 Task: Find connections with filter location Montalvo with filter topic #healthcarewith filter profile language German with filter current company HashedIn by Deloitte with filter school Pillai College of Arts,Commerce and Science with filter industry Hospitals with filter service category Computer Repair with filter keywords title Telemarketer
Action: Mouse moved to (663, 89)
Screenshot: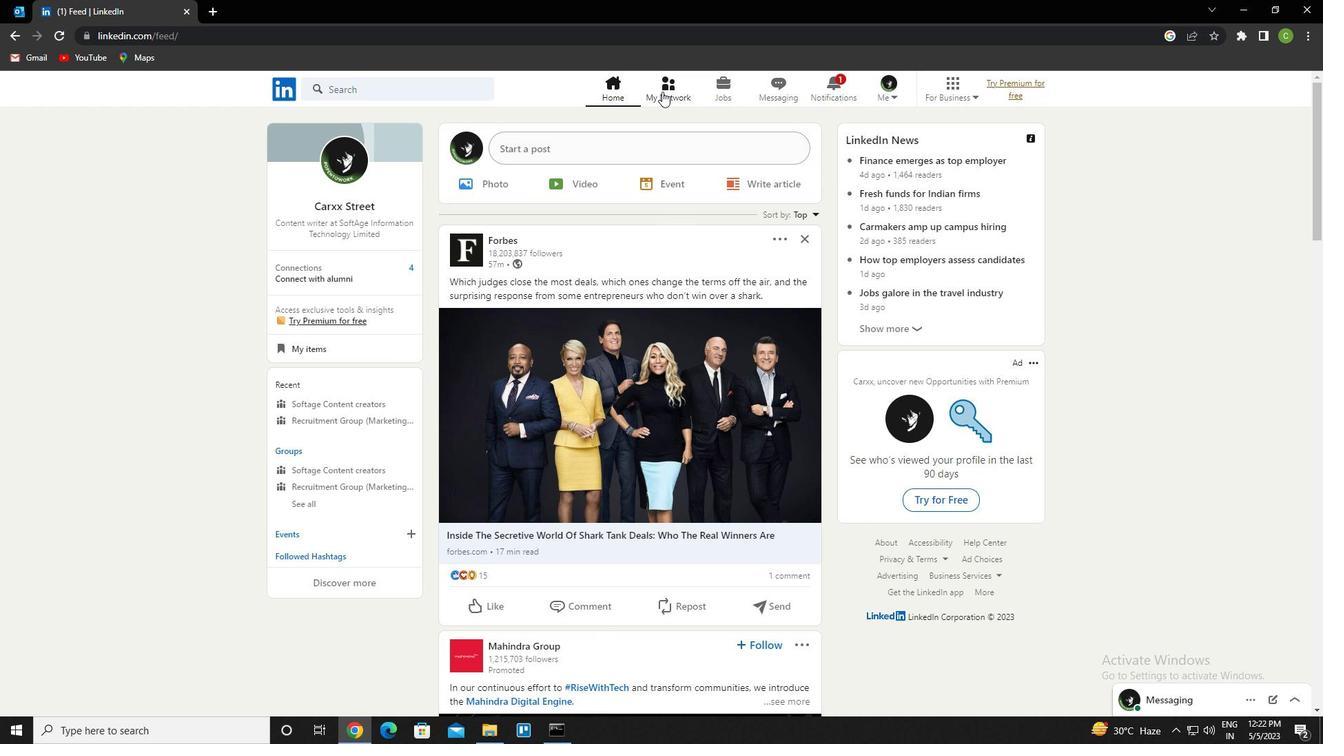 
Action: Mouse pressed left at (663, 89)
Screenshot: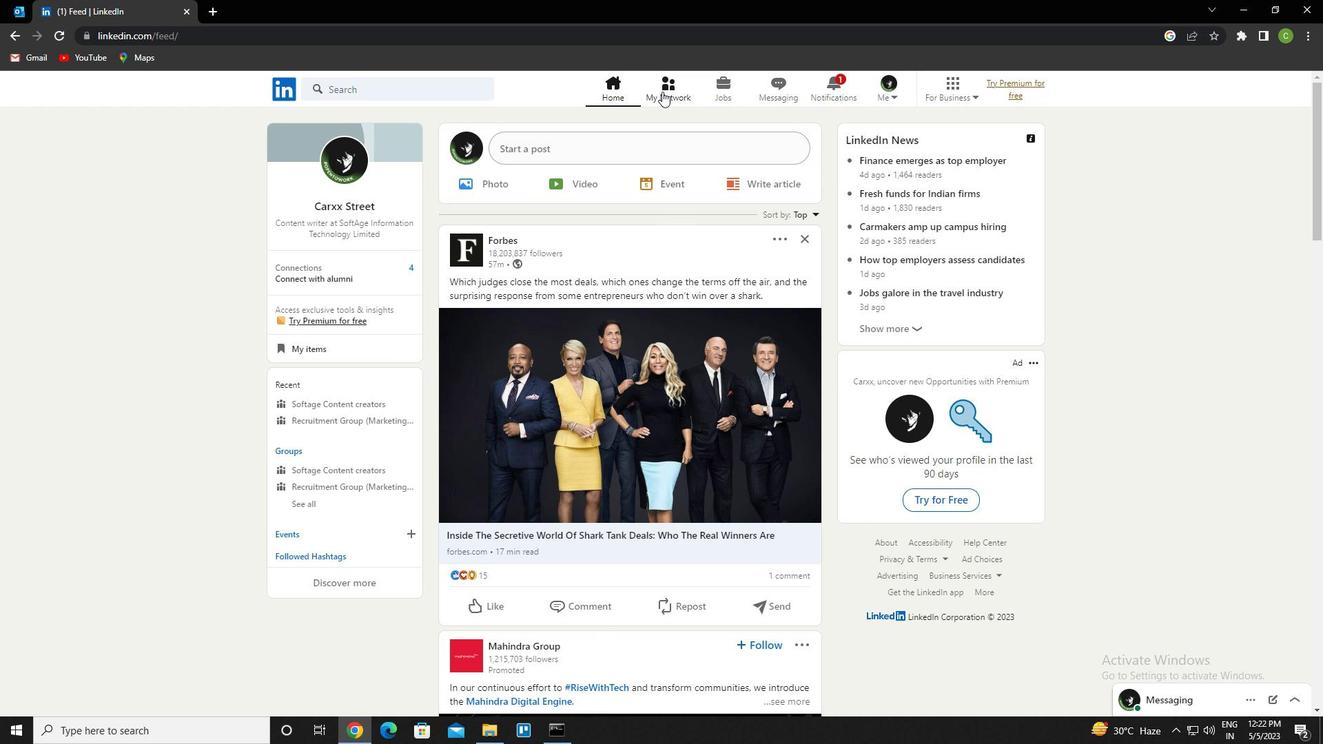 
Action: Mouse moved to (415, 166)
Screenshot: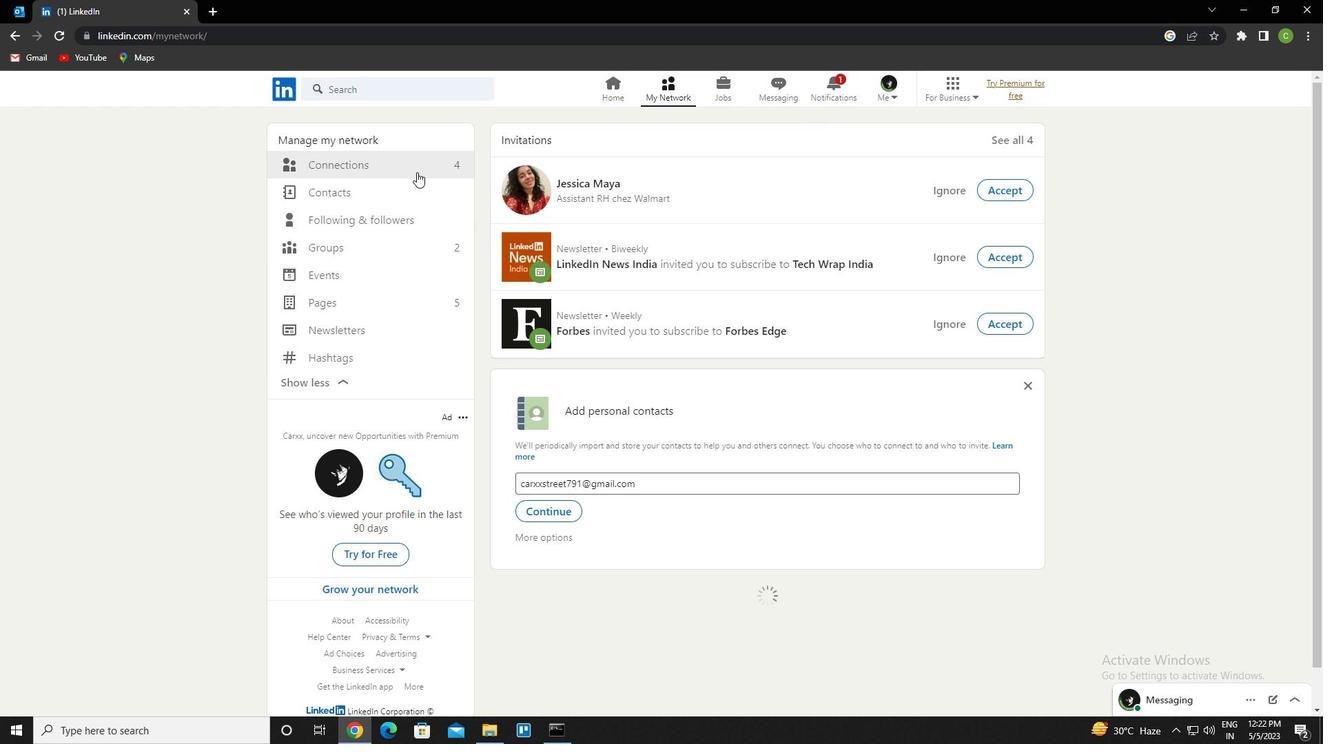 
Action: Mouse pressed left at (415, 166)
Screenshot: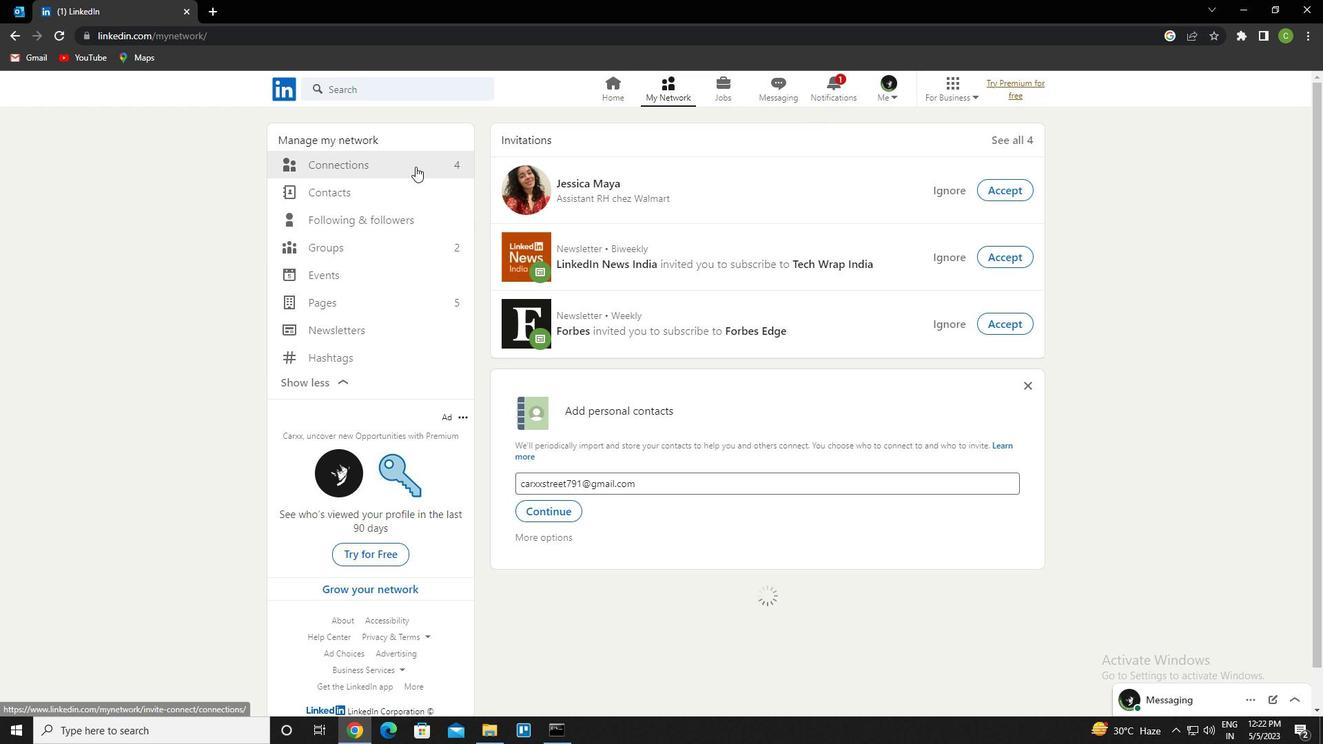 
Action: Mouse moved to (772, 168)
Screenshot: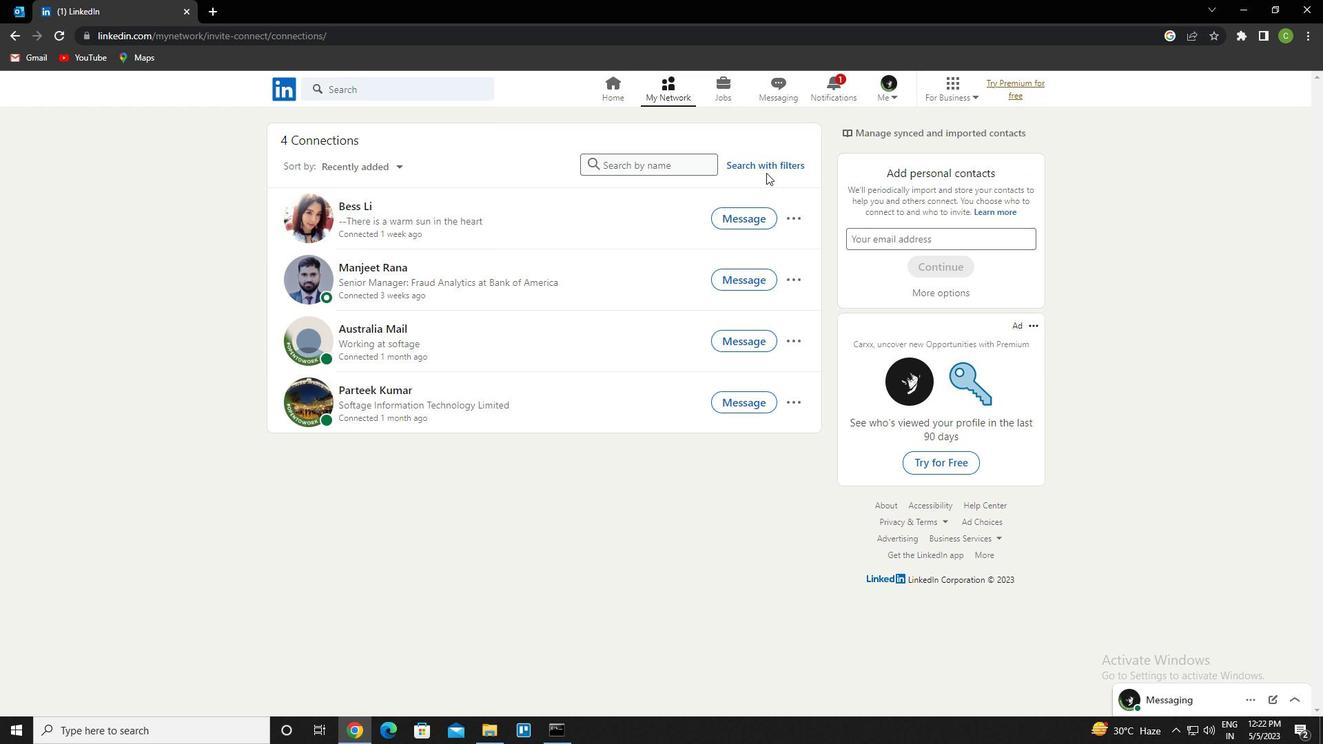 
Action: Mouse pressed left at (772, 168)
Screenshot: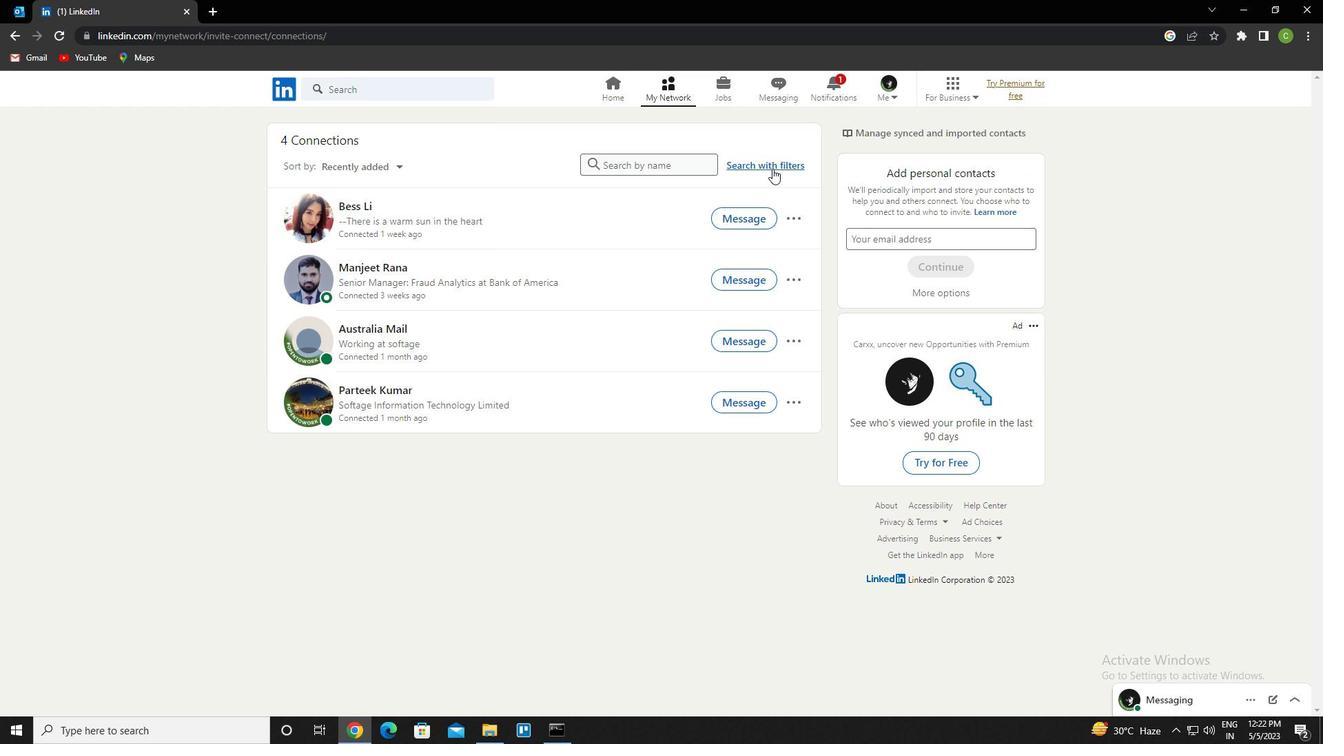 
Action: Mouse moved to (710, 126)
Screenshot: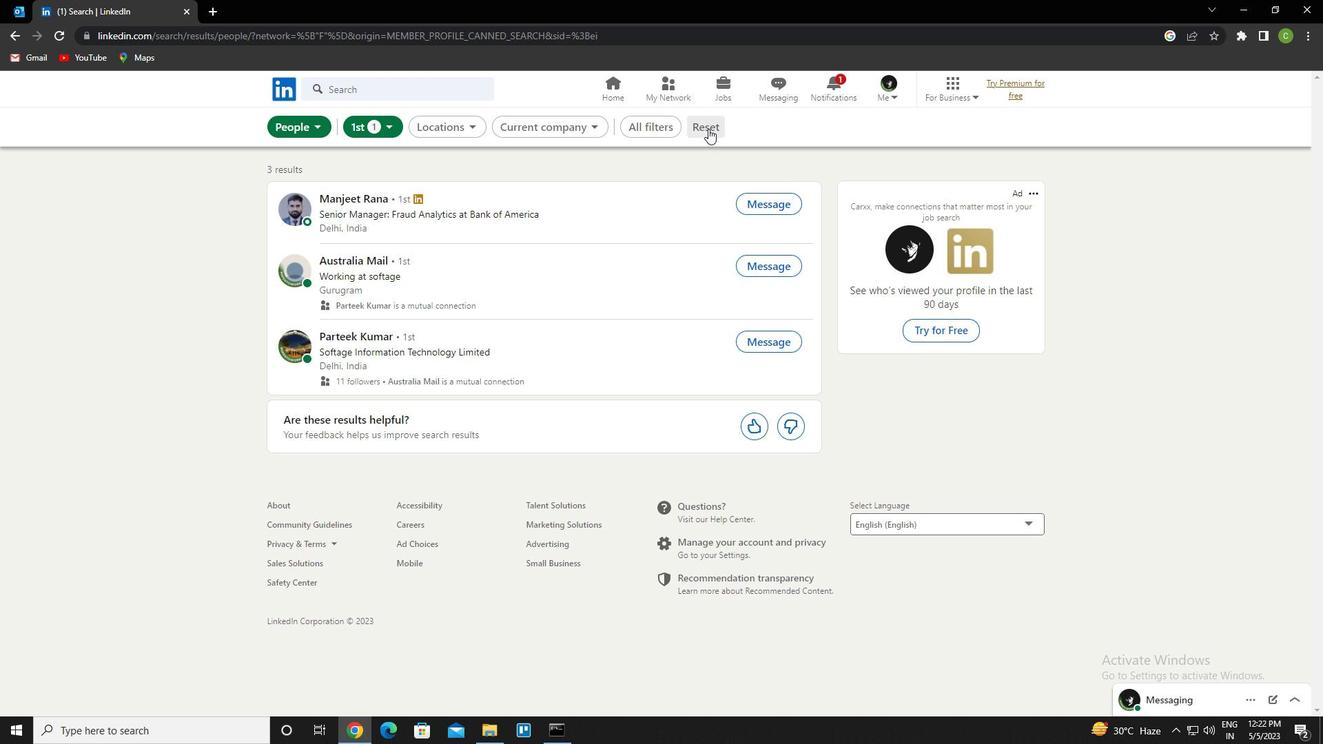 
Action: Mouse pressed left at (710, 126)
Screenshot: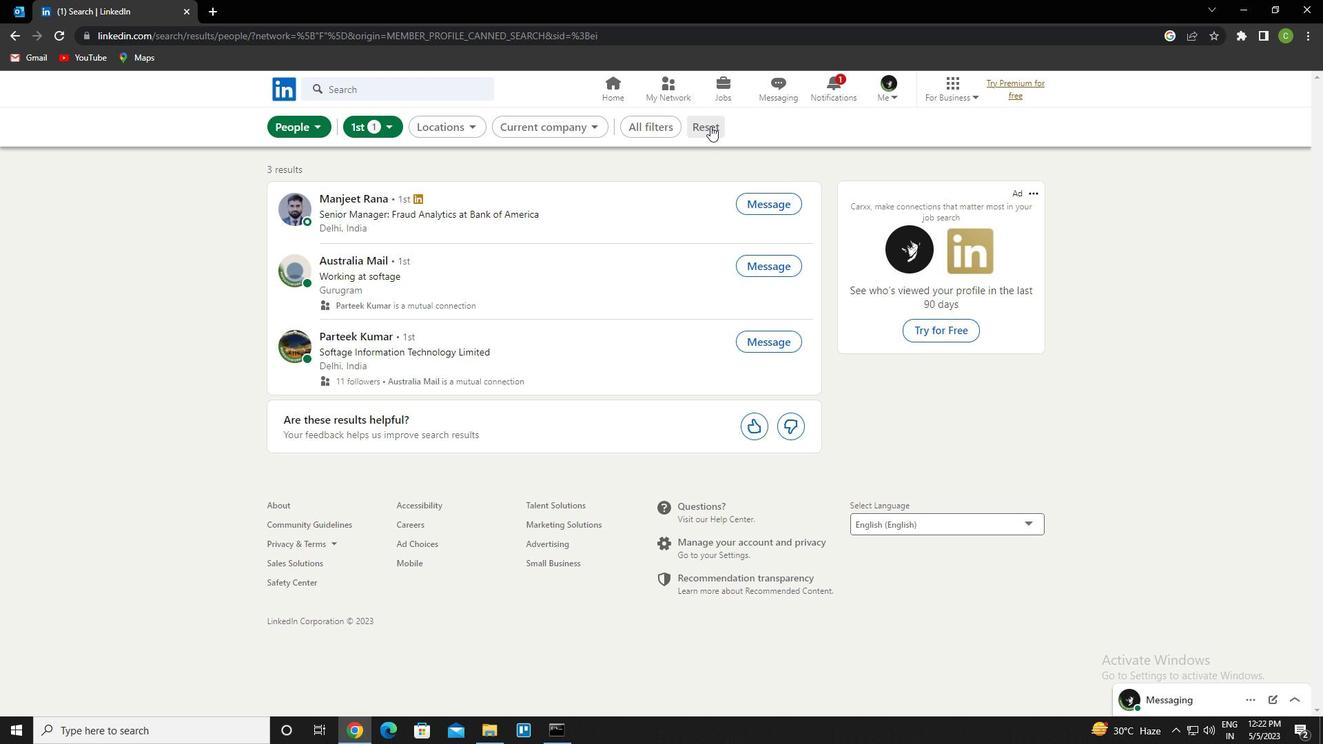 
Action: Mouse moved to (696, 126)
Screenshot: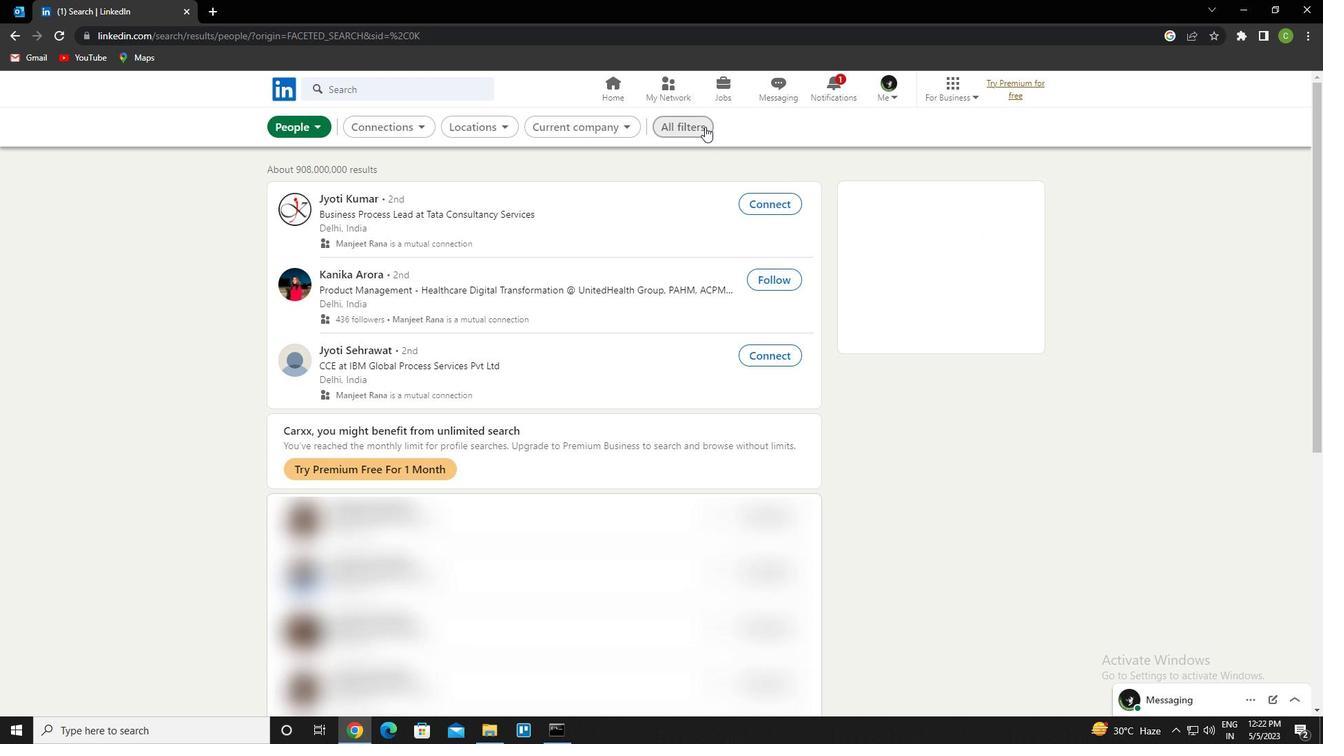 
Action: Mouse pressed left at (696, 126)
Screenshot: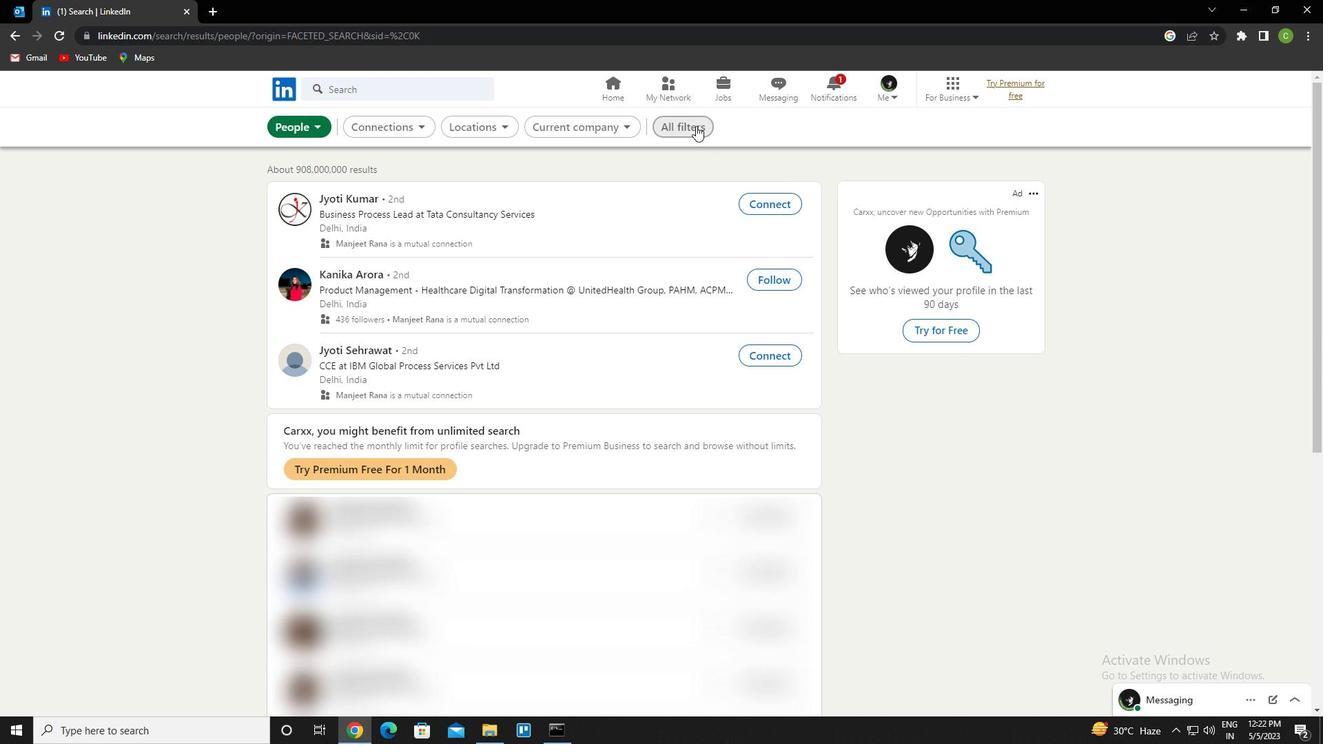 
Action: Mouse moved to (1165, 393)
Screenshot: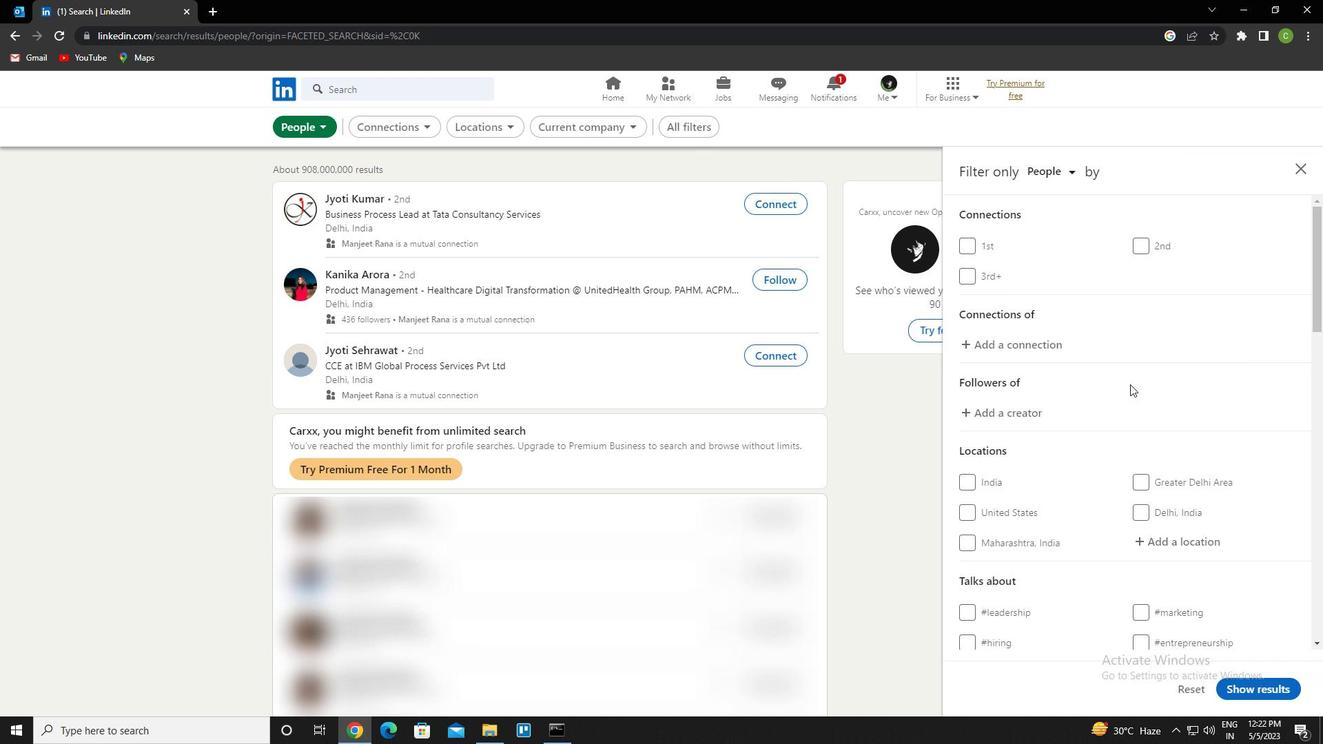 
Action: Mouse scrolled (1165, 392) with delta (0, 0)
Screenshot: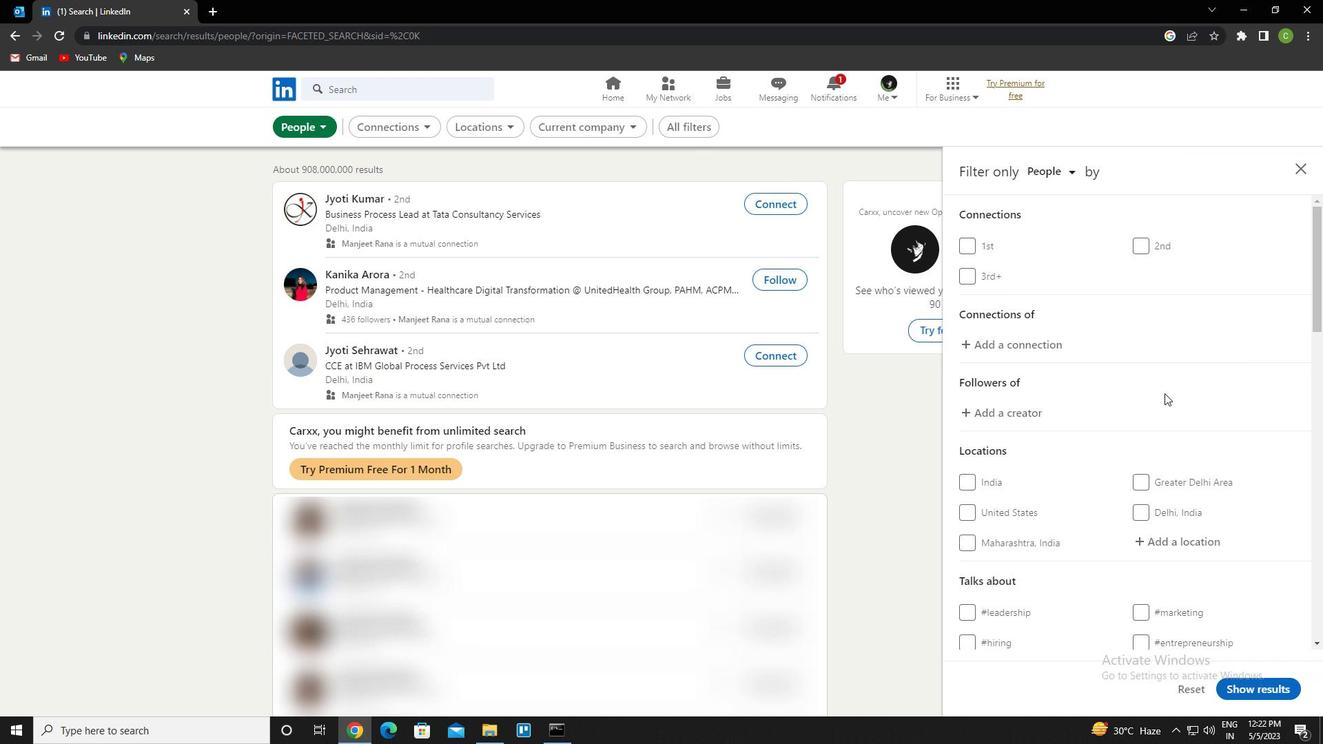 
Action: Mouse scrolled (1165, 392) with delta (0, 0)
Screenshot: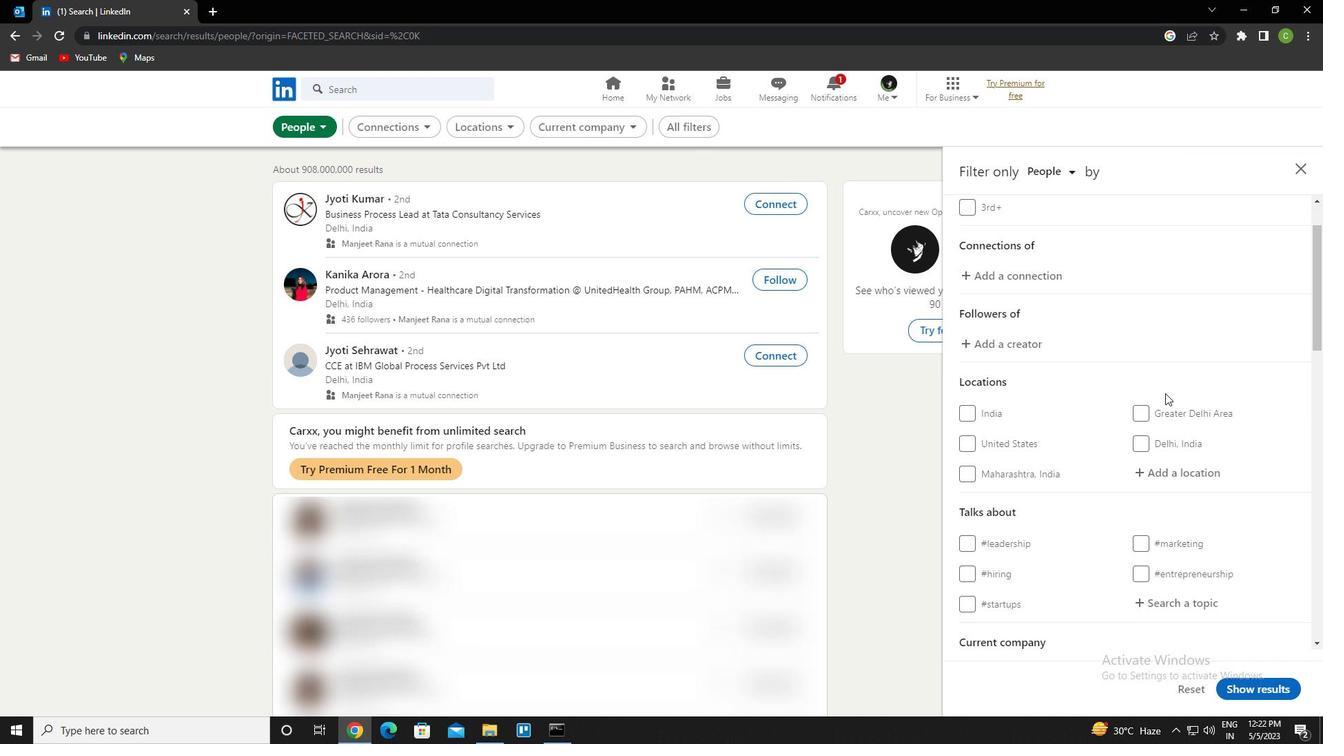 
Action: Mouse moved to (1148, 399)
Screenshot: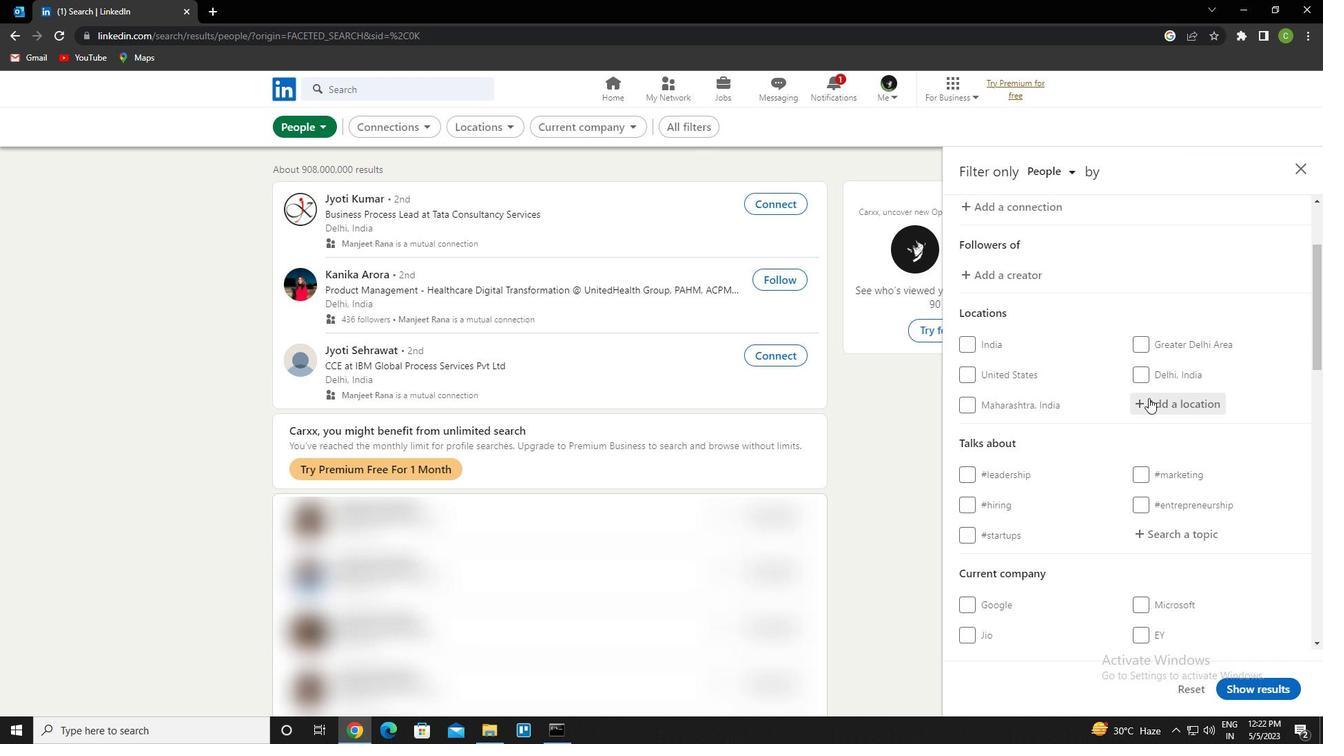 
Action: Mouse pressed left at (1148, 399)
Screenshot: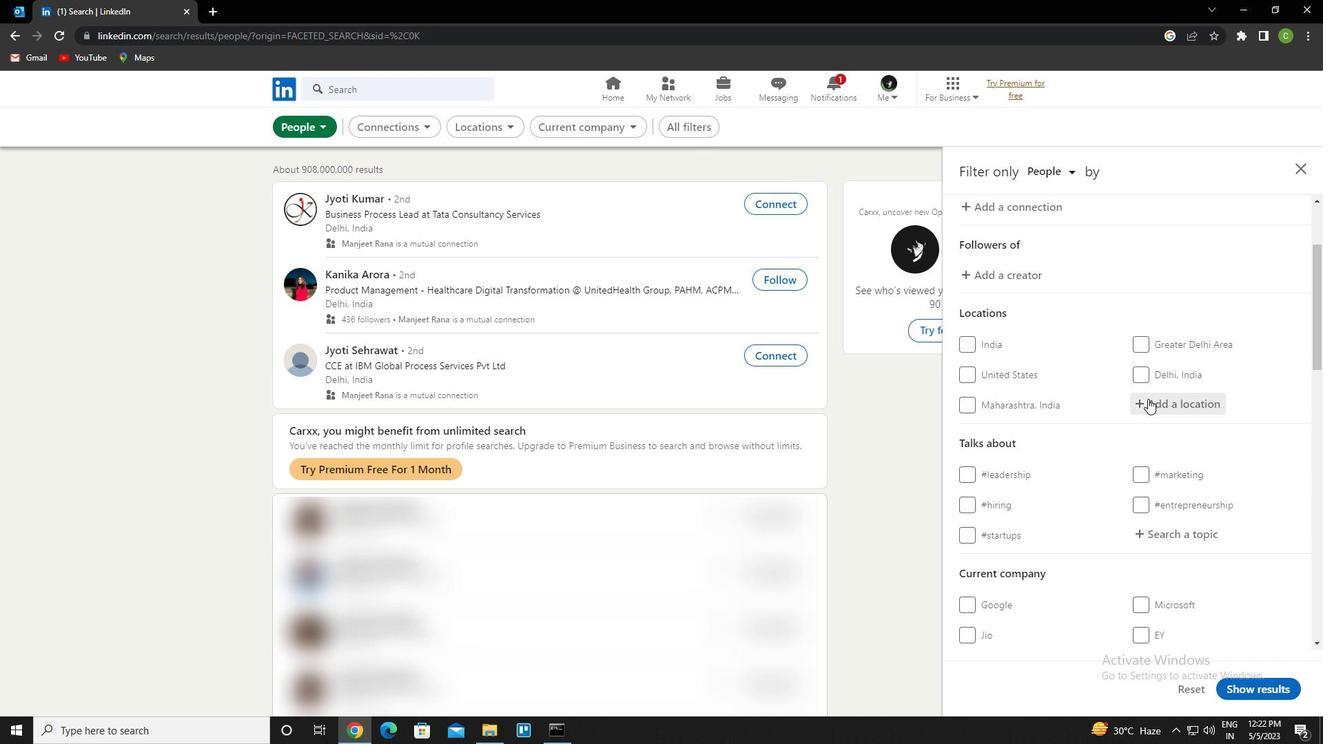 
Action: Key pressed <Key.caps_lock>m<Key.caps_lock>ontalvo<Key.down><Key.enter>
Screenshot: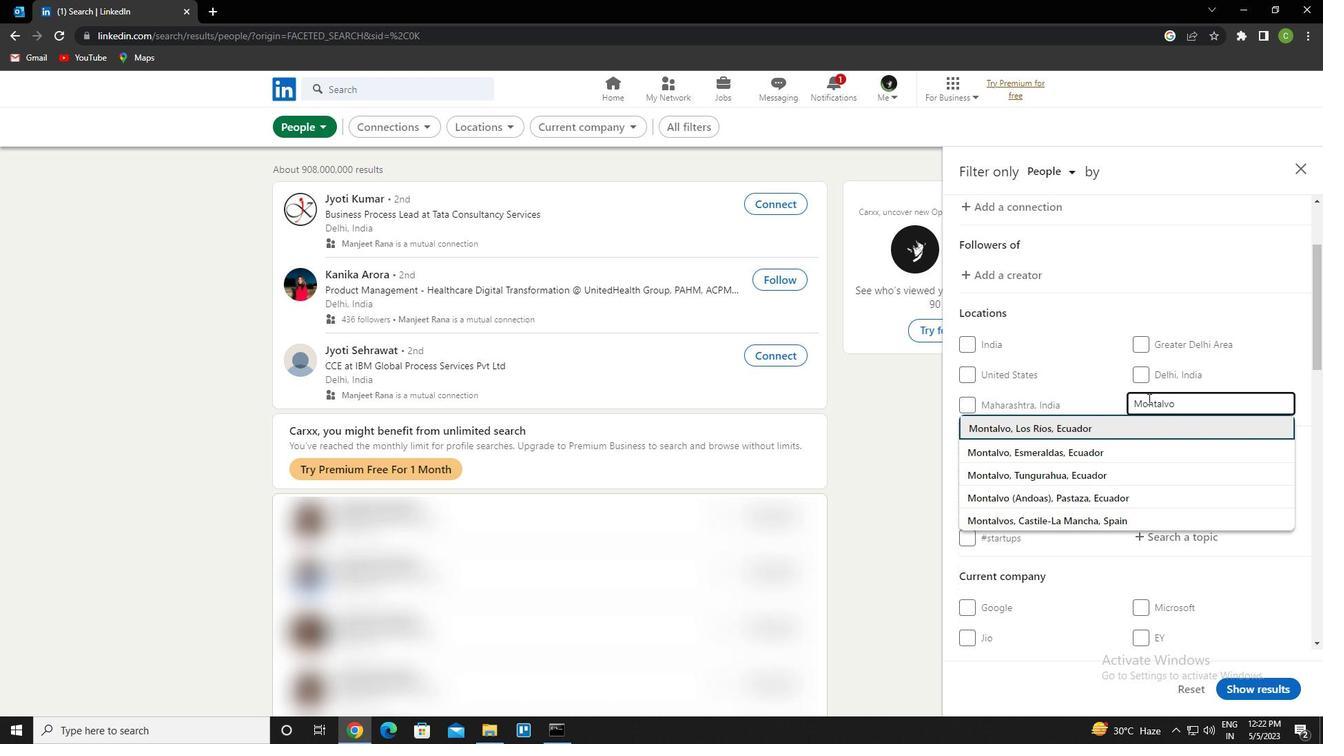 
Action: Mouse scrolled (1148, 398) with delta (0, 0)
Screenshot: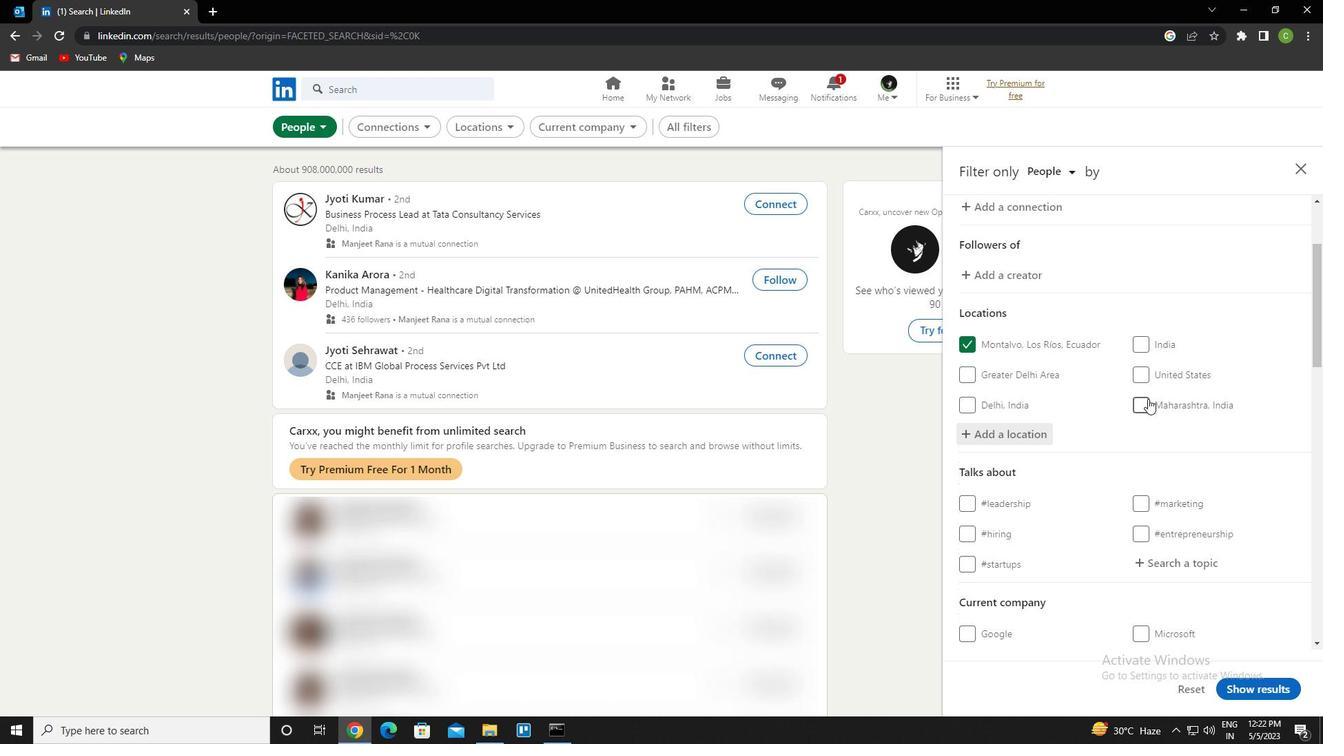 
Action: Mouse moved to (1183, 492)
Screenshot: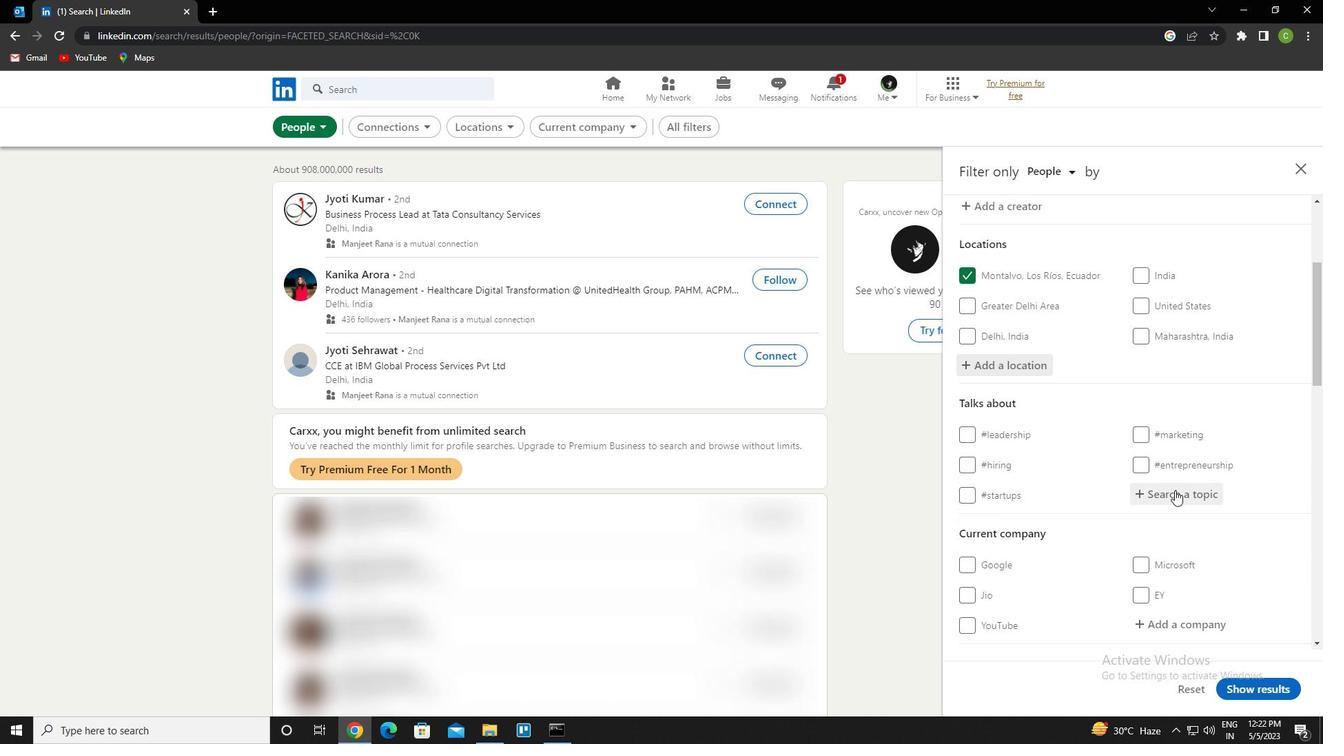 
Action: Mouse pressed left at (1183, 492)
Screenshot: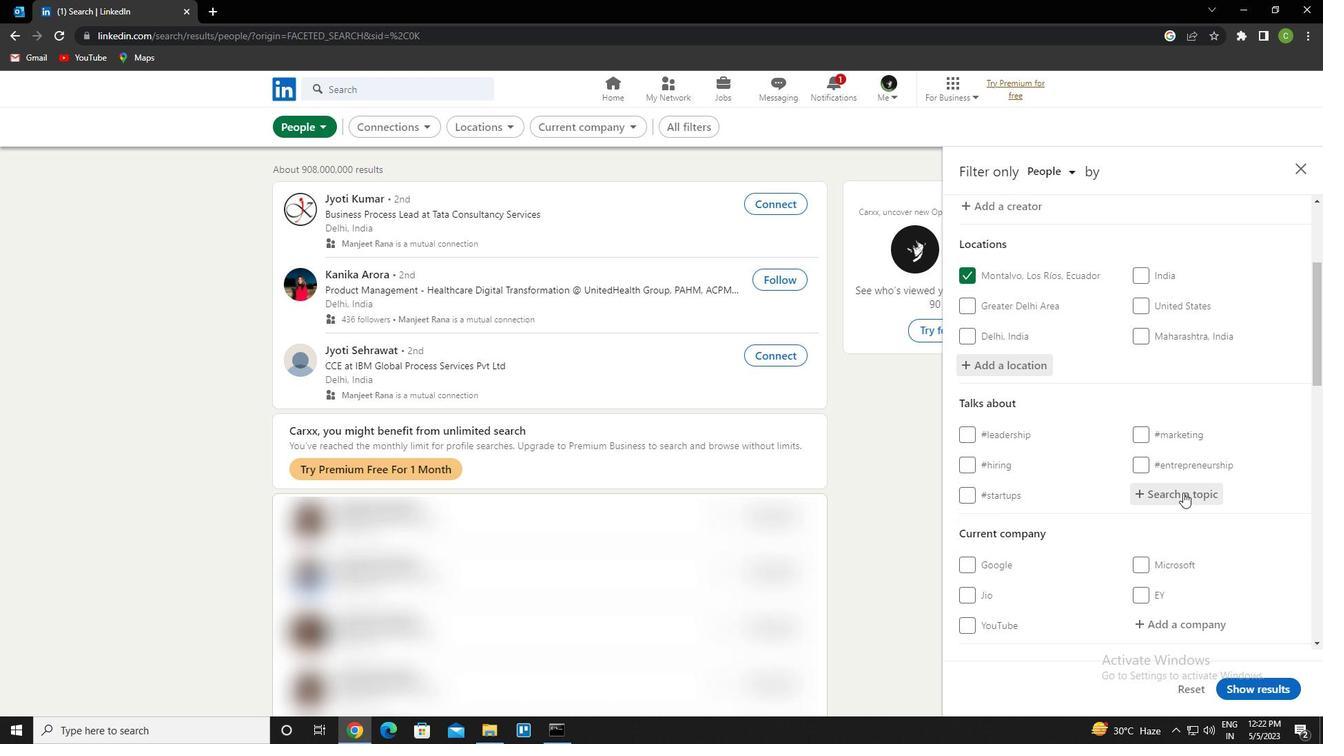 
Action: Key pressed healthcare<Key.down><Key.enter>
Screenshot: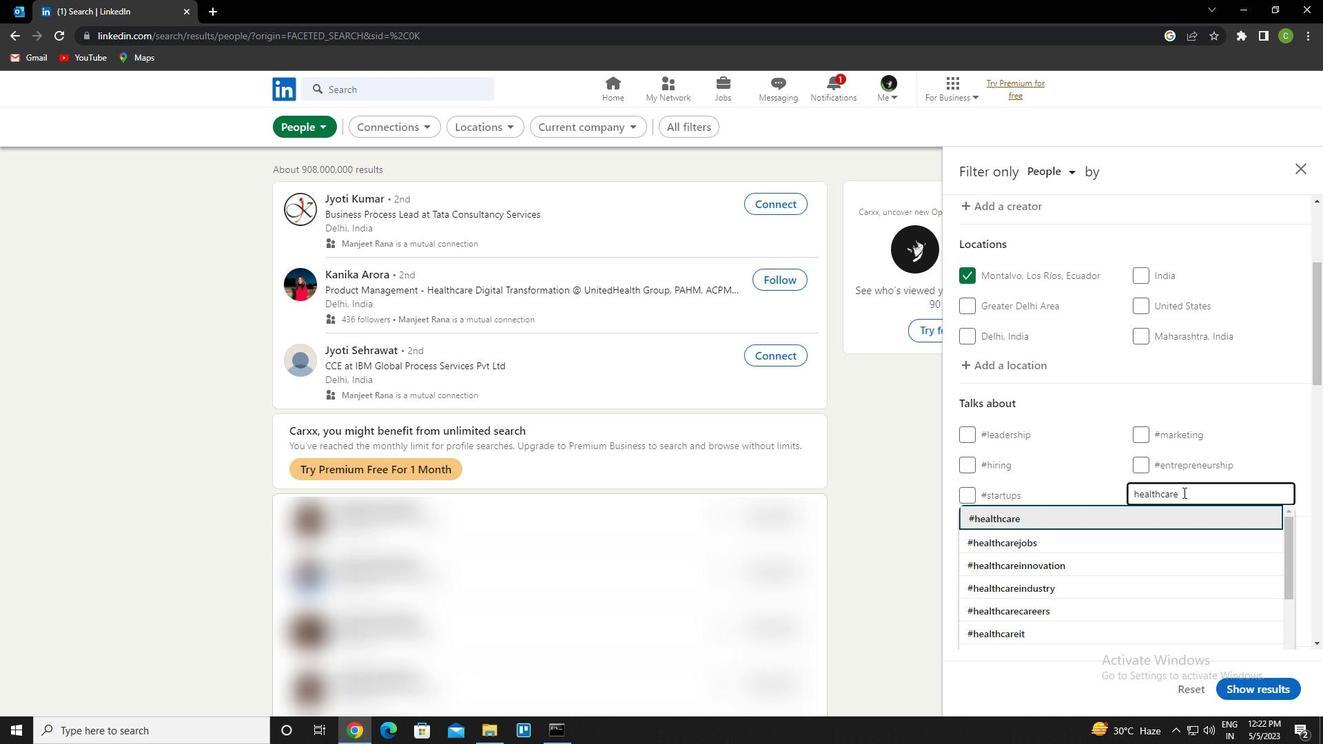 
Action: Mouse scrolled (1183, 492) with delta (0, 0)
Screenshot: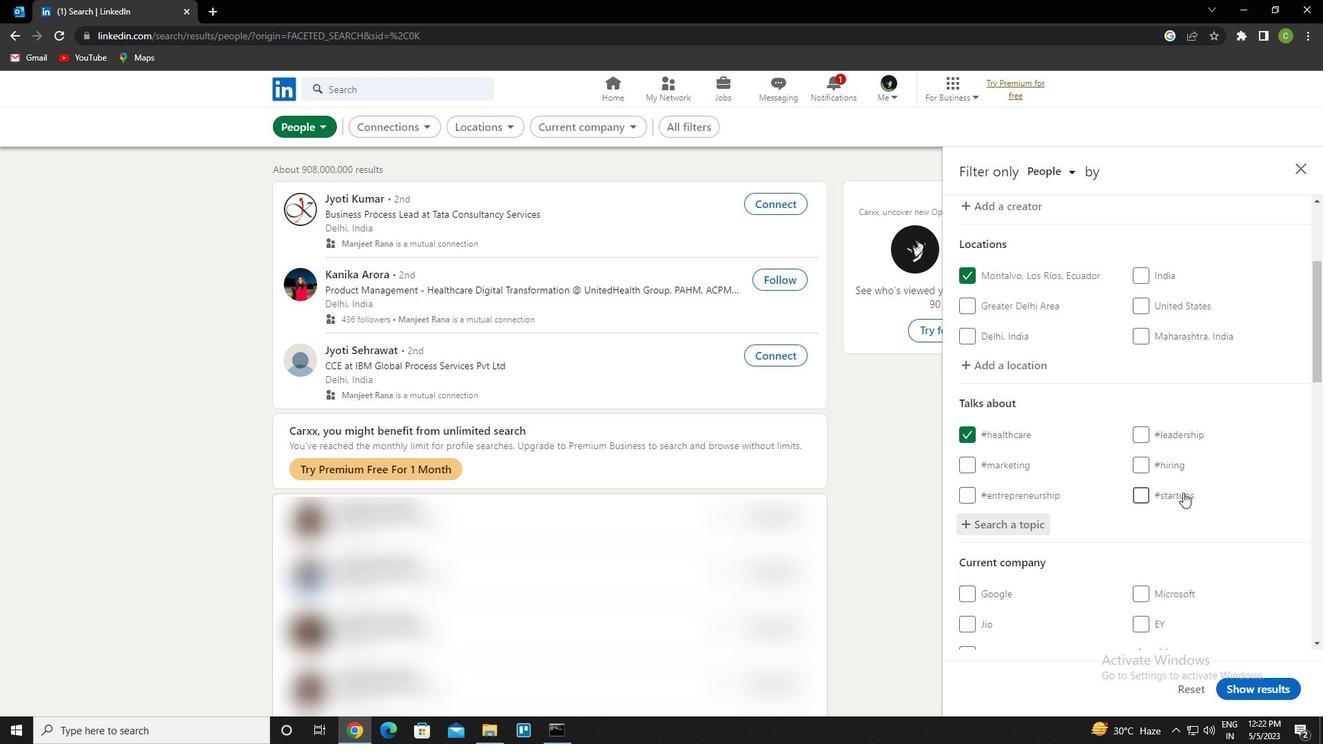 
Action: Mouse scrolled (1183, 492) with delta (0, 0)
Screenshot: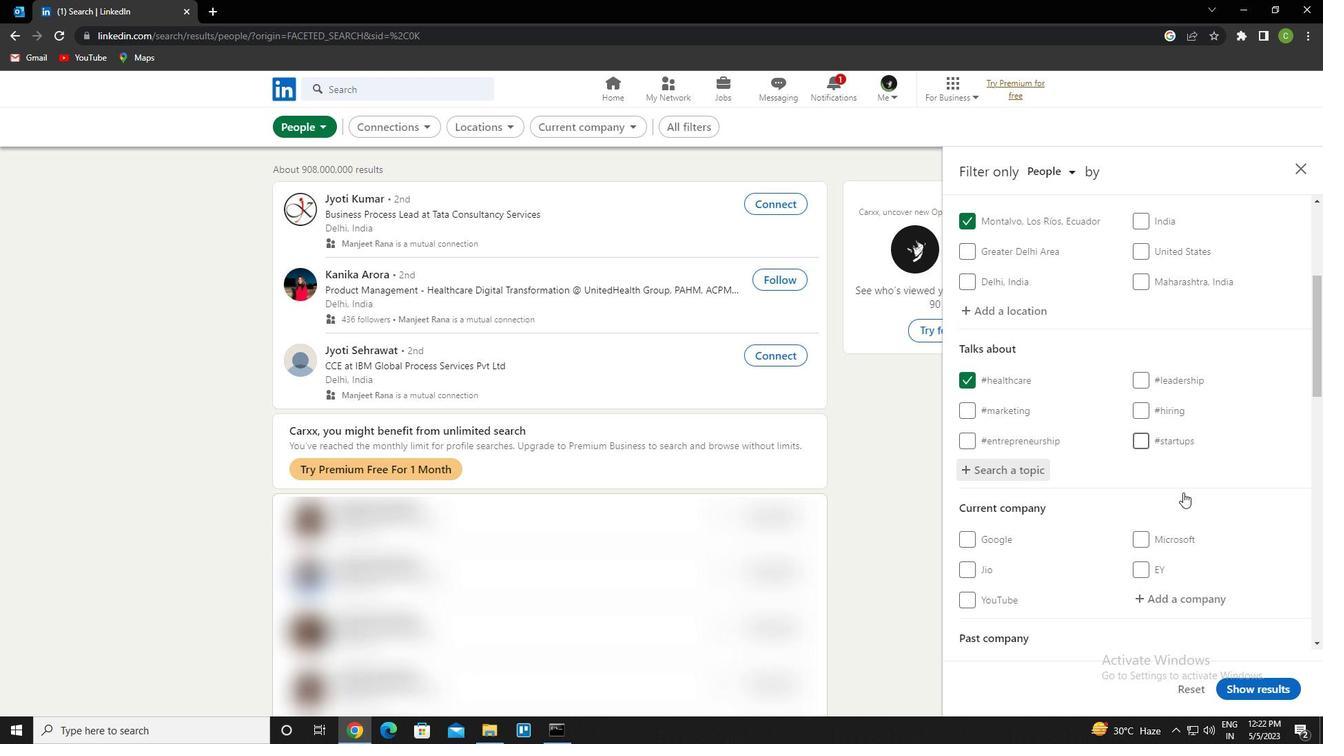 
Action: Mouse moved to (1182, 493)
Screenshot: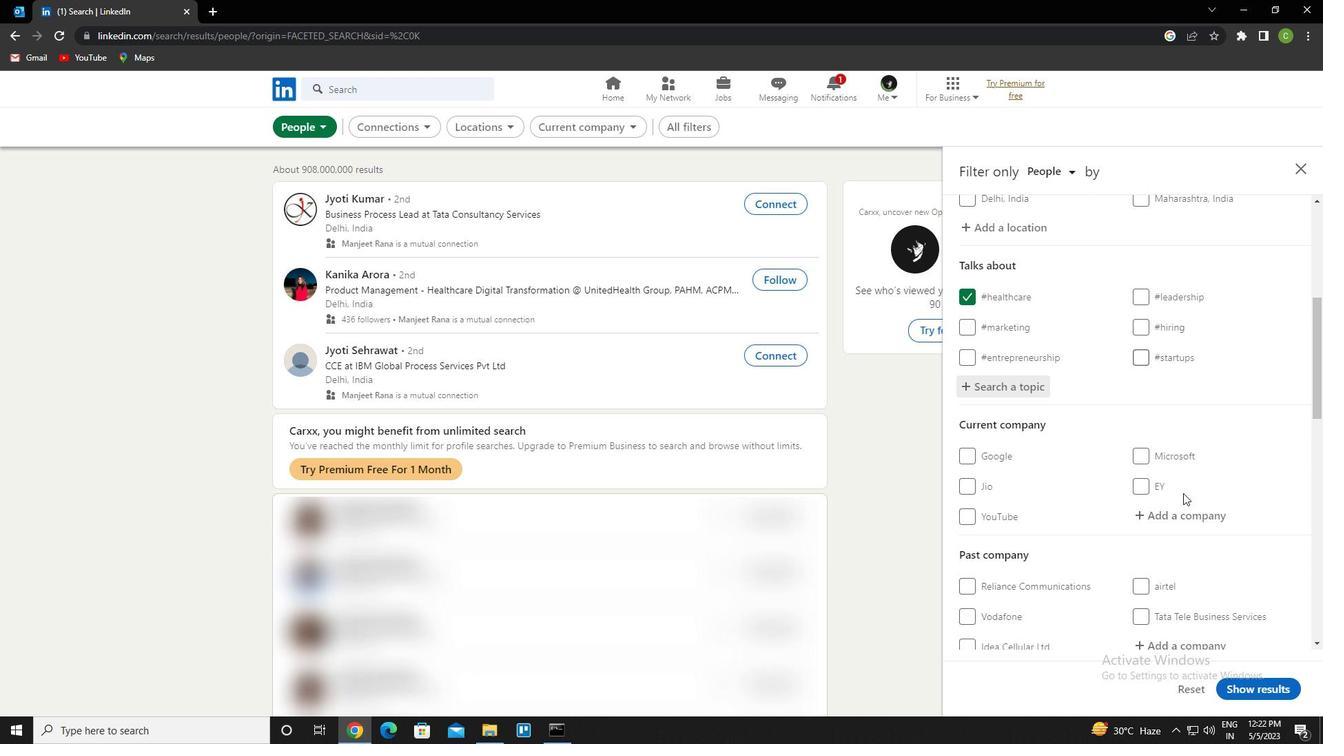 
Action: Mouse scrolled (1182, 492) with delta (0, 0)
Screenshot: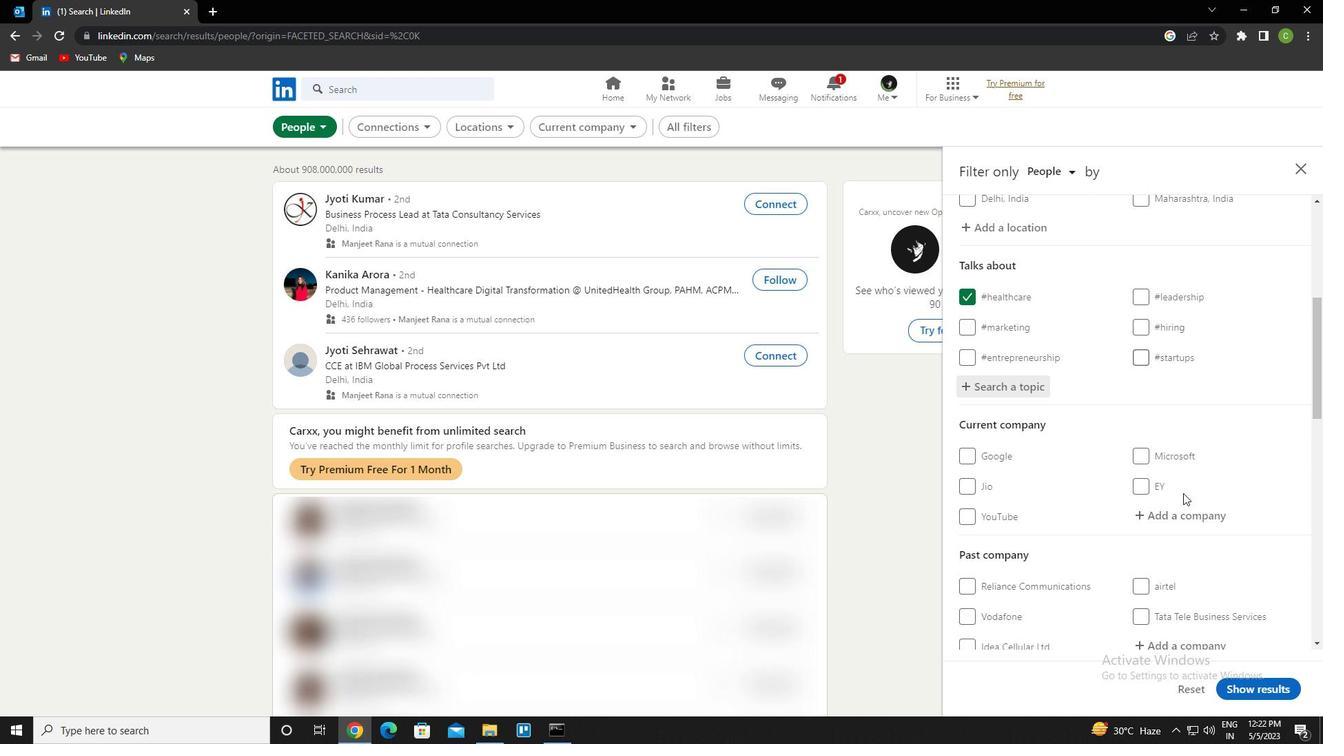 
Action: Mouse moved to (1161, 483)
Screenshot: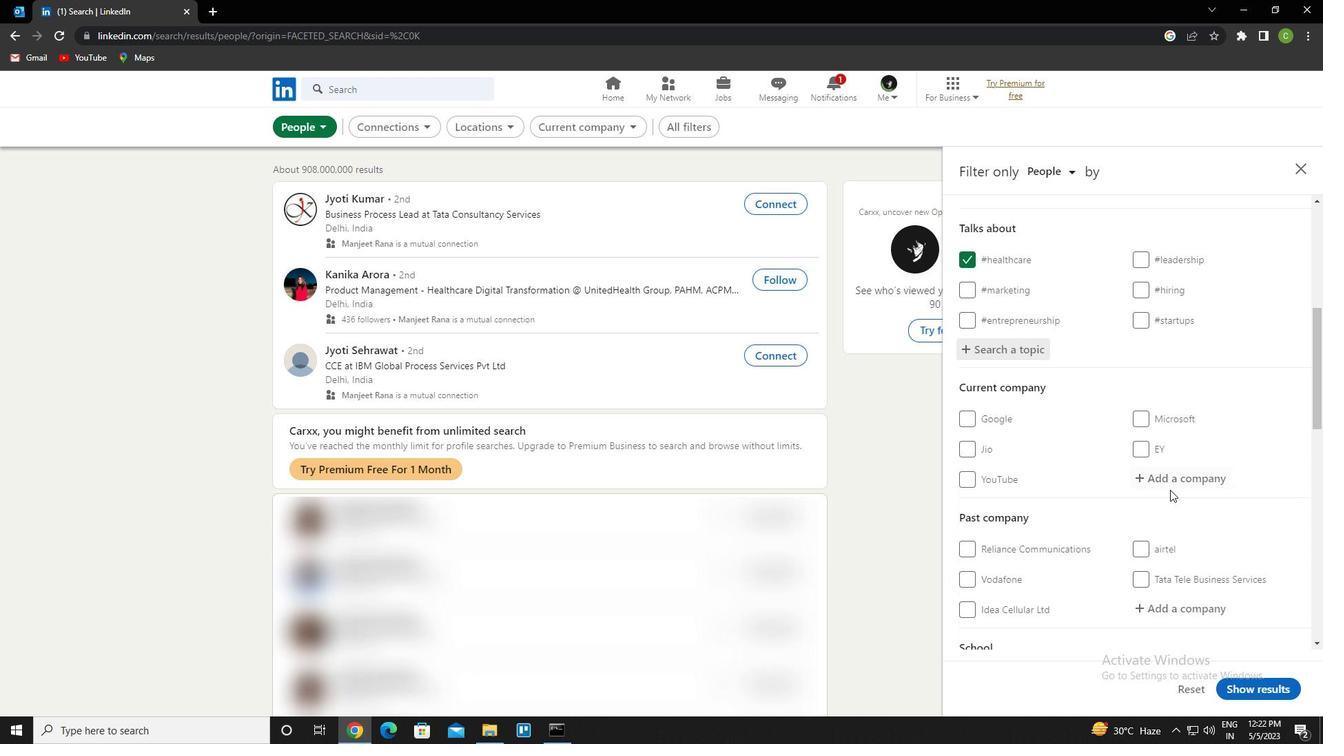 
Action: Mouse scrolled (1161, 483) with delta (0, 0)
Screenshot: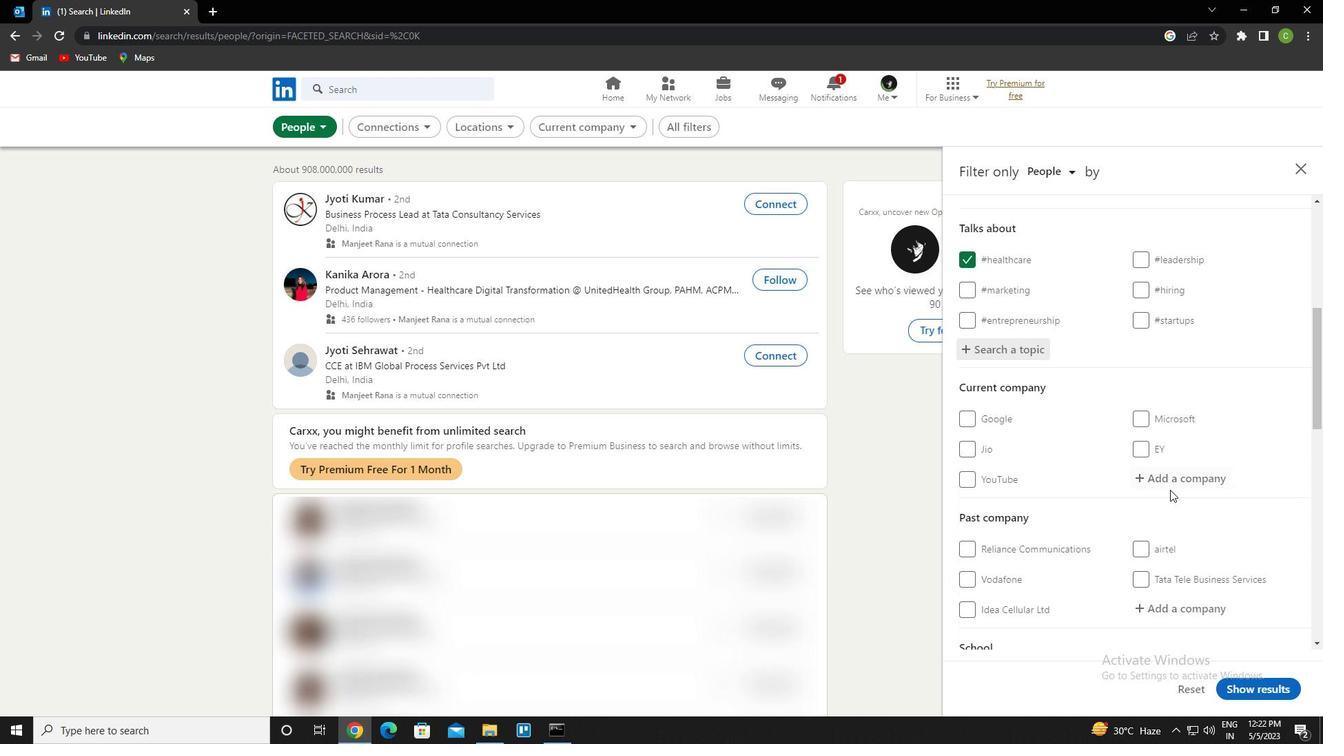 
Action: Mouse moved to (1146, 474)
Screenshot: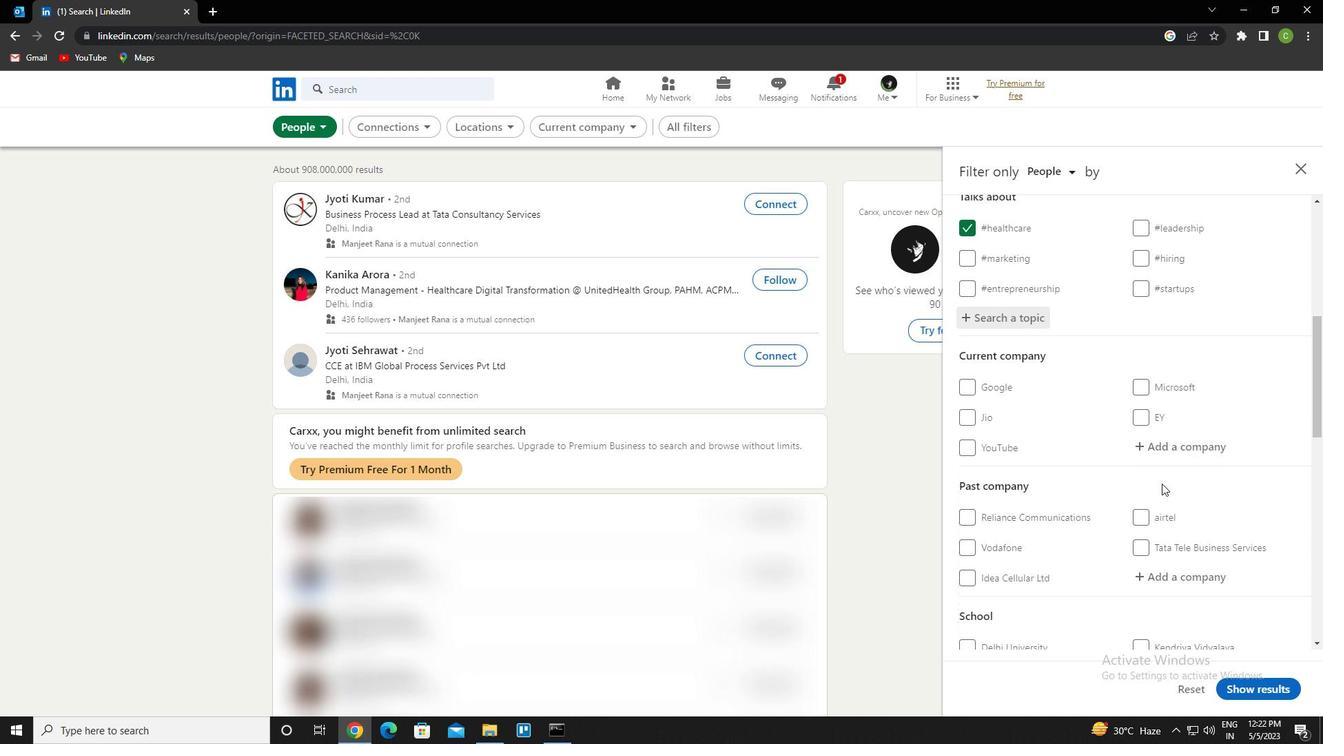 
Action: Mouse scrolled (1146, 473) with delta (0, 0)
Screenshot: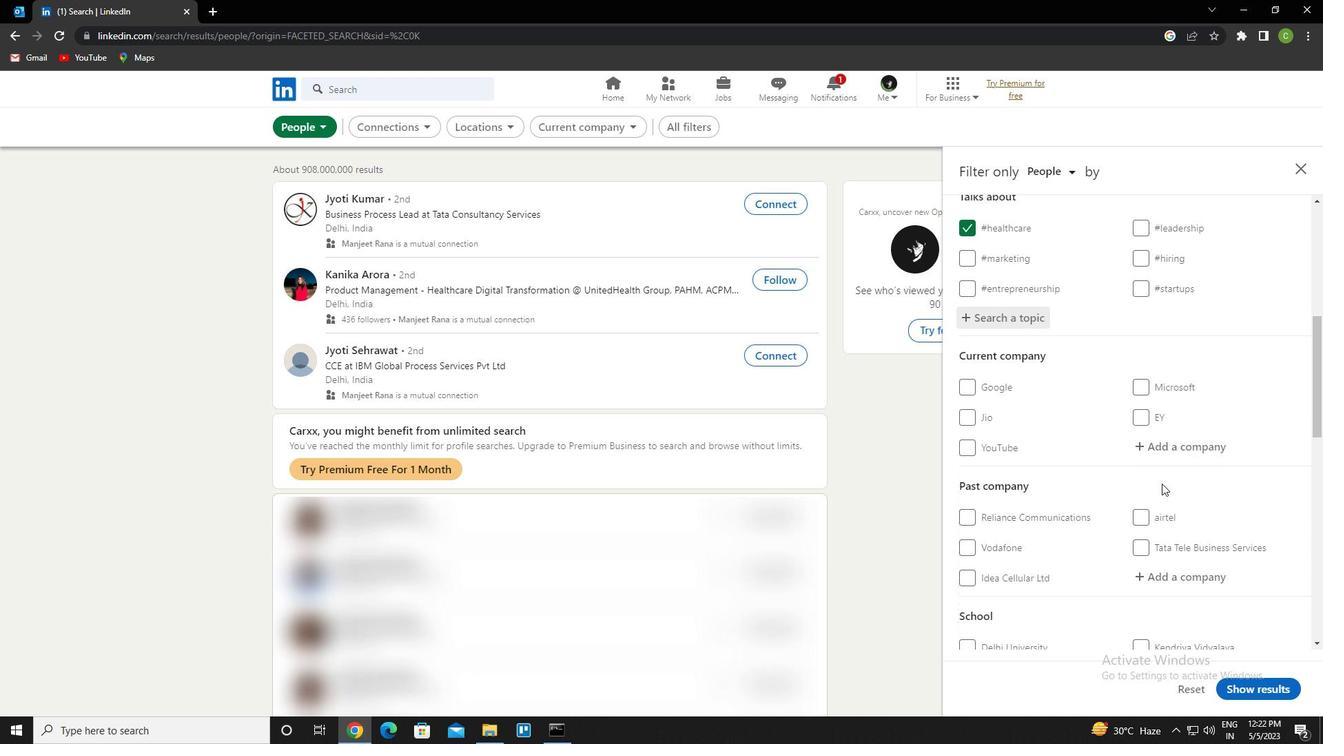 
Action: Mouse moved to (1143, 470)
Screenshot: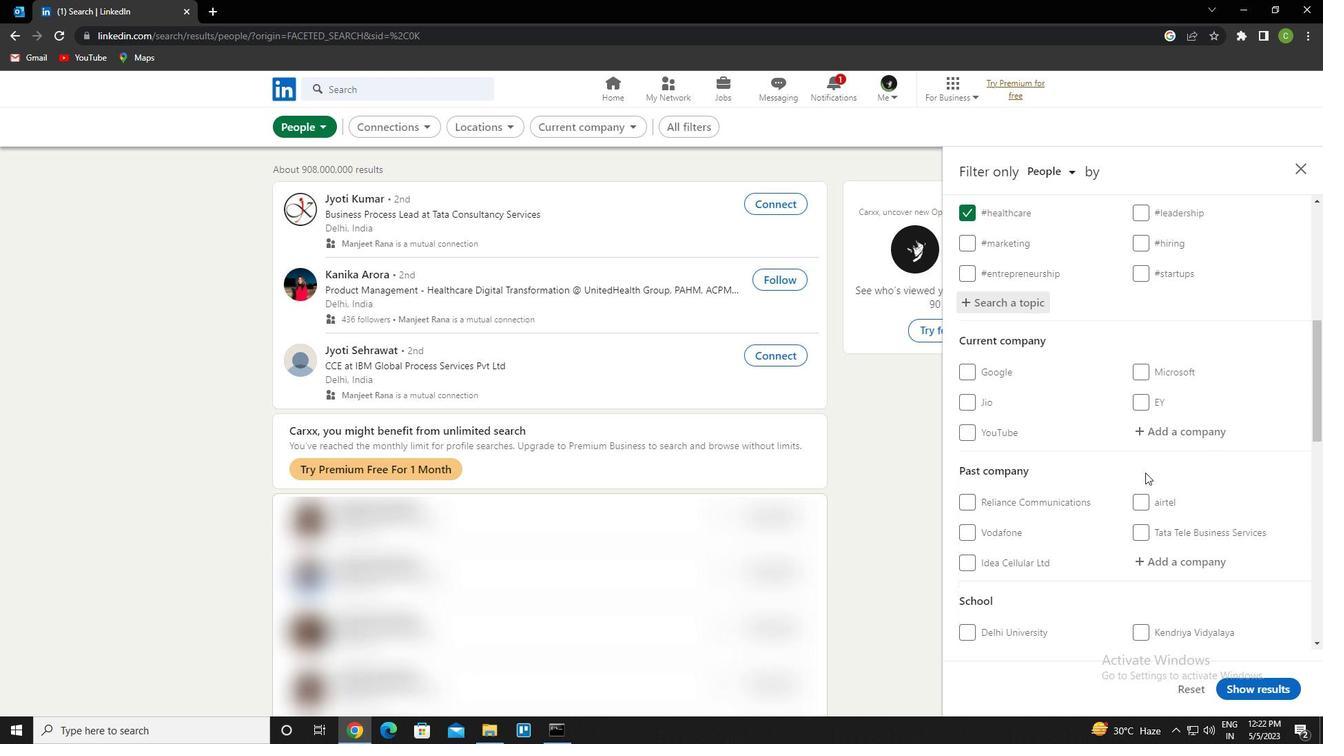 
Action: Mouse scrolled (1143, 470) with delta (0, 0)
Screenshot: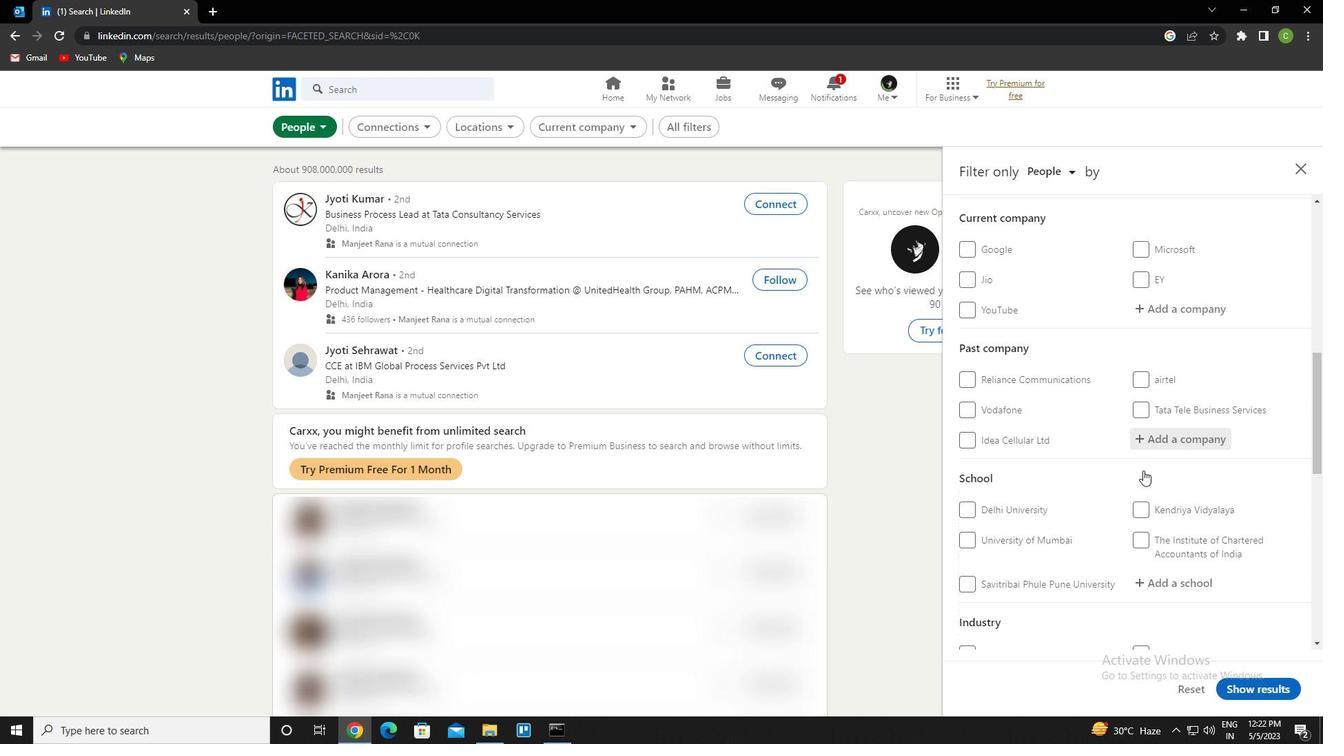
Action: Mouse scrolled (1143, 470) with delta (0, 0)
Screenshot: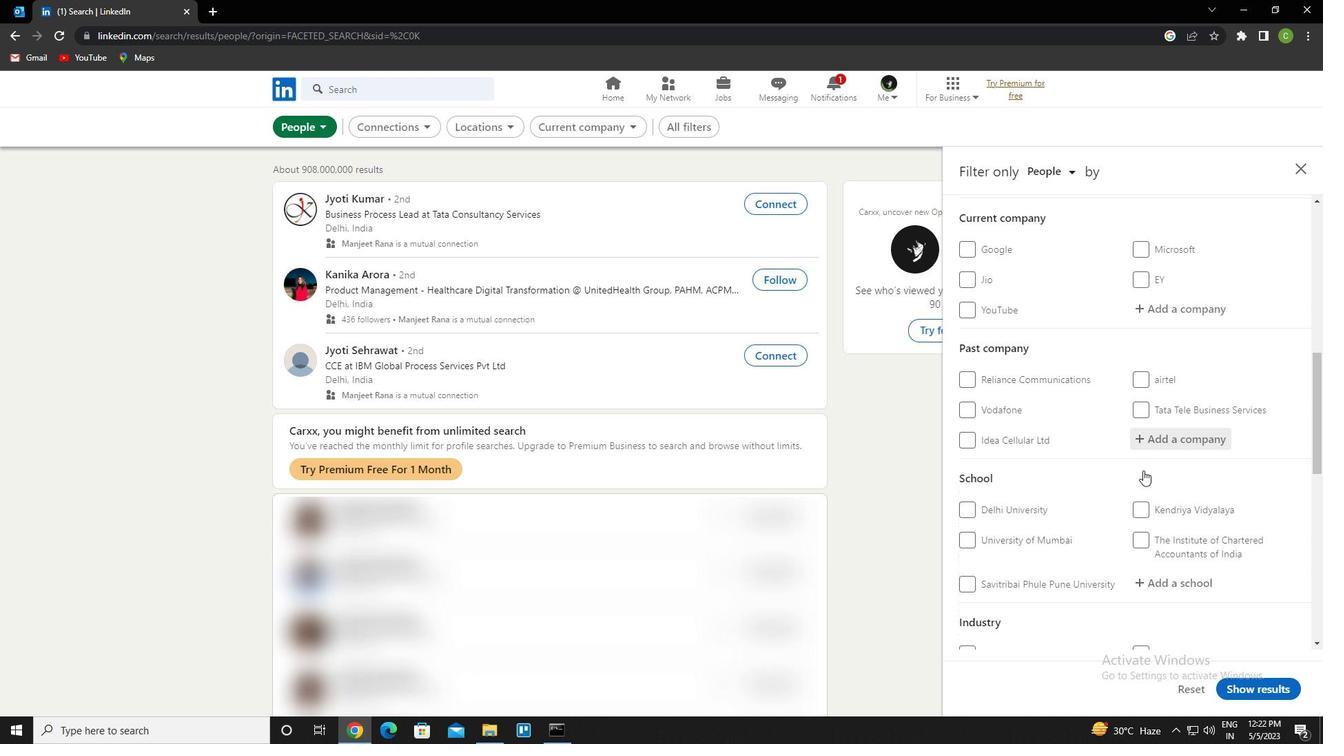 
Action: Mouse scrolled (1143, 470) with delta (0, 0)
Screenshot: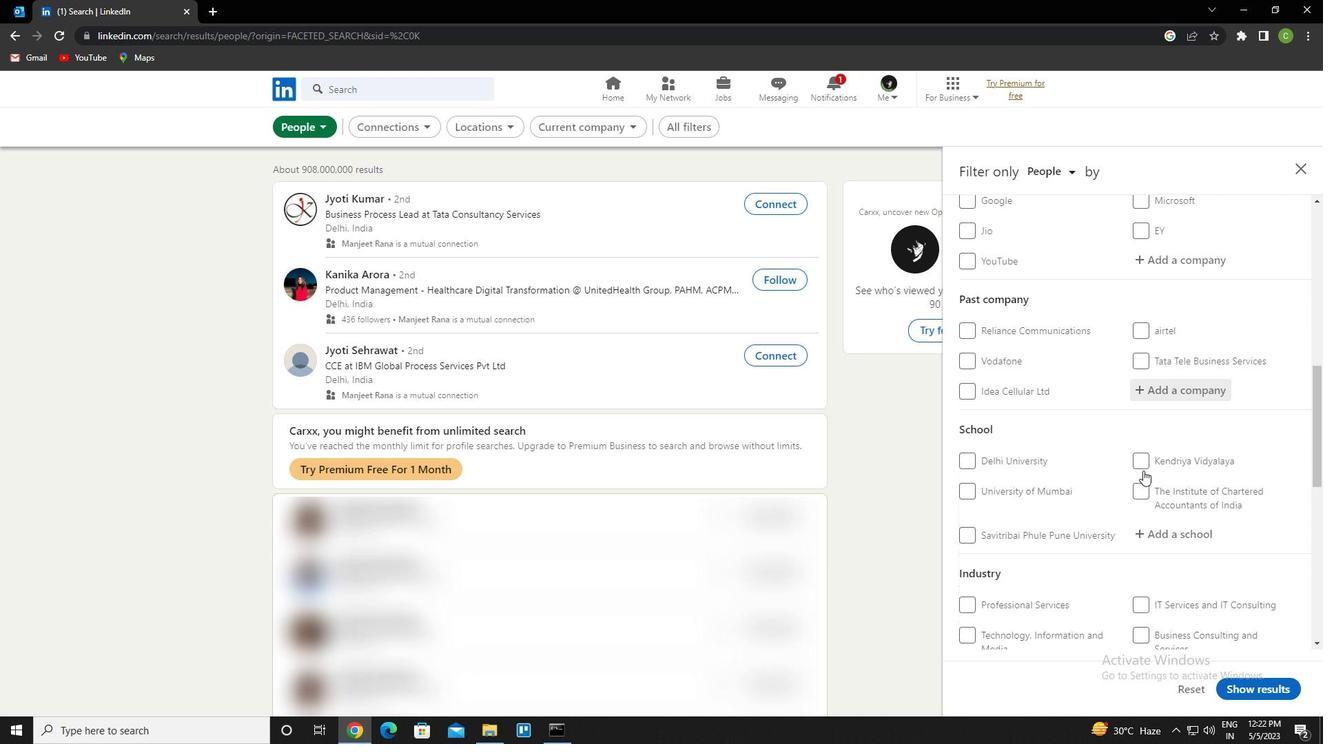 
Action: Mouse scrolled (1143, 470) with delta (0, 0)
Screenshot: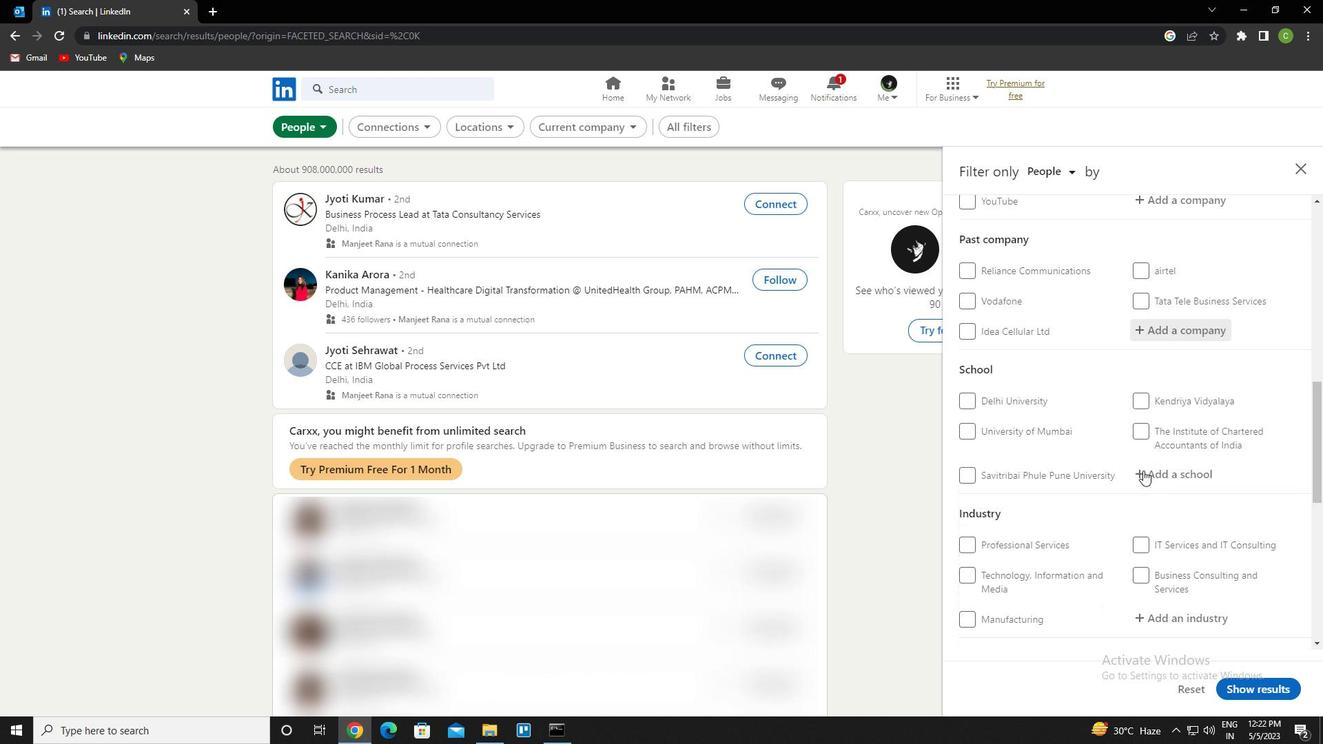 
Action: Mouse scrolled (1143, 470) with delta (0, 0)
Screenshot: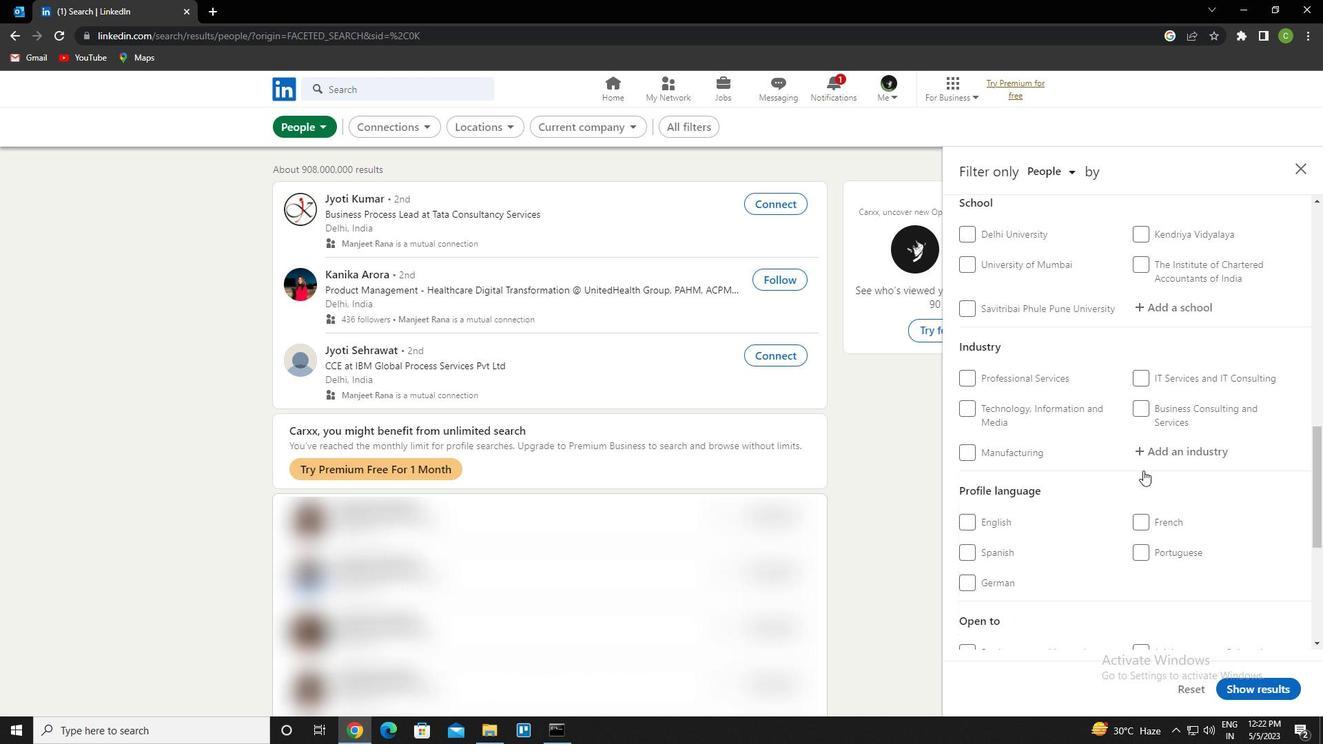
Action: Mouse moved to (969, 512)
Screenshot: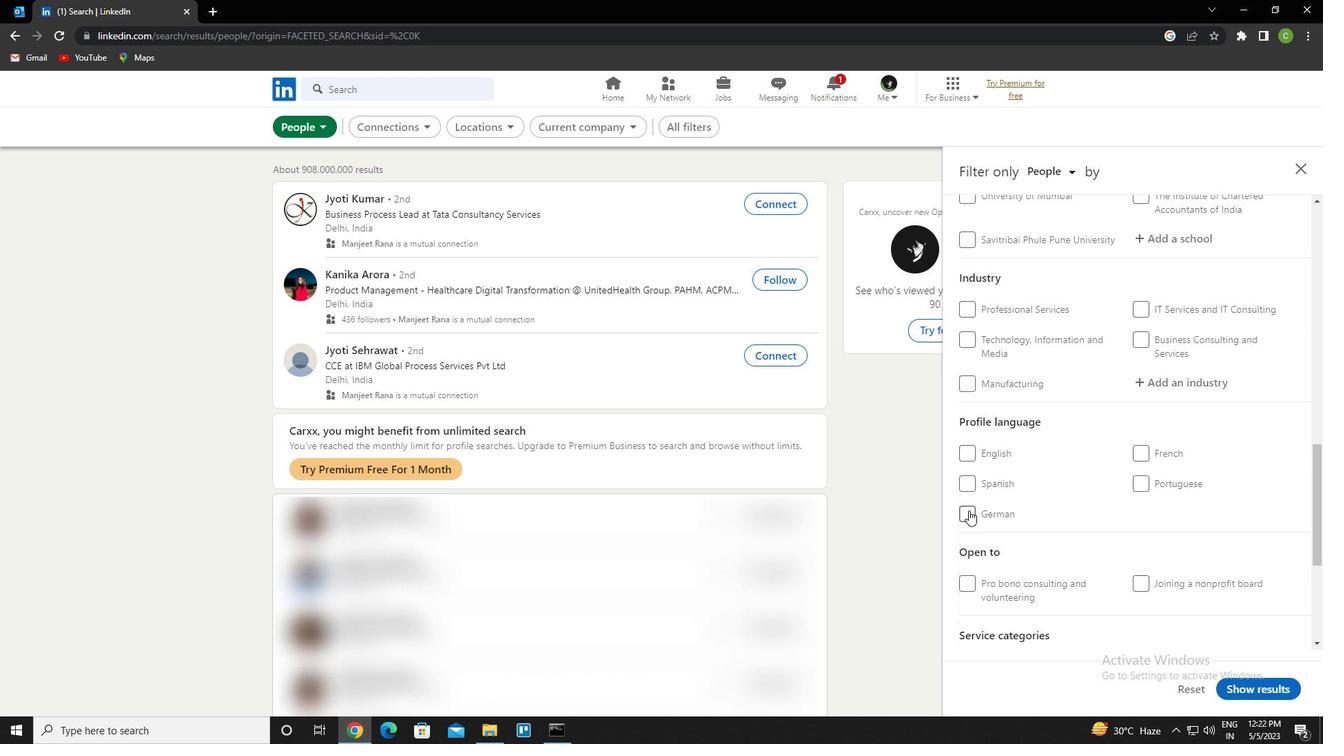 
Action: Mouse pressed left at (969, 512)
Screenshot: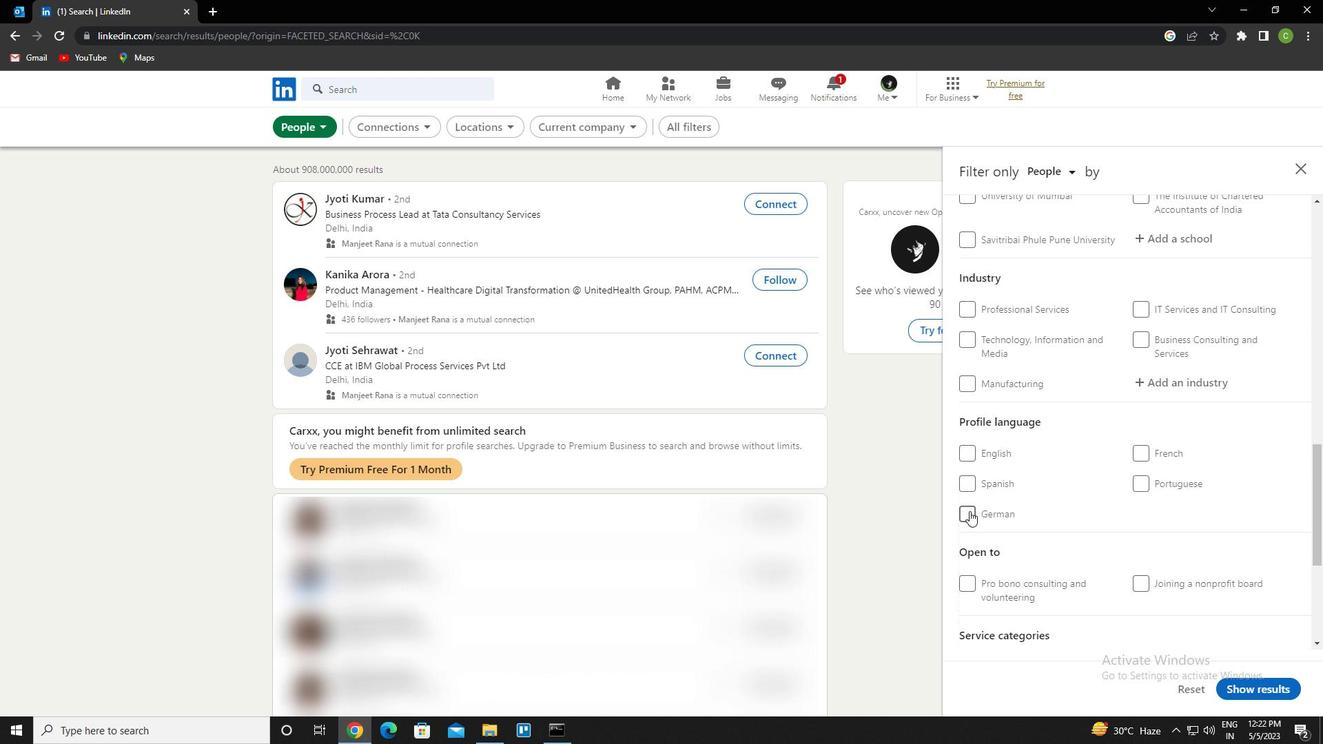 
Action: Mouse moved to (1069, 450)
Screenshot: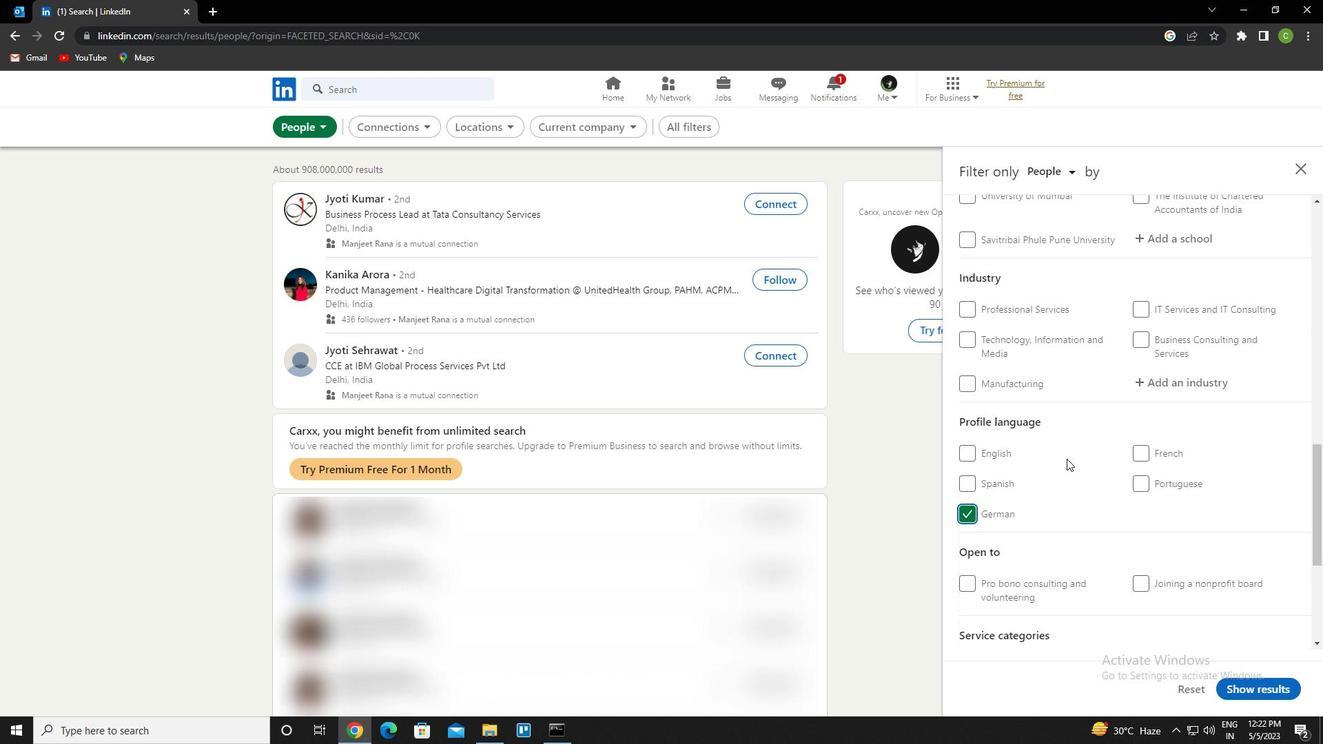 
Action: Mouse scrolled (1069, 451) with delta (0, 0)
Screenshot: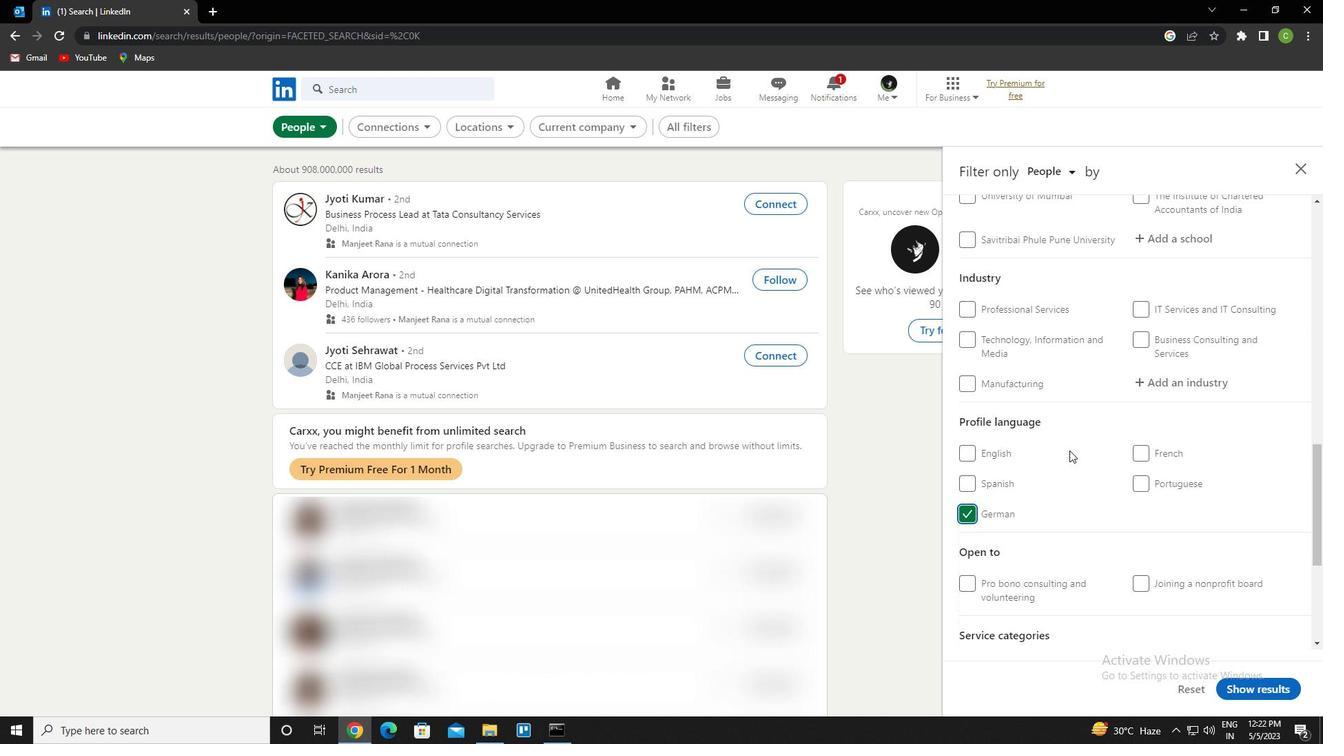 
Action: Mouse scrolled (1069, 451) with delta (0, 0)
Screenshot: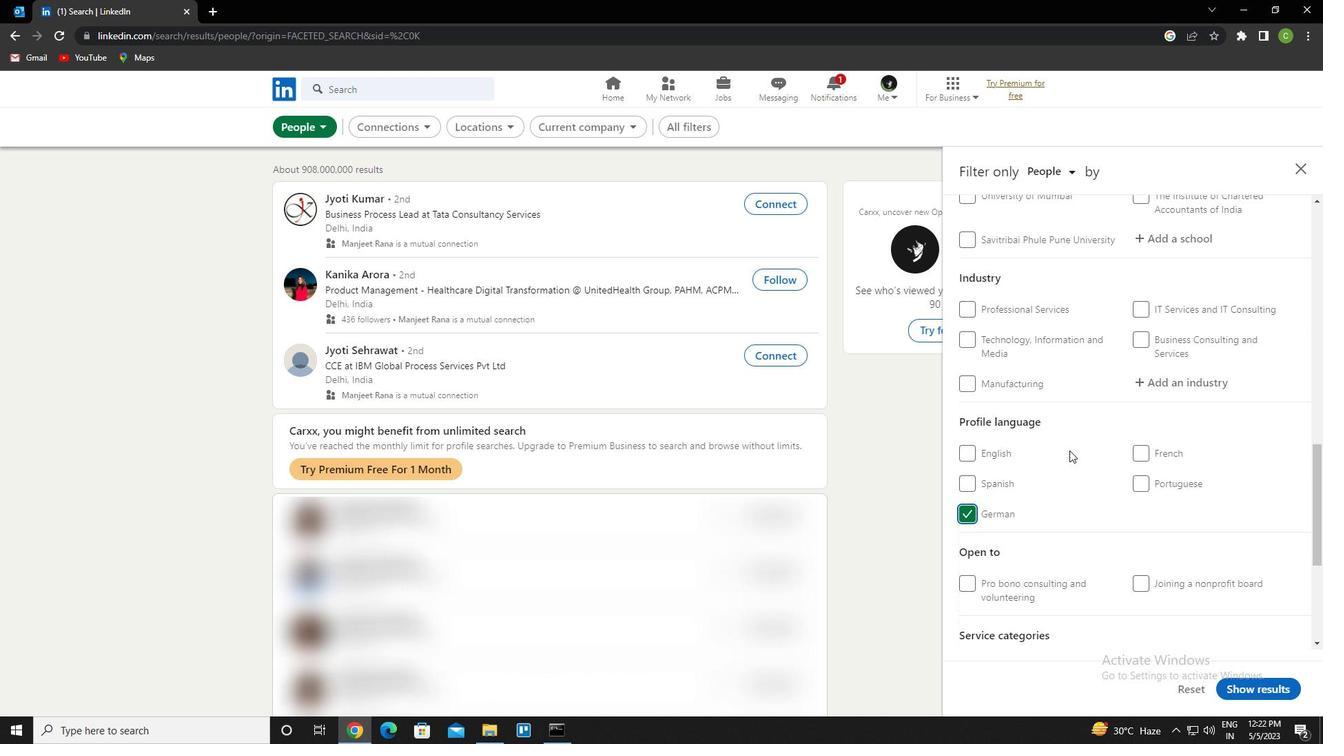 
Action: Mouse scrolled (1069, 451) with delta (0, 0)
Screenshot: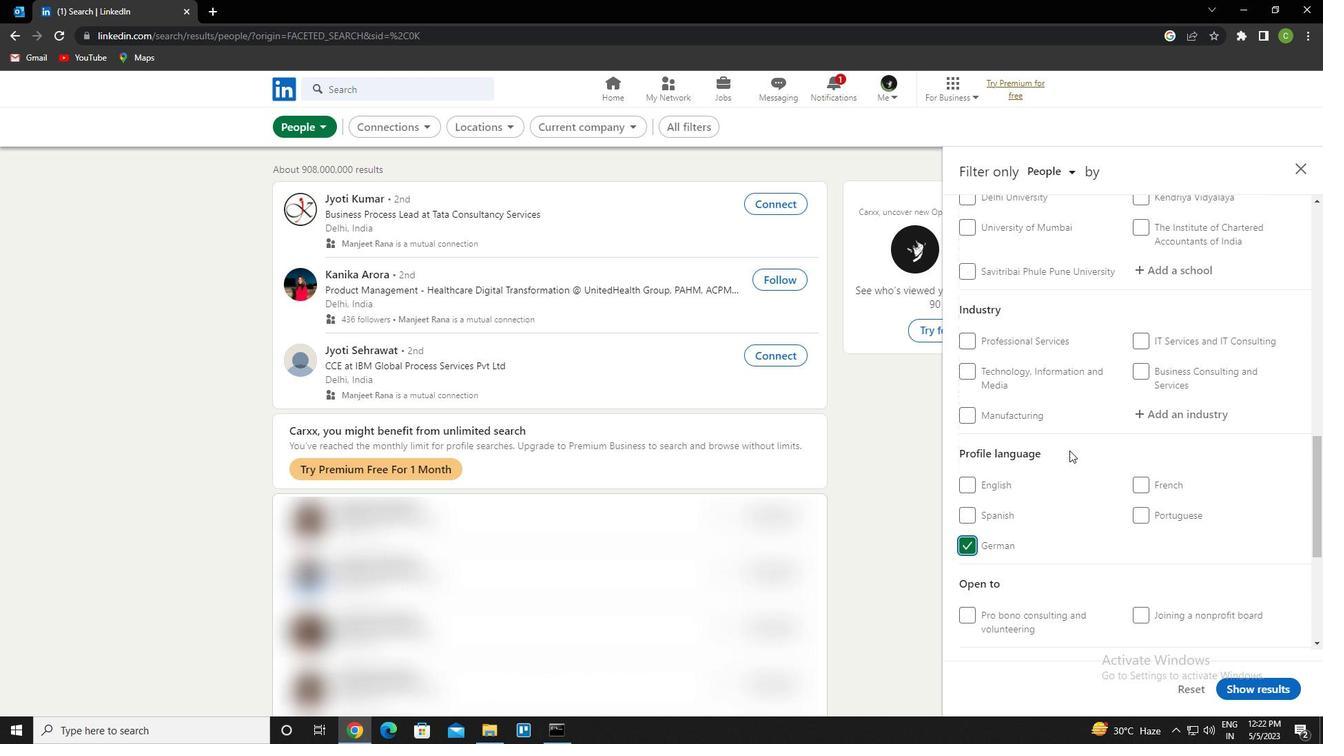 
Action: Mouse scrolled (1069, 451) with delta (0, 0)
Screenshot: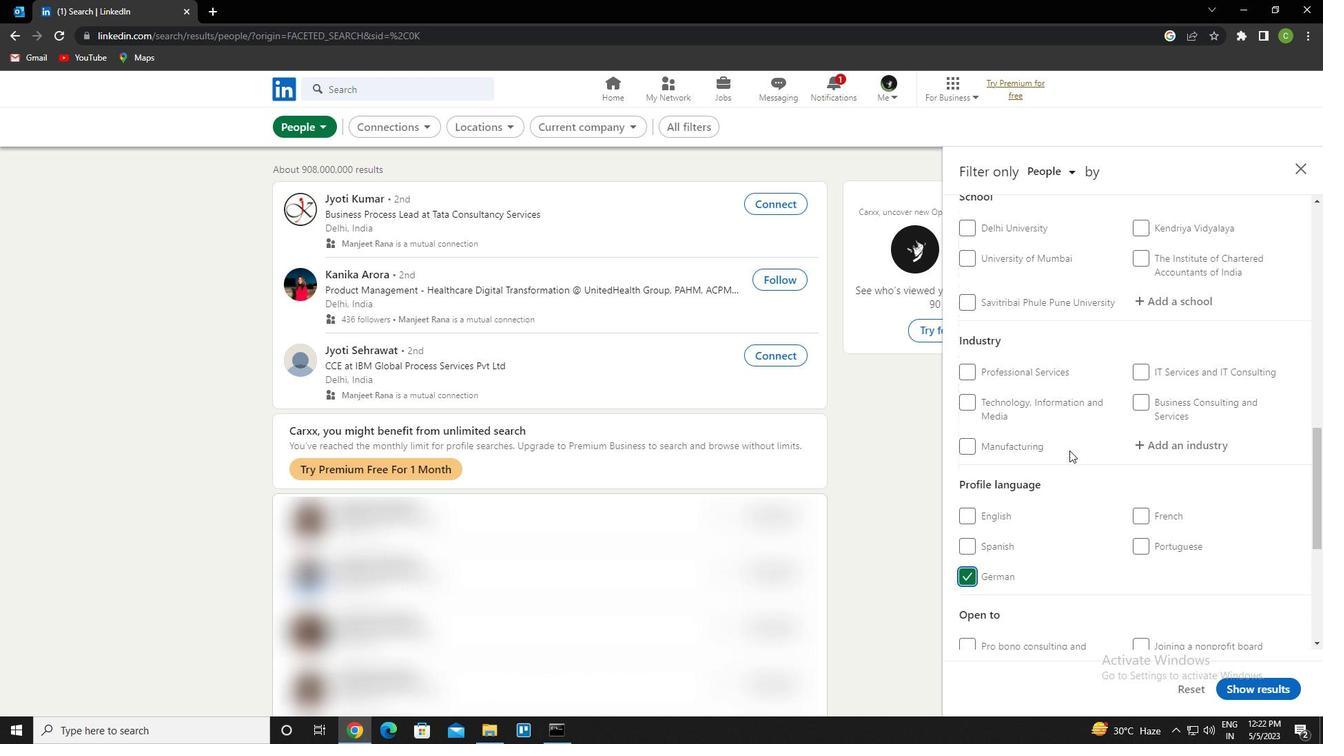 
Action: Mouse scrolled (1069, 451) with delta (0, 0)
Screenshot: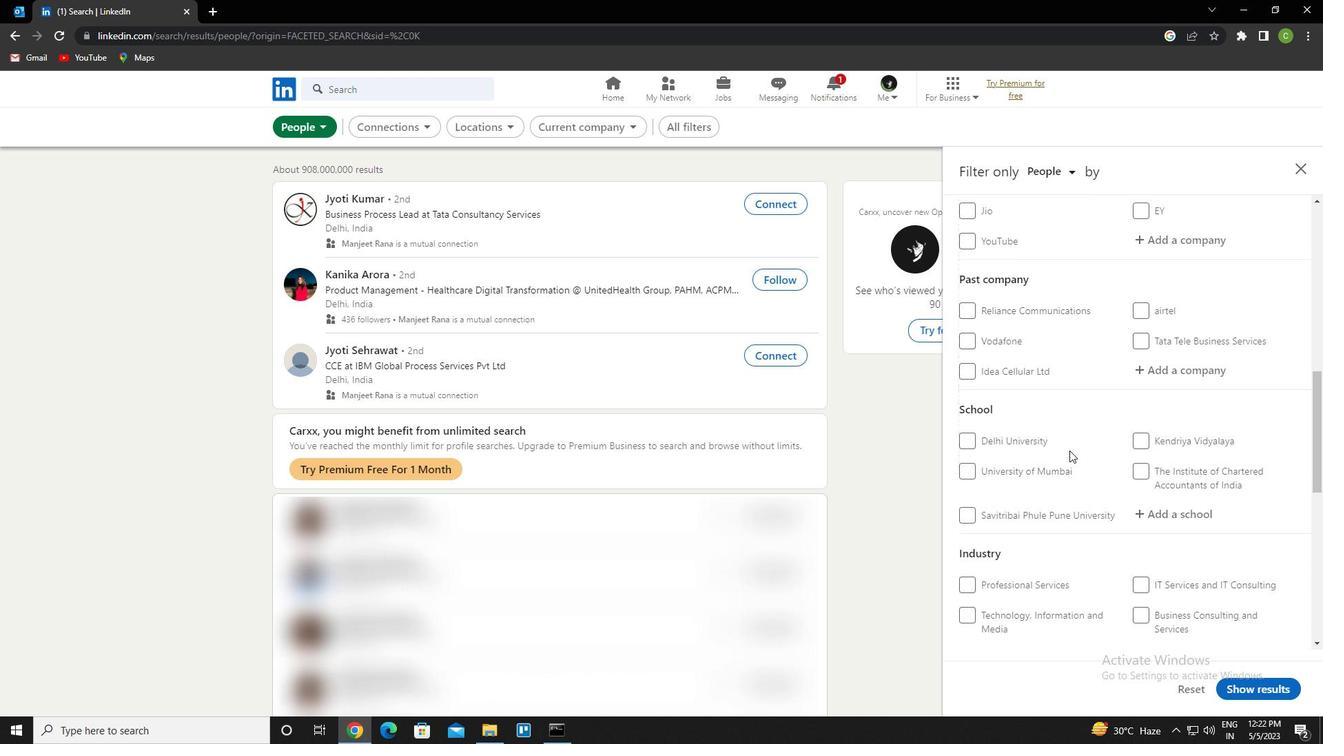 
Action: Mouse scrolled (1069, 451) with delta (0, 0)
Screenshot: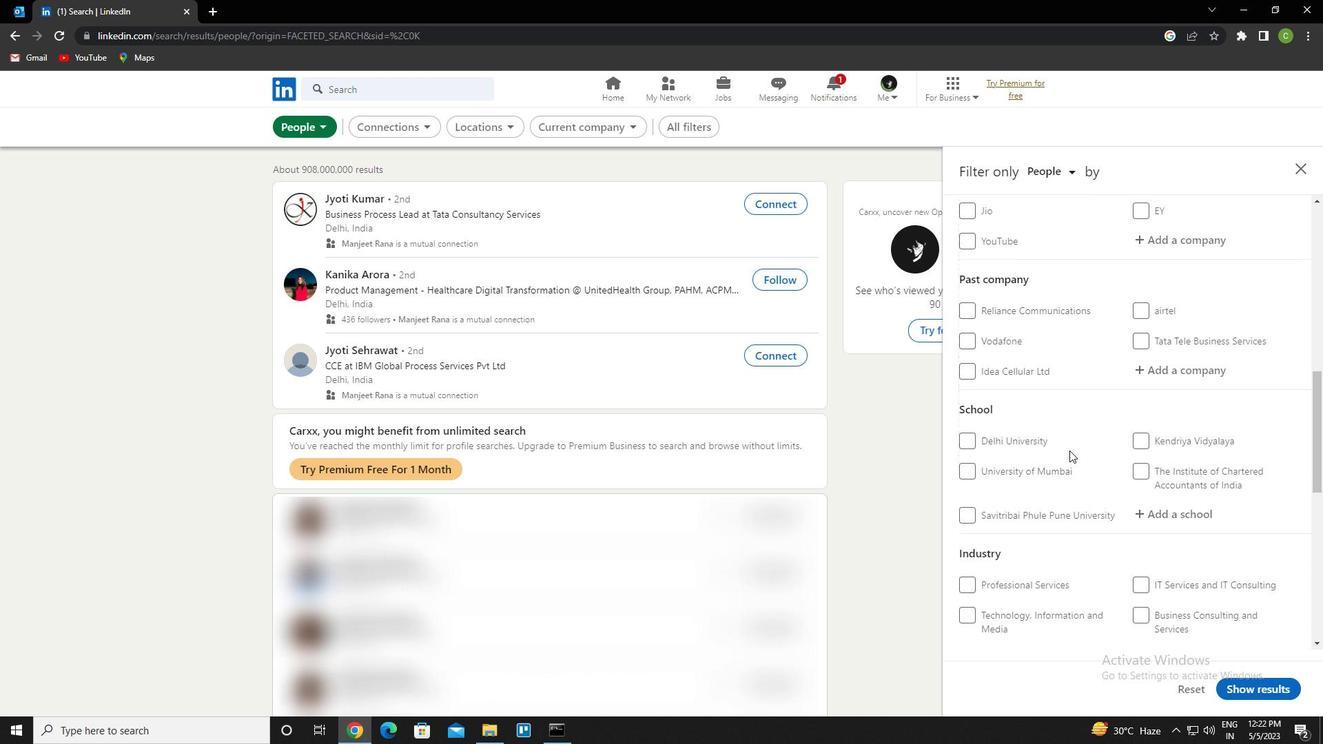 
Action: Mouse scrolled (1069, 451) with delta (0, 0)
Screenshot: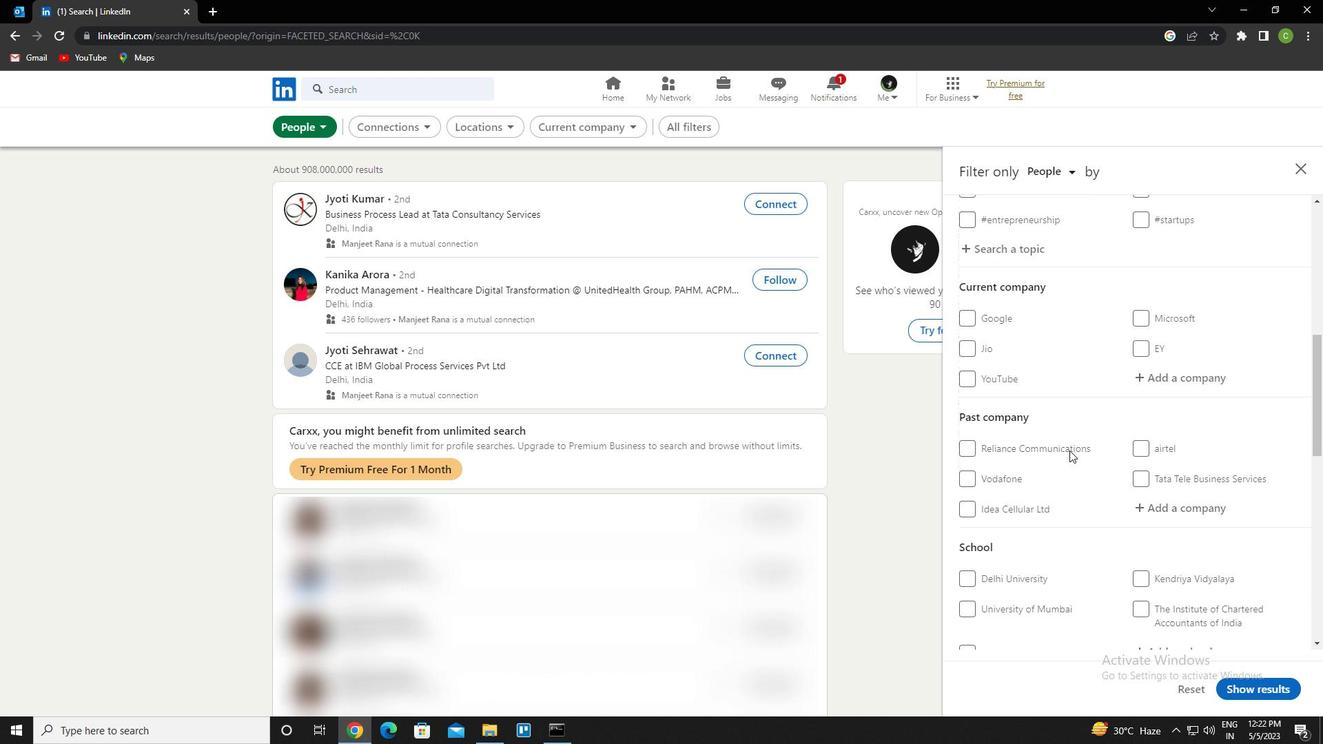 
Action: Mouse moved to (1151, 449)
Screenshot: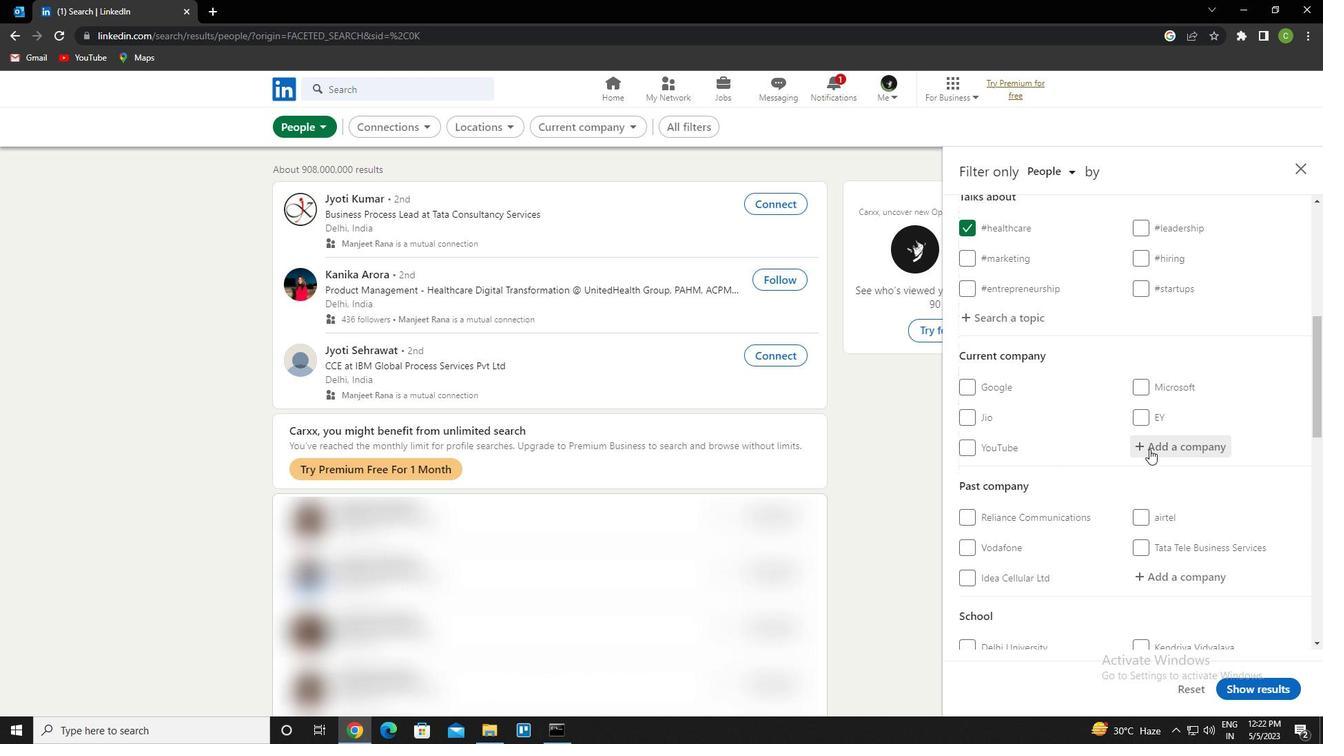 
Action: Mouse pressed left at (1151, 449)
Screenshot: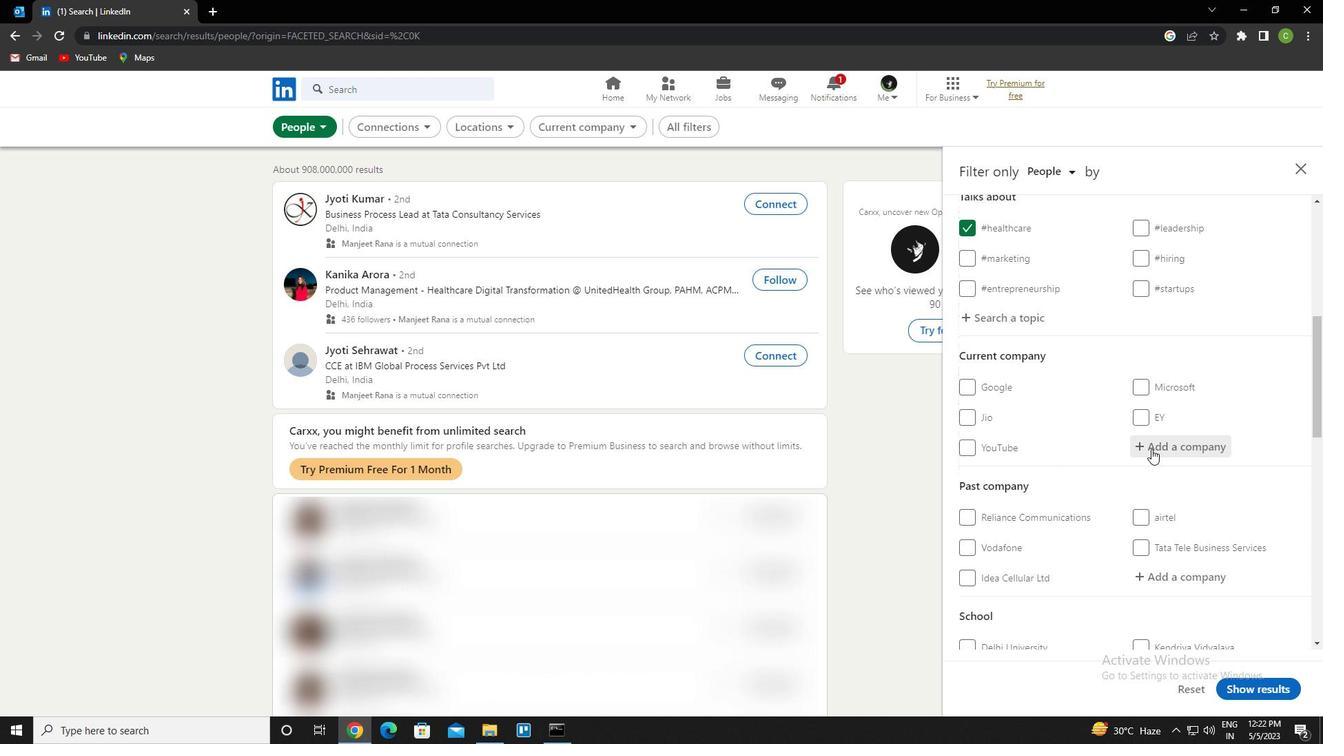
Action: Key pressed <Key.caps_lock>h<Key.caps_lock>ashedin<Key.down><Key.enter>
Screenshot: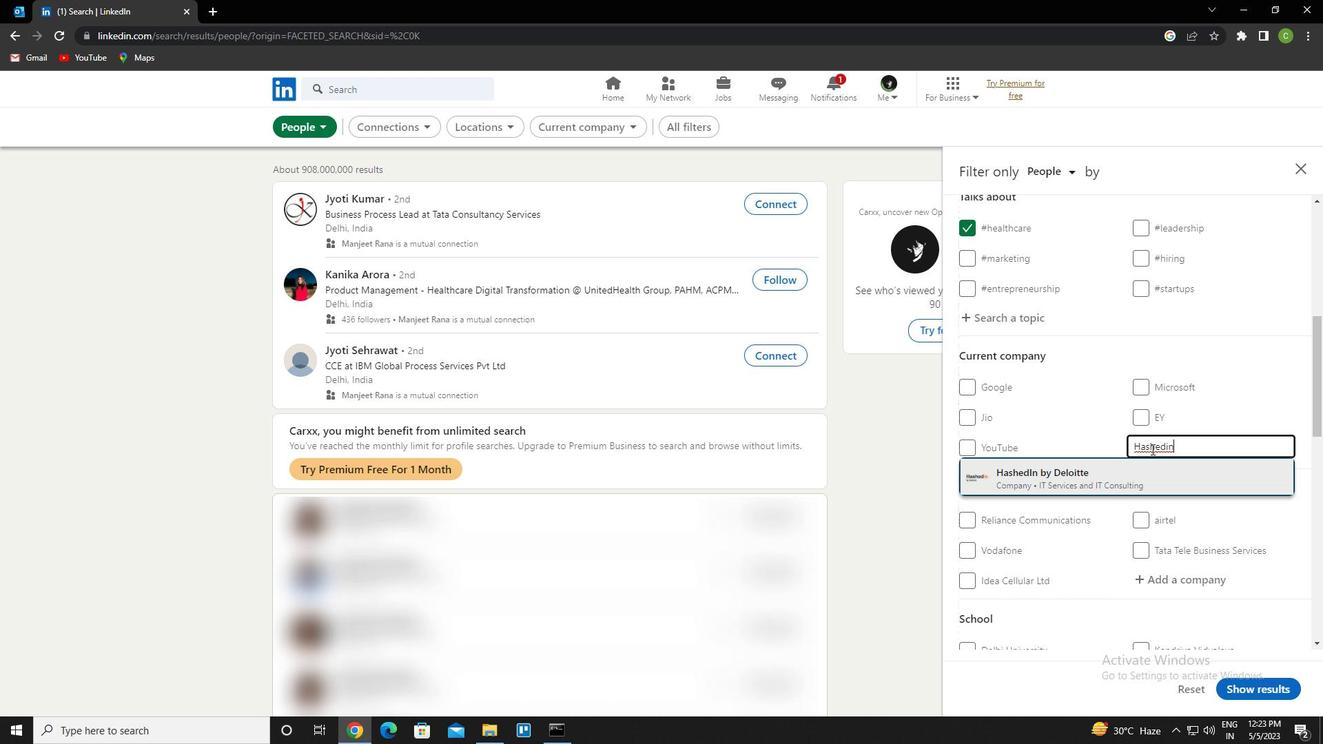 
Action: Mouse scrolled (1151, 448) with delta (0, 0)
Screenshot: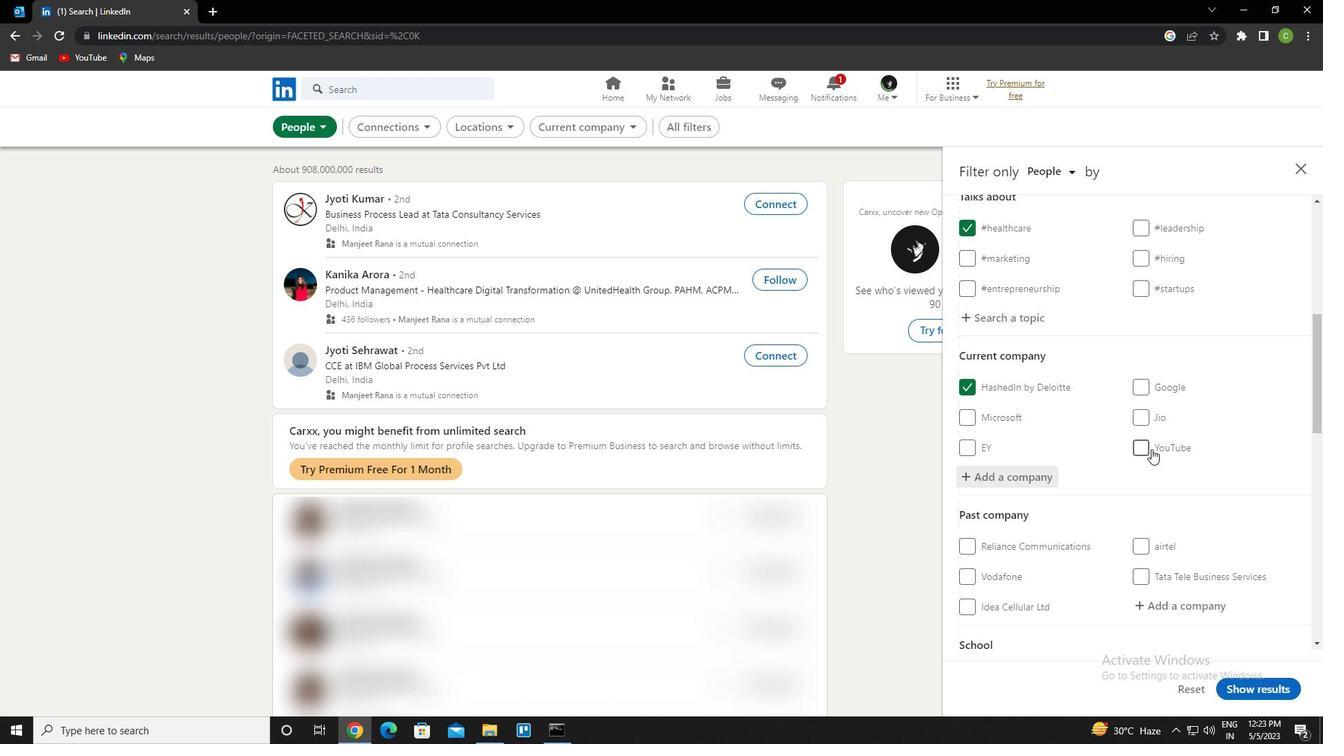
Action: Mouse scrolled (1151, 448) with delta (0, 0)
Screenshot: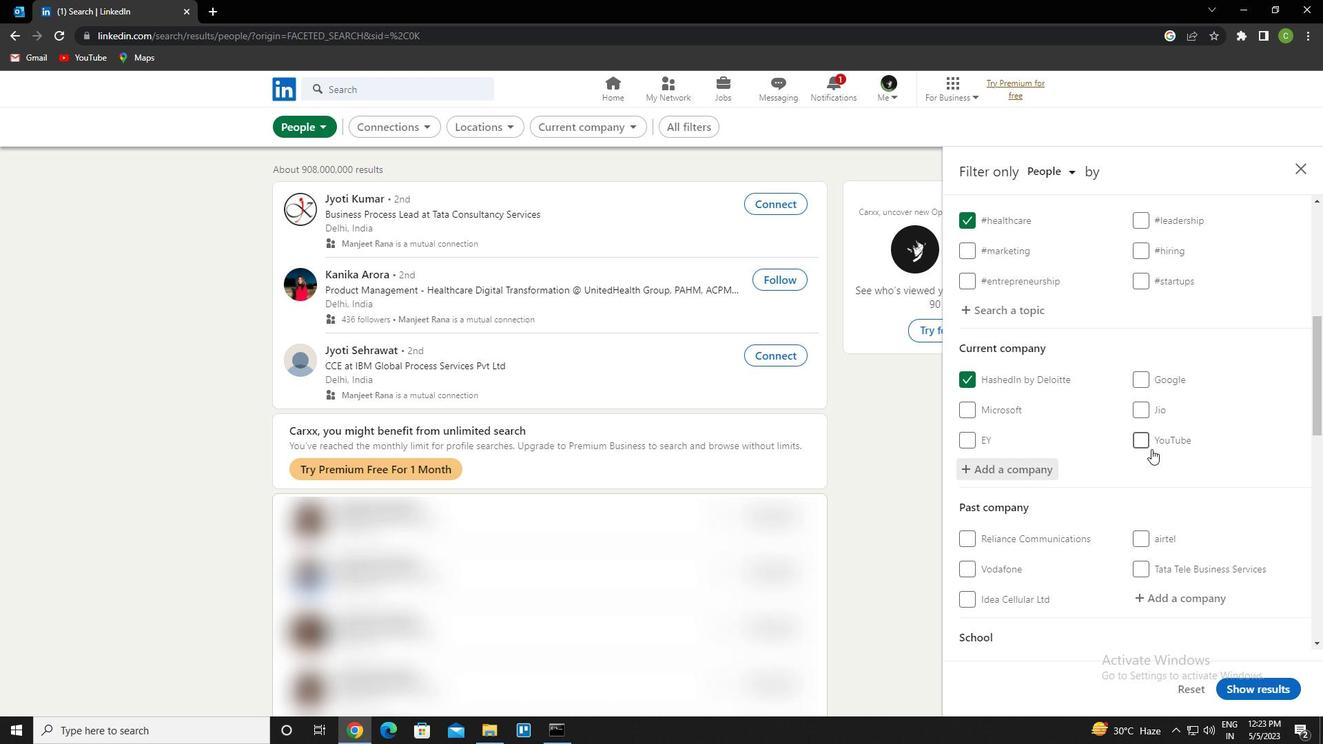 
Action: Mouse scrolled (1151, 448) with delta (0, 0)
Screenshot: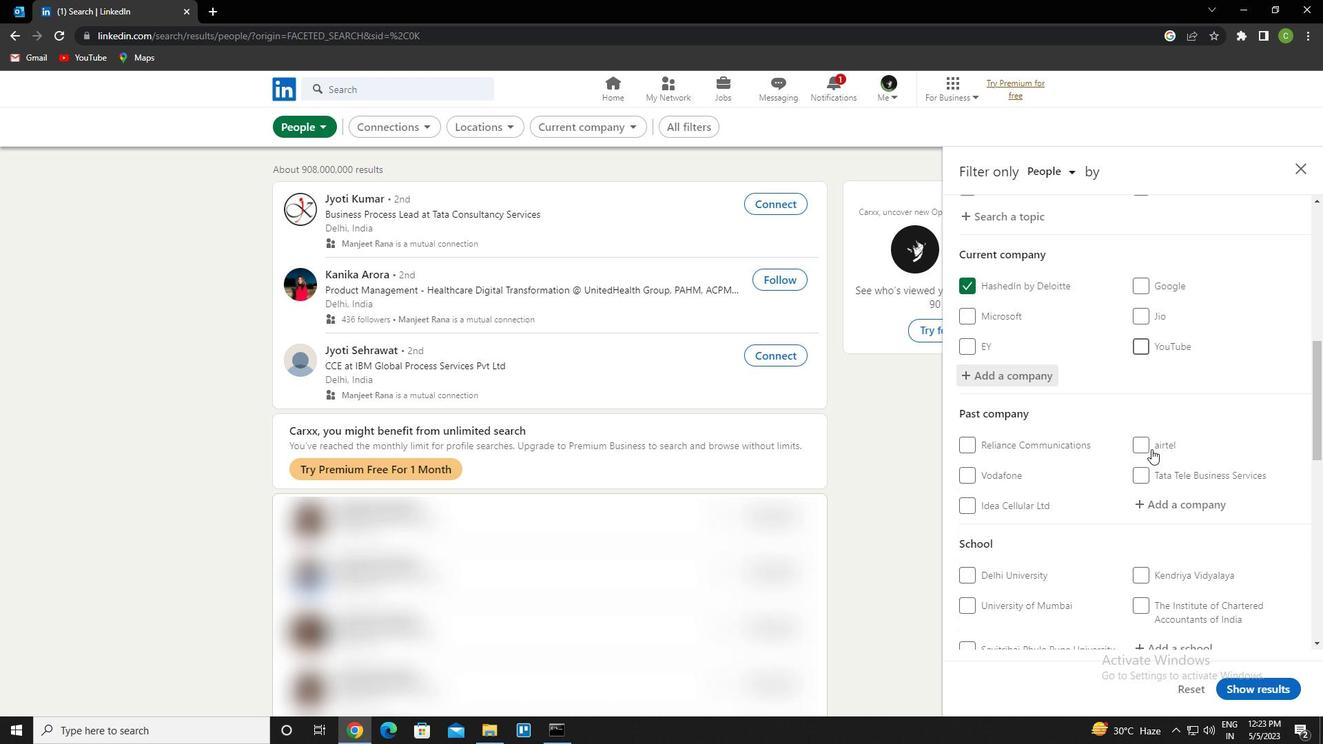 
Action: Mouse moved to (1173, 539)
Screenshot: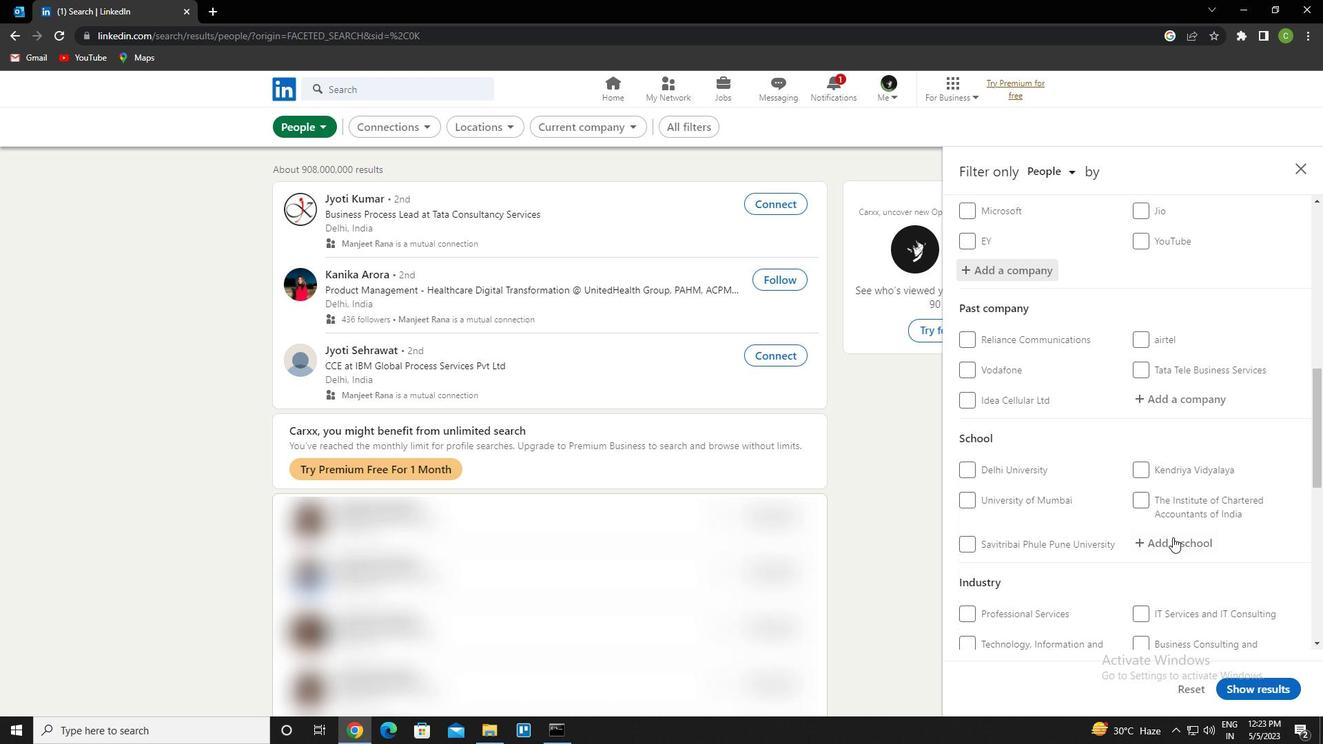 
Action: Mouse pressed left at (1173, 539)
Screenshot: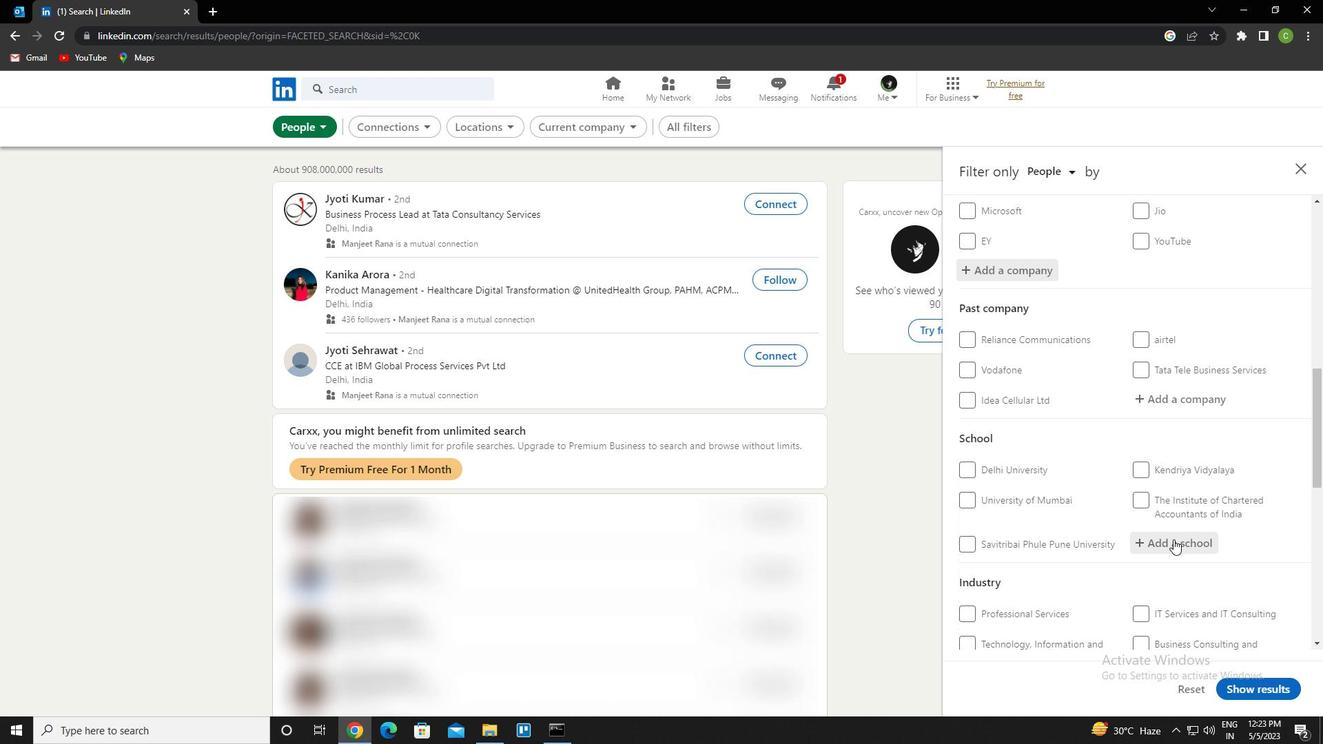 
Action: Key pressed <Key.caps_lock>p<Key.caps_lock>illai<Key.space>college<Key.space>of<Key.space>arts<Key.space>commerce<Key.space>and<Key.space>science<Key.down><Key.enter>
Screenshot: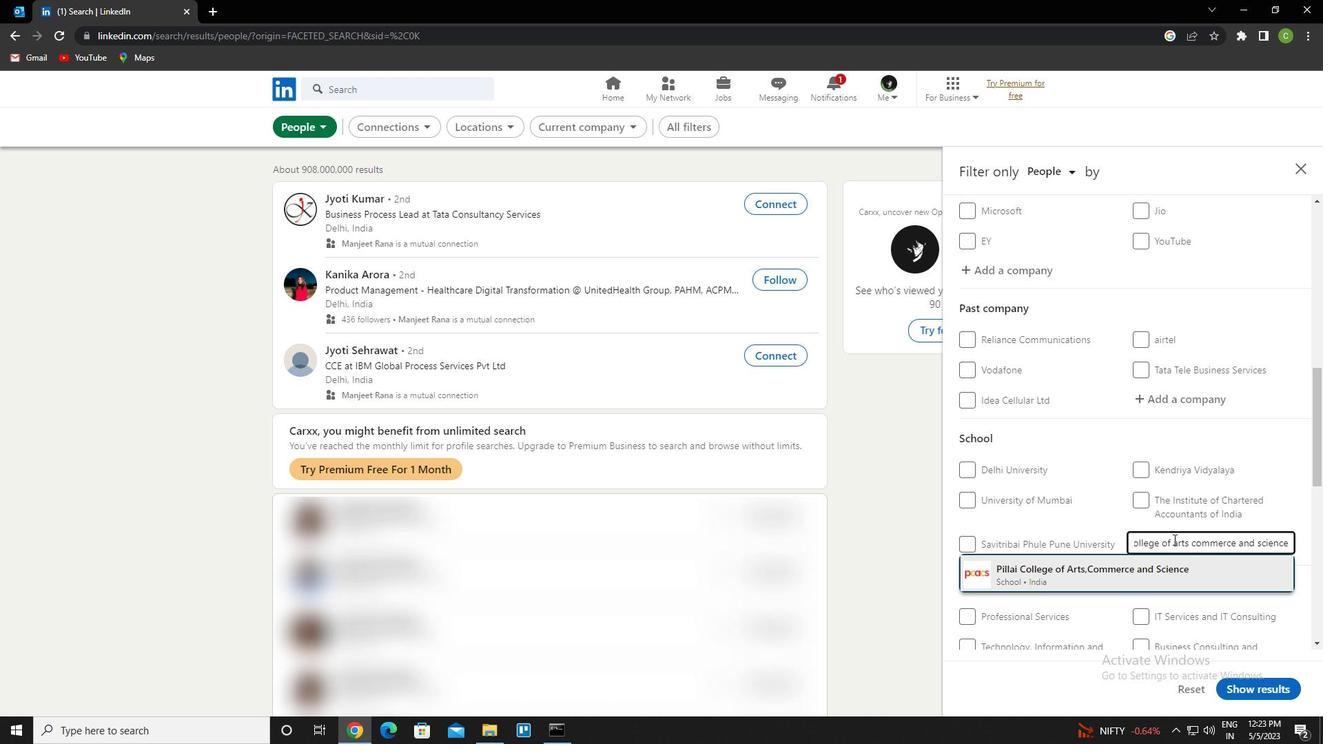 
Action: Mouse scrolled (1173, 538) with delta (0, 0)
Screenshot: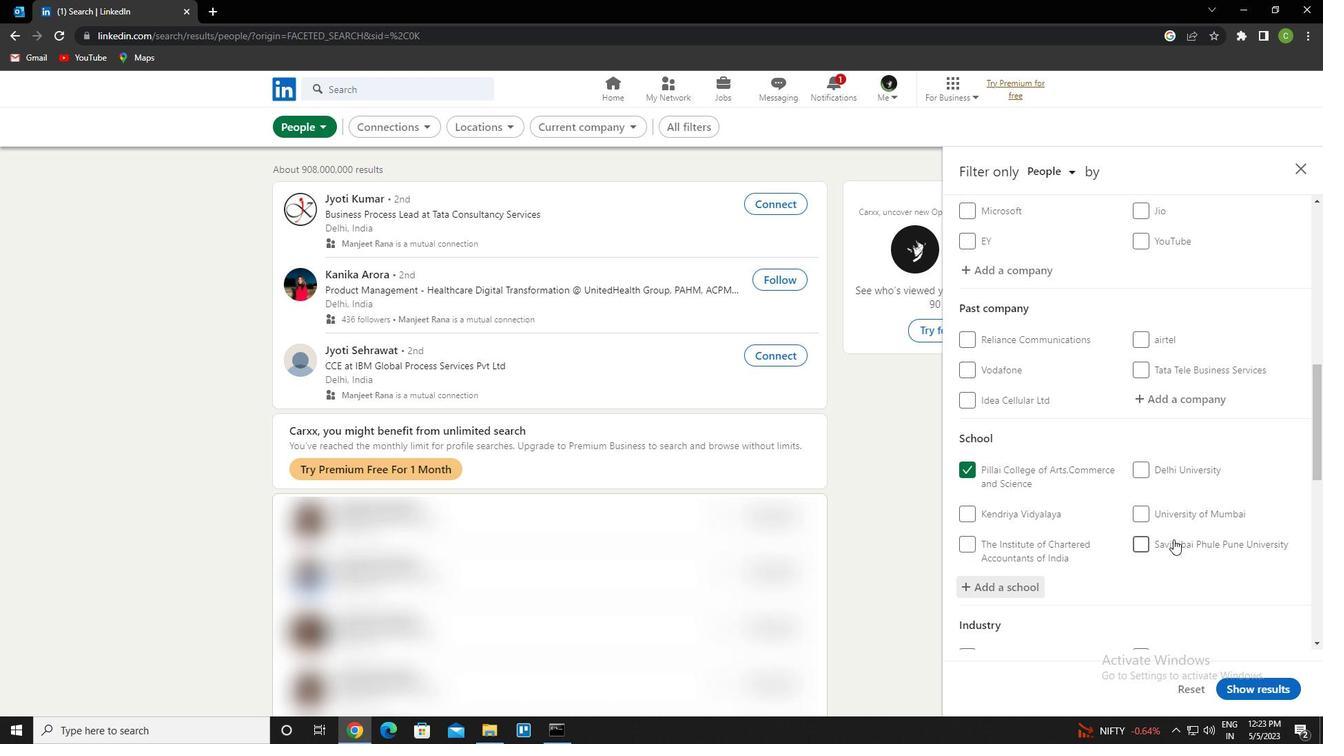 
Action: Mouse scrolled (1173, 538) with delta (0, 0)
Screenshot: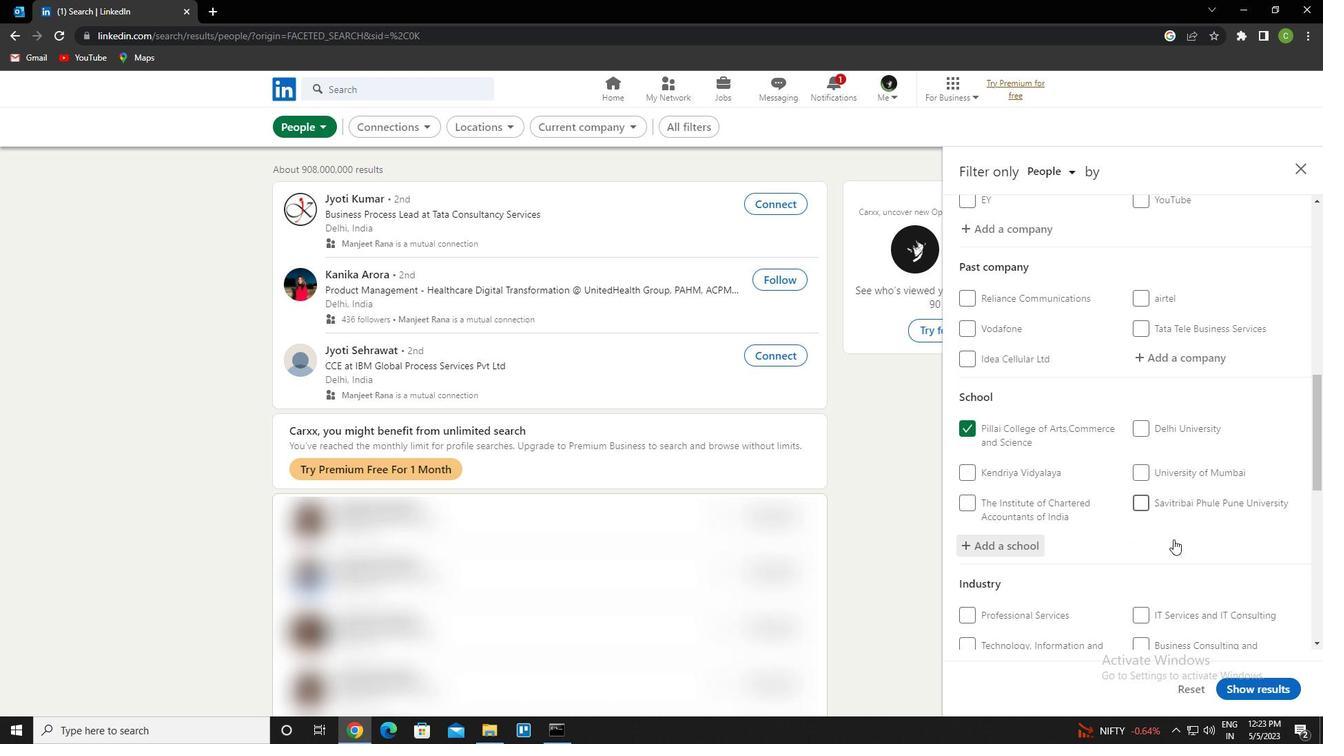 
Action: Mouse scrolled (1173, 538) with delta (0, 0)
Screenshot: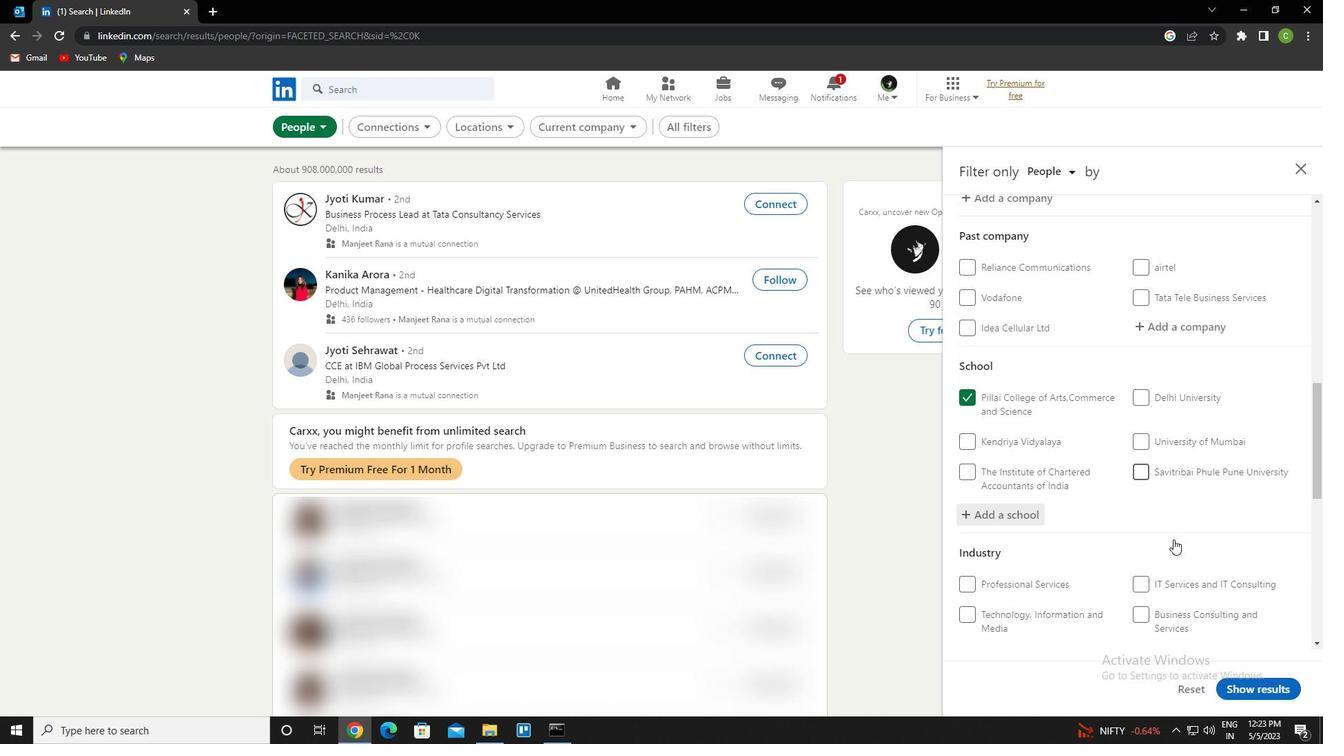 
Action: Mouse scrolled (1173, 538) with delta (0, 0)
Screenshot: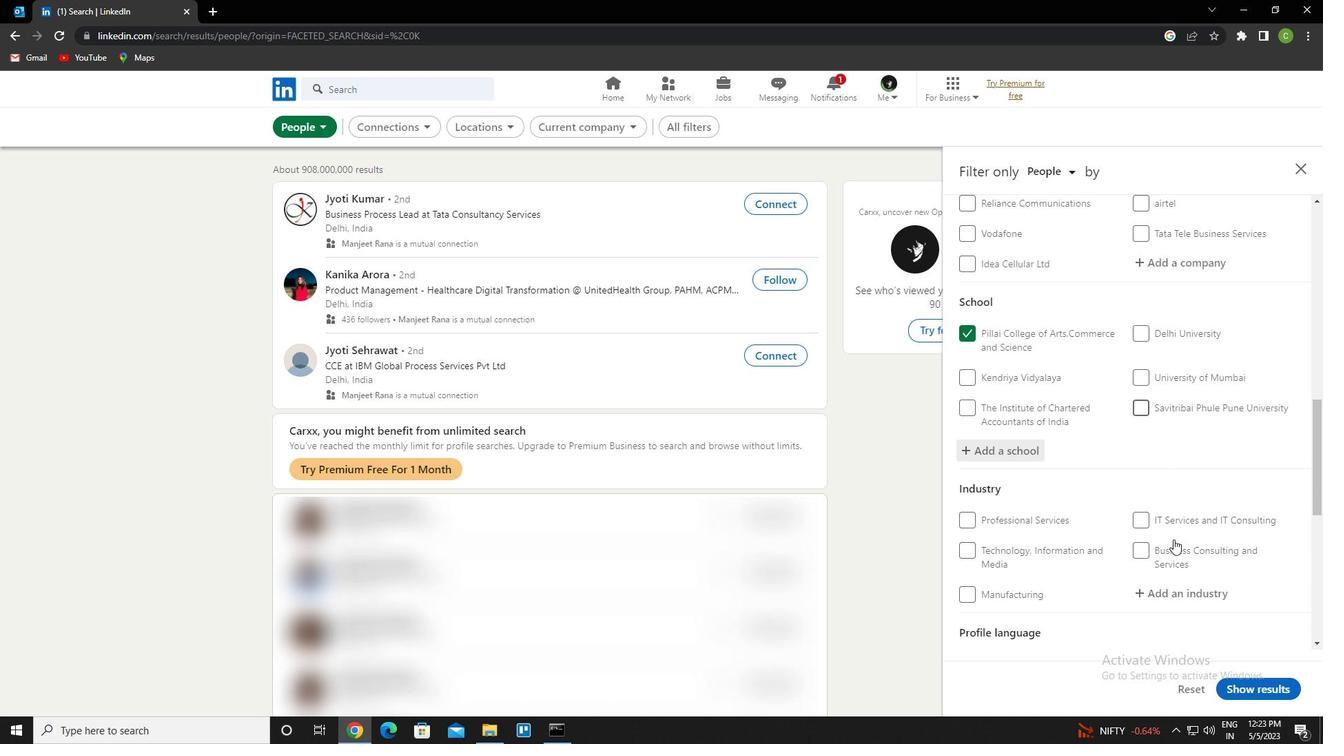 
Action: Mouse moved to (1188, 454)
Screenshot: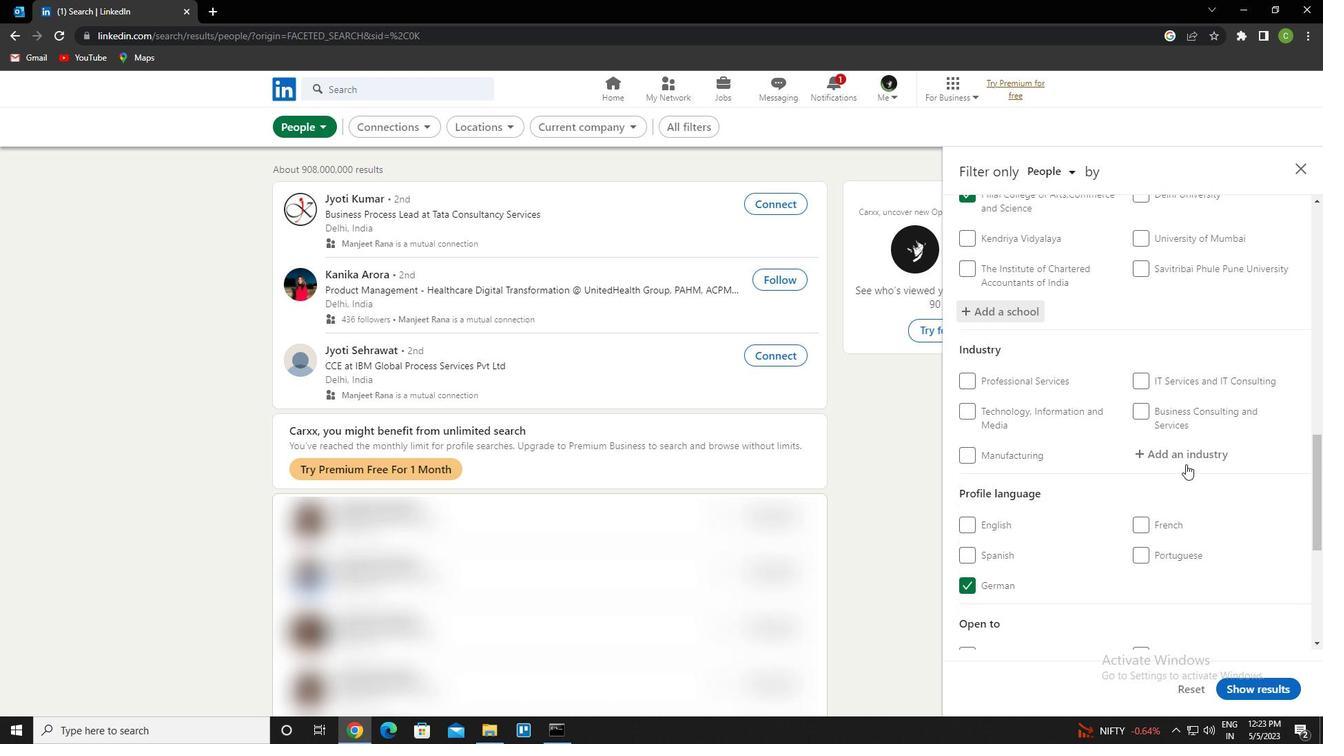 
Action: Mouse pressed left at (1188, 454)
Screenshot: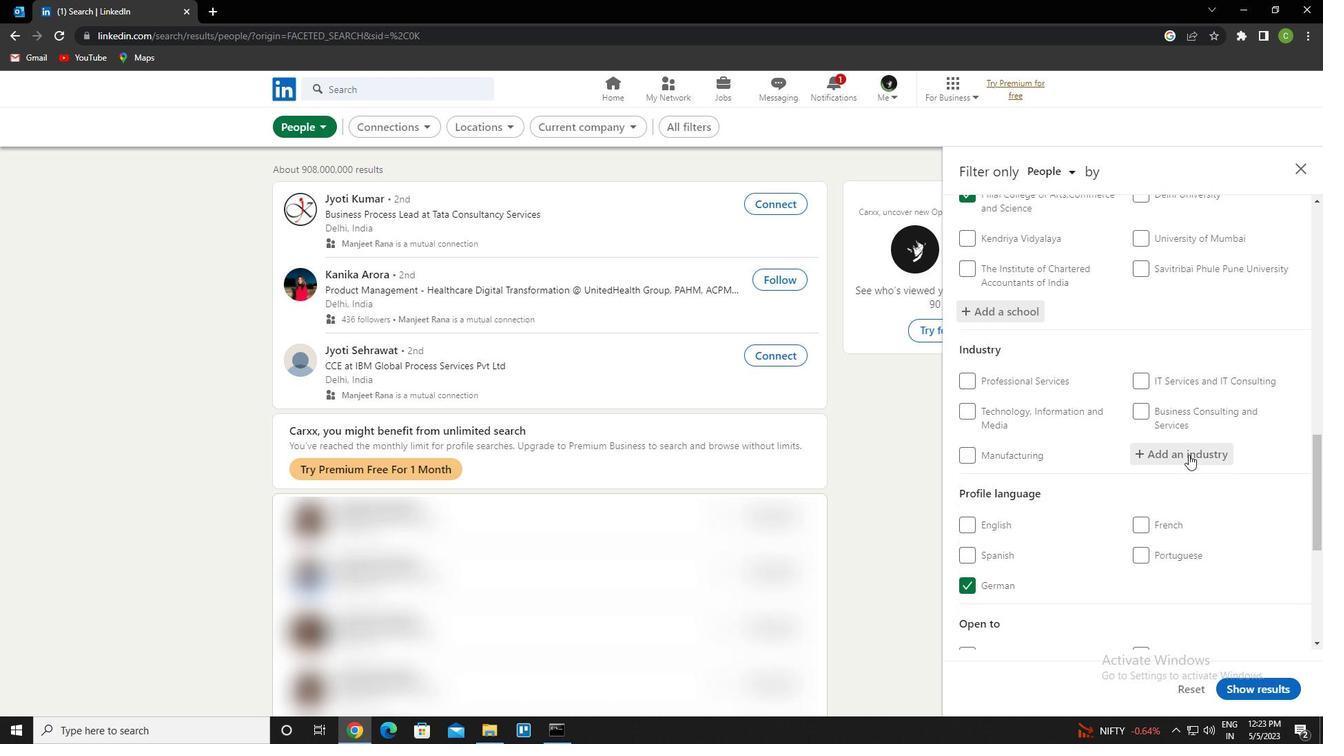 
Action: Key pressed <Key.caps_lock>h<Key.caps_lock>ospitals<Key.down><Key.down><Key.enter>
Screenshot: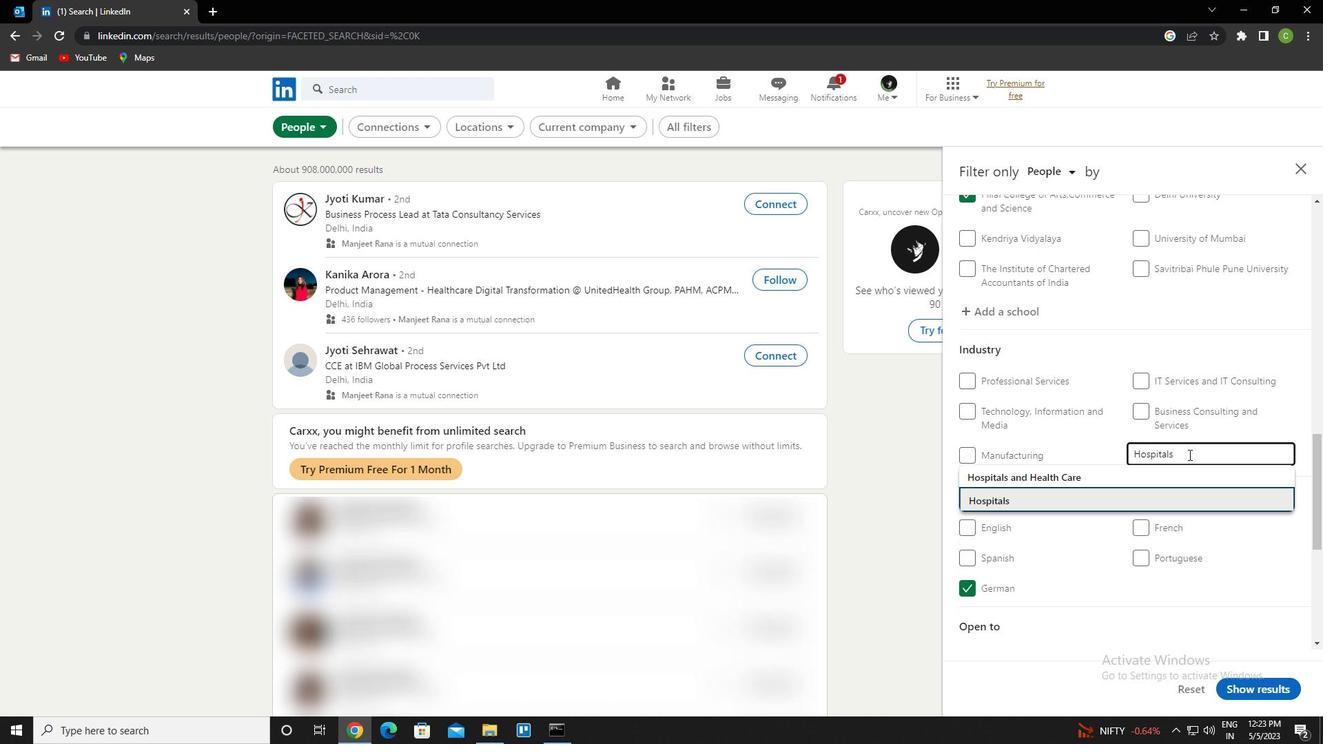 
Action: Mouse moved to (1172, 445)
Screenshot: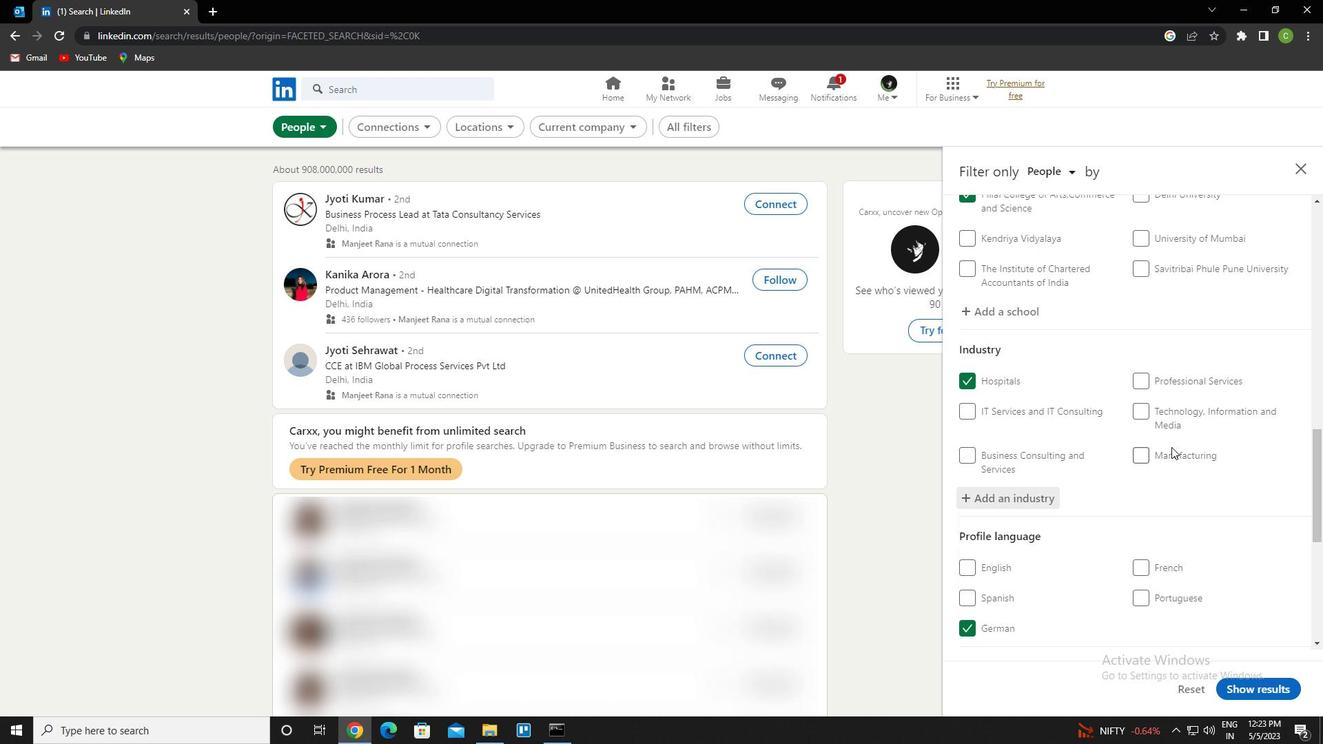 
Action: Mouse scrolled (1172, 445) with delta (0, 0)
Screenshot: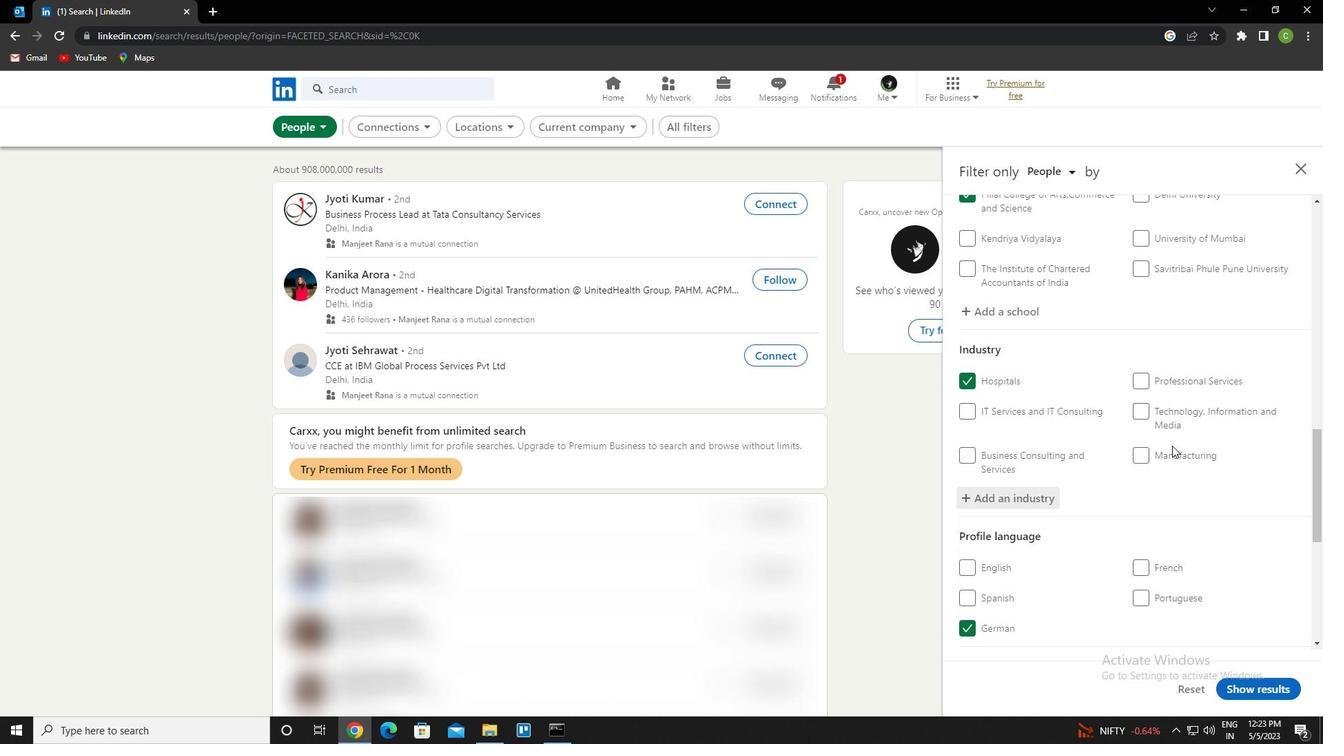 
Action: Mouse scrolled (1172, 445) with delta (0, 0)
Screenshot: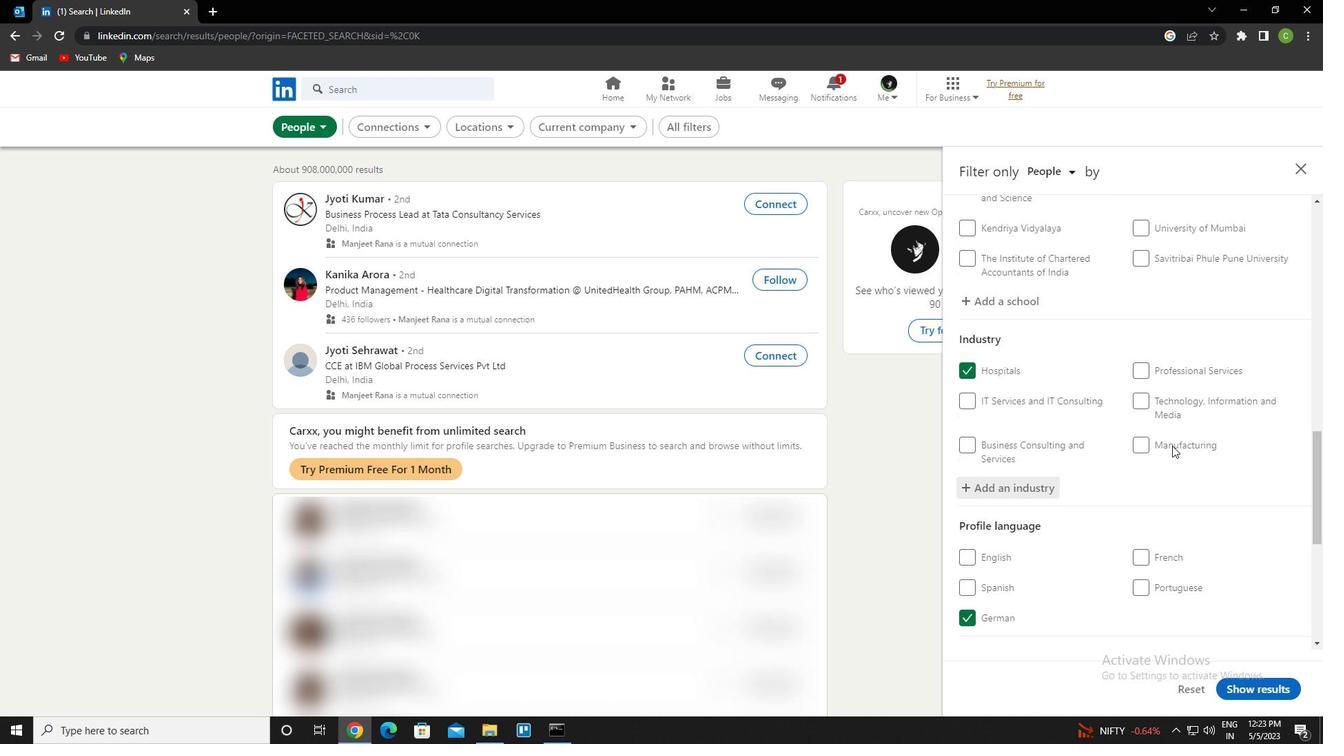 
Action: Mouse moved to (1171, 444)
Screenshot: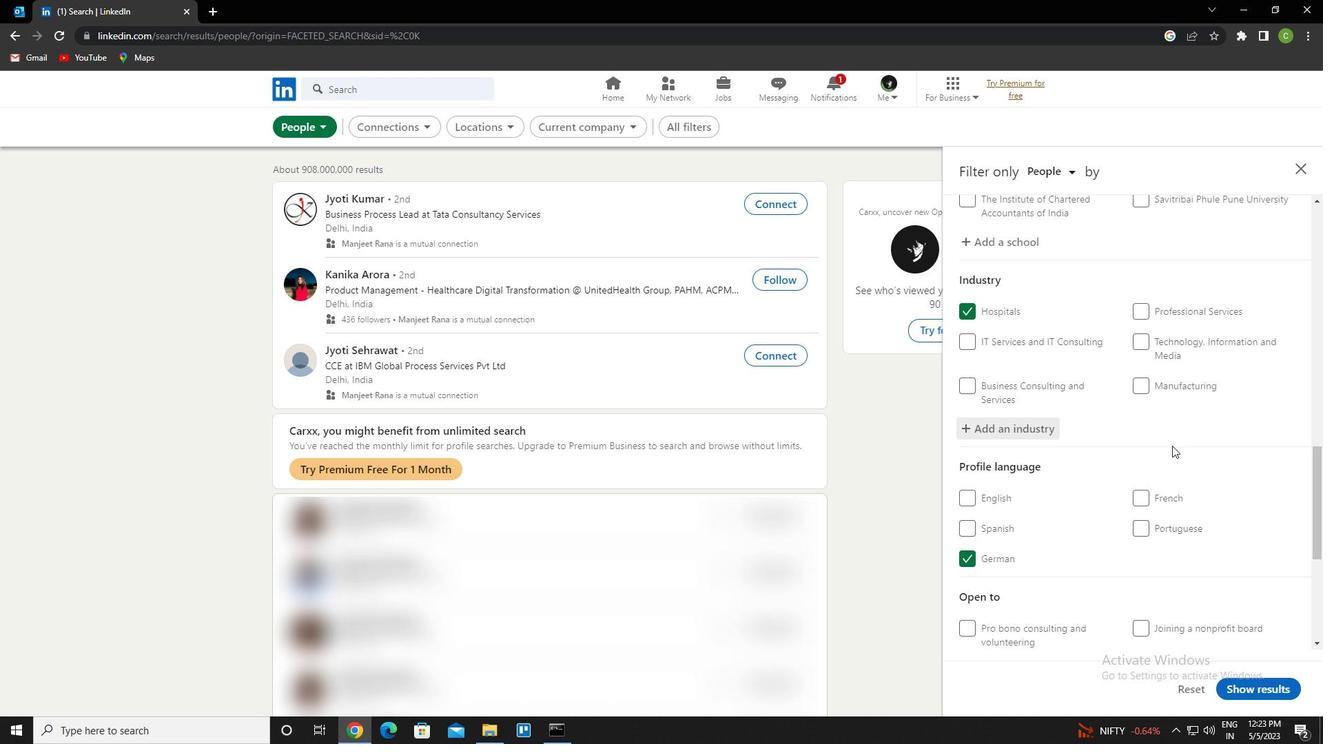 
Action: Mouse scrolled (1171, 443) with delta (0, 0)
Screenshot: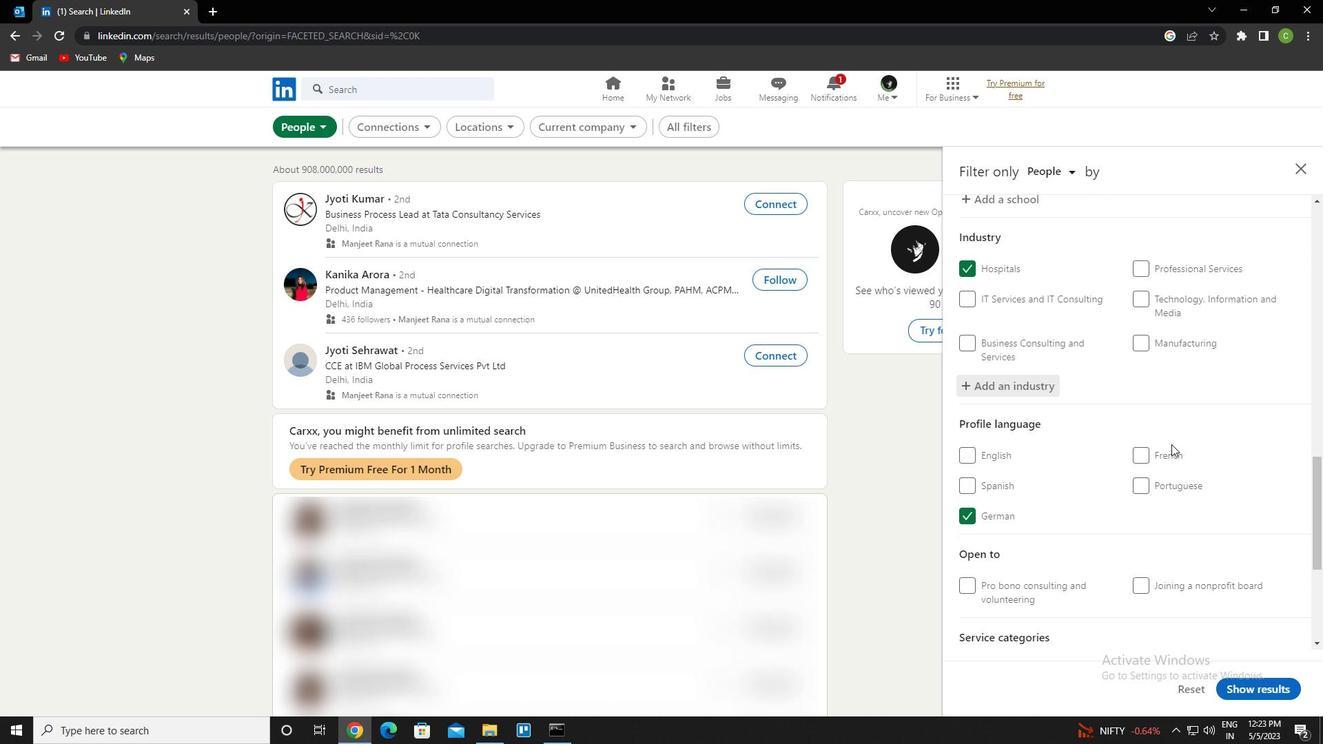 
Action: Mouse moved to (1167, 441)
Screenshot: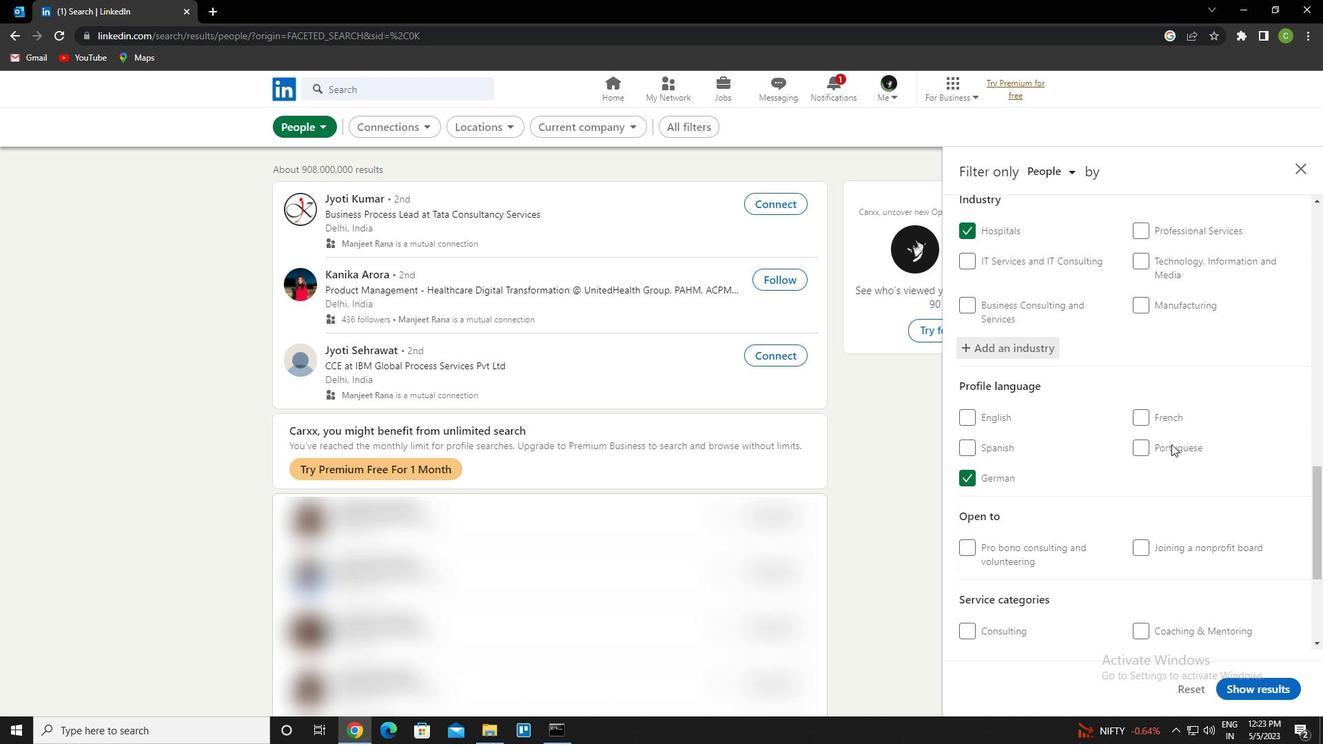 
Action: Mouse scrolled (1167, 440) with delta (0, 0)
Screenshot: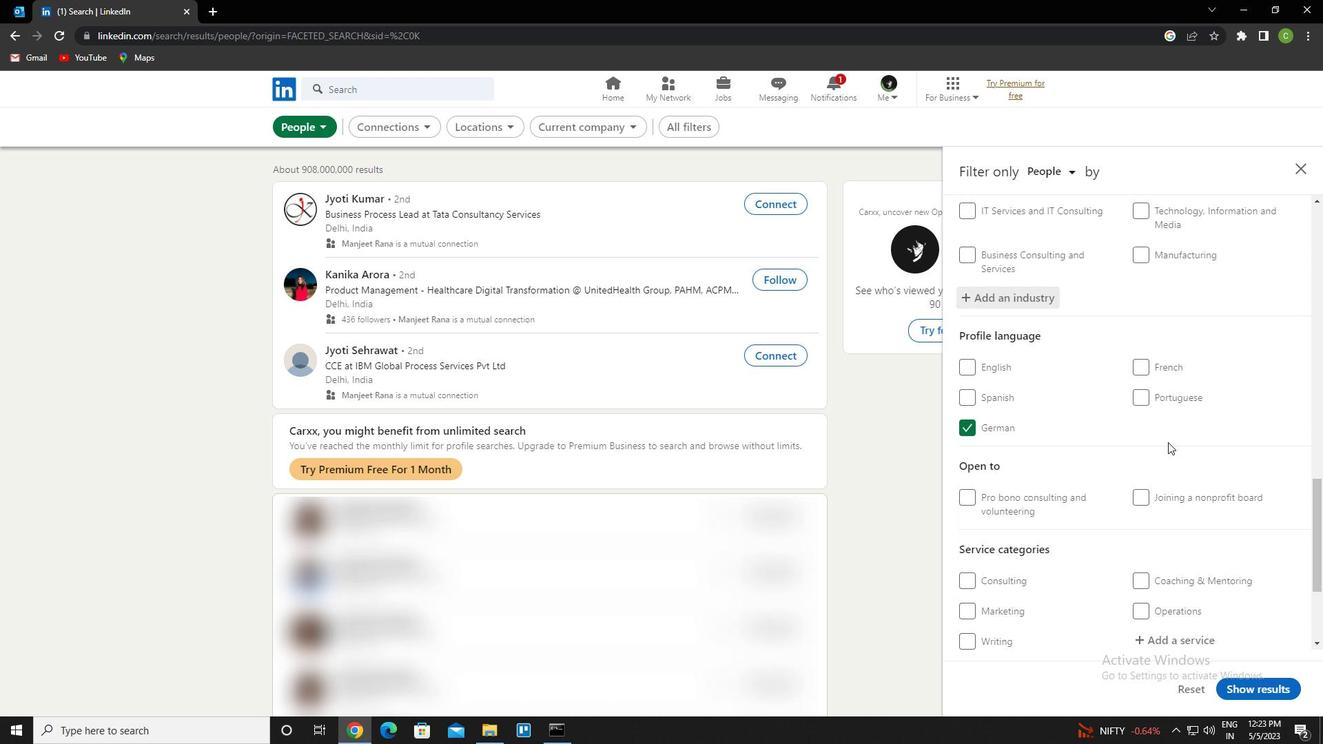 
Action: Mouse moved to (1164, 438)
Screenshot: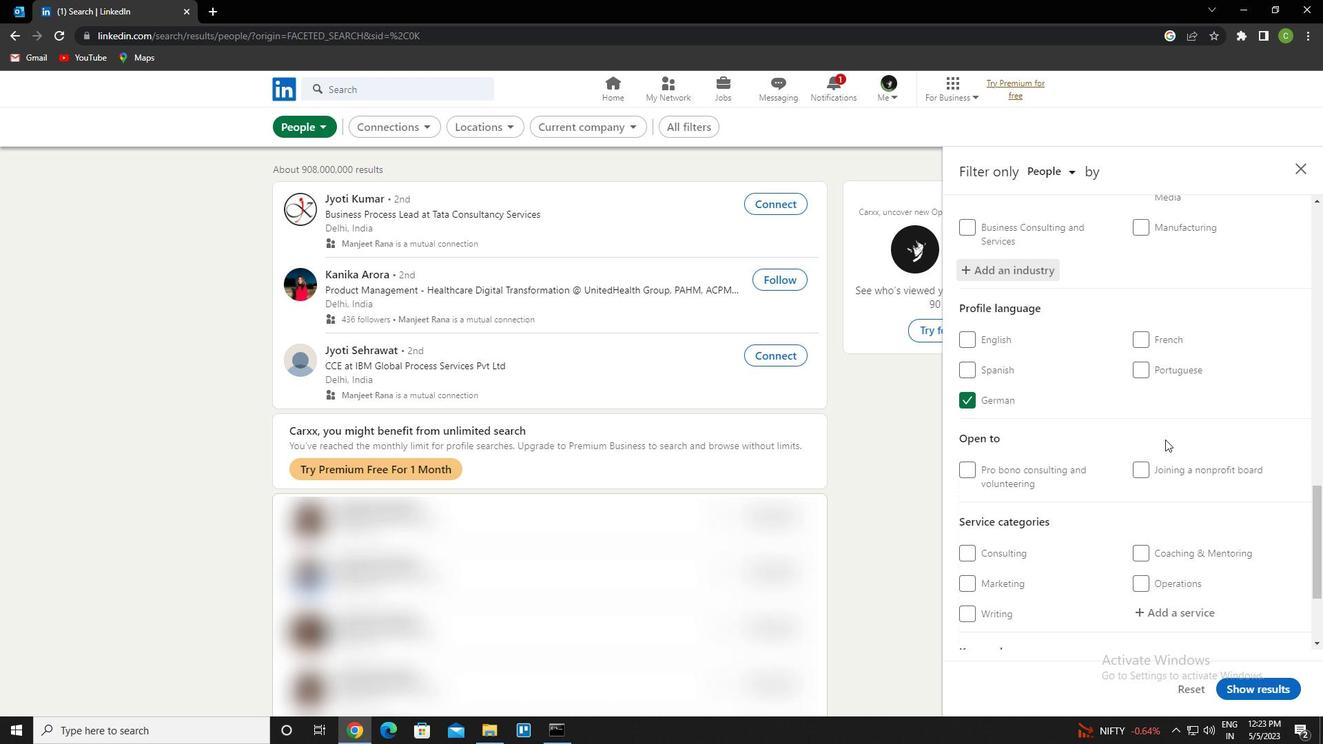 
Action: Mouse scrolled (1164, 438) with delta (0, 0)
Screenshot: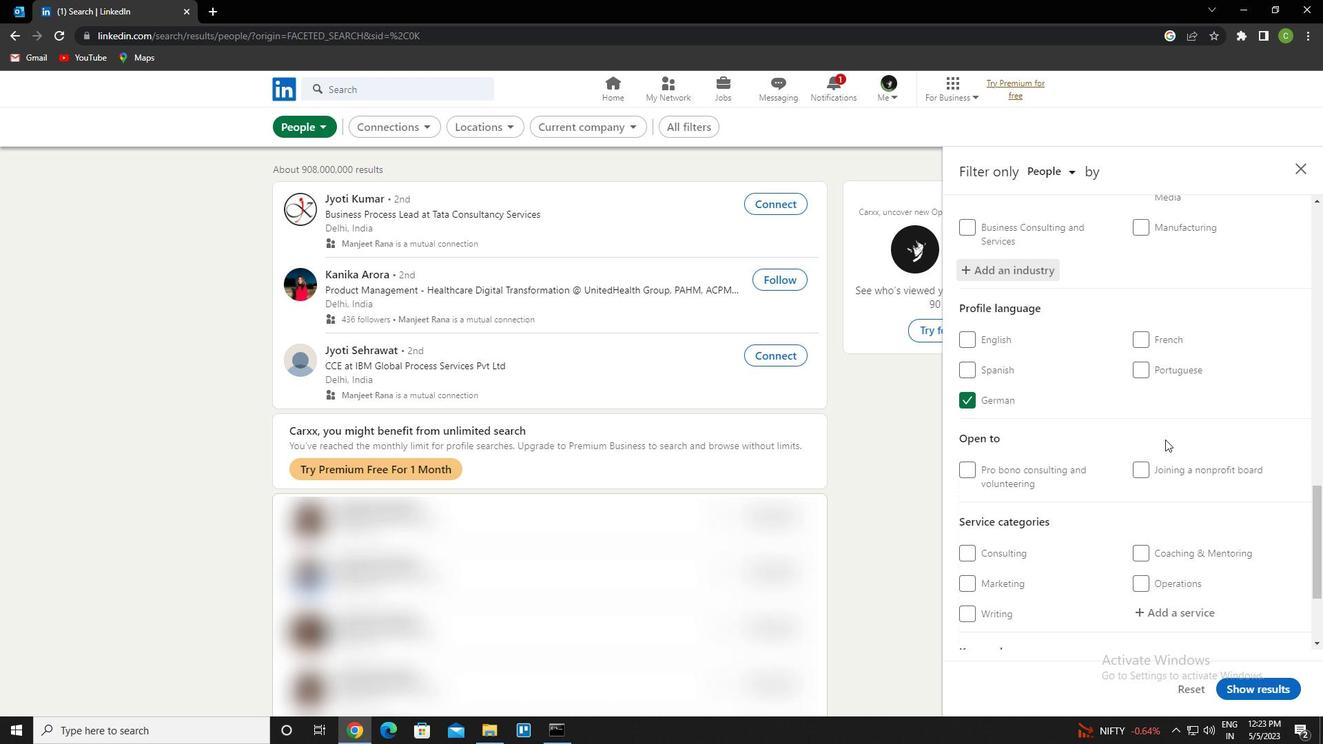 
Action: Mouse moved to (1163, 438)
Screenshot: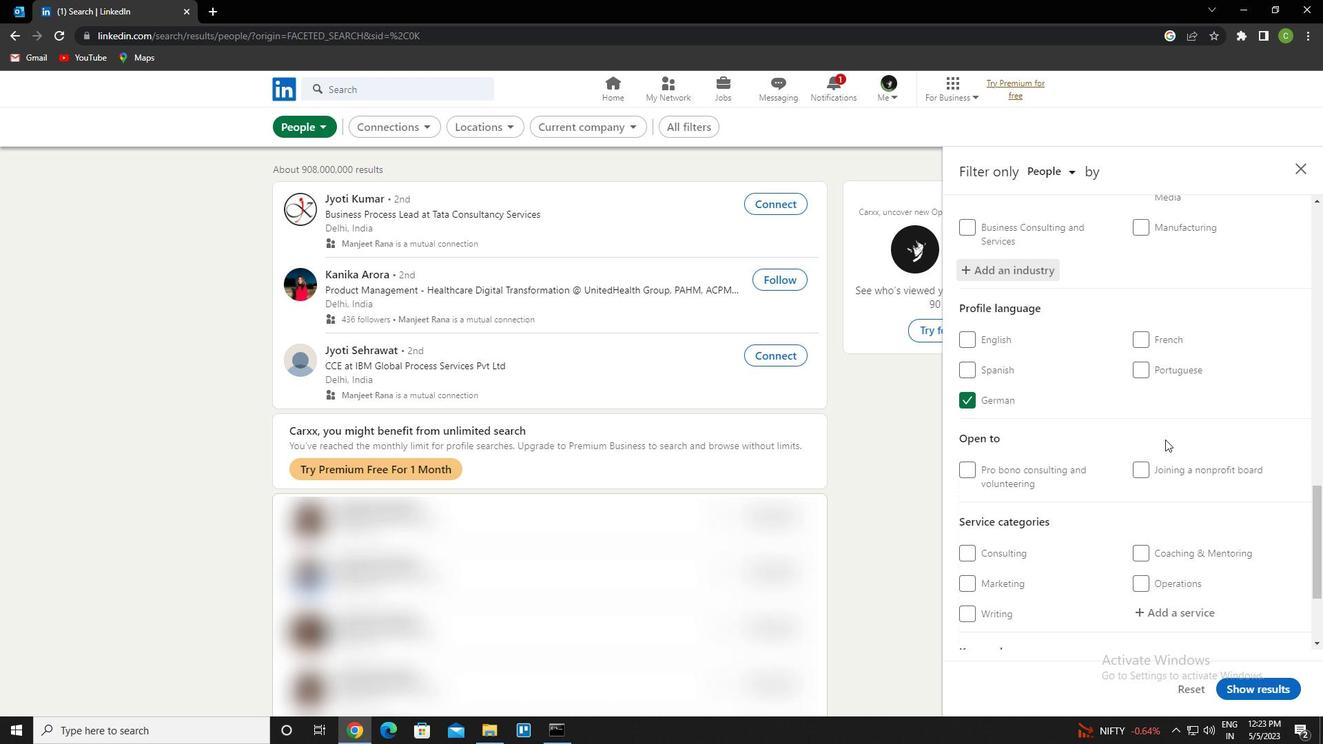 
Action: Mouse scrolled (1163, 437) with delta (0, 0)
Screenshot: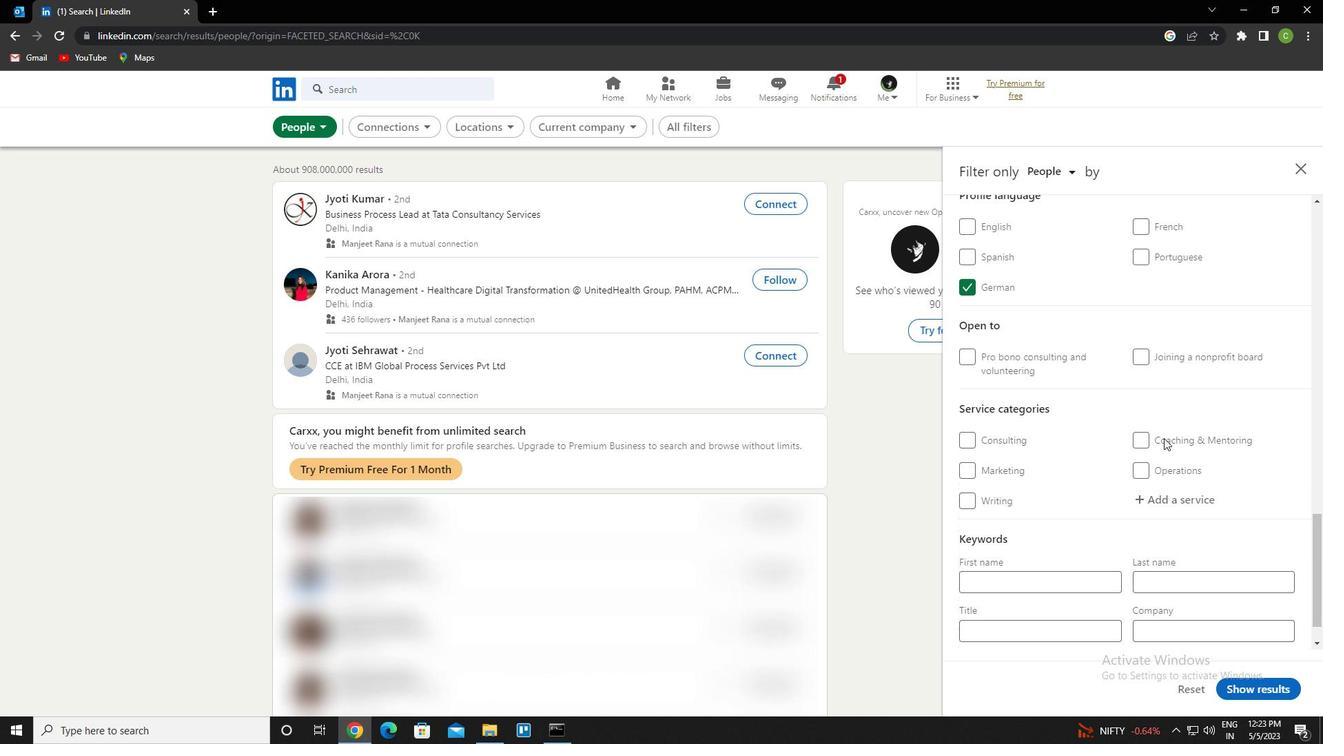 
Action: Mouse moved to (1188, 457)
Screenshot: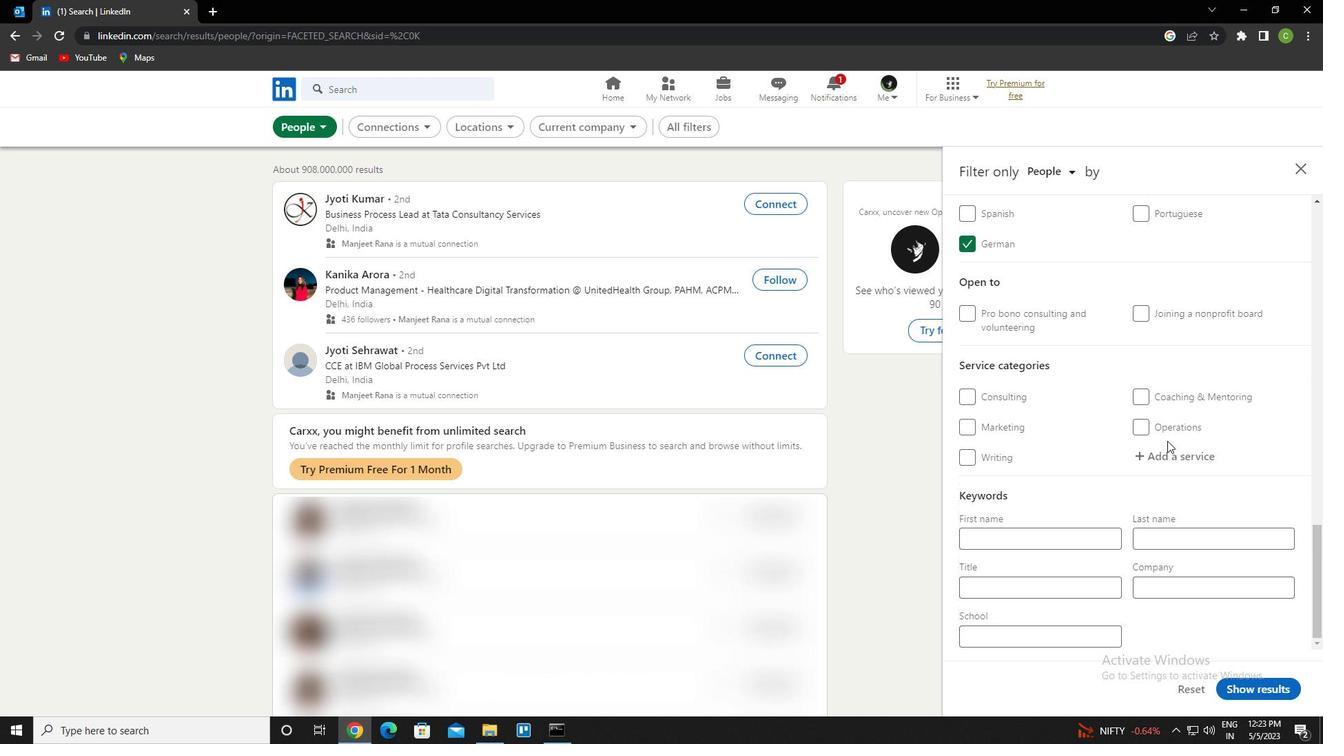 
Action: Mouse pressed left at (1188, 457)
Screenshot: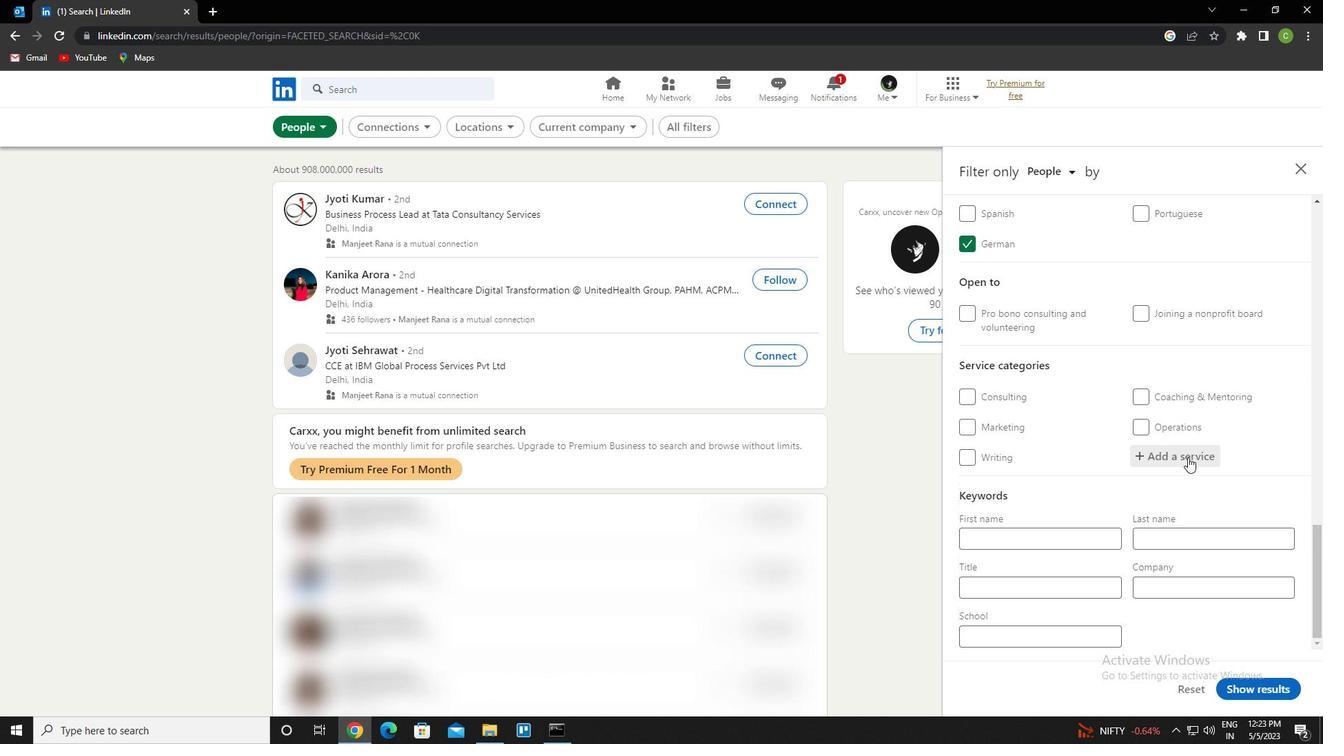 
Action: Key pressed <Key.caps_lock>c<Key.caps_lock>omputer<Key.space>repait<Key.backspace>r<Key.down><Key.enter>
Screenshot: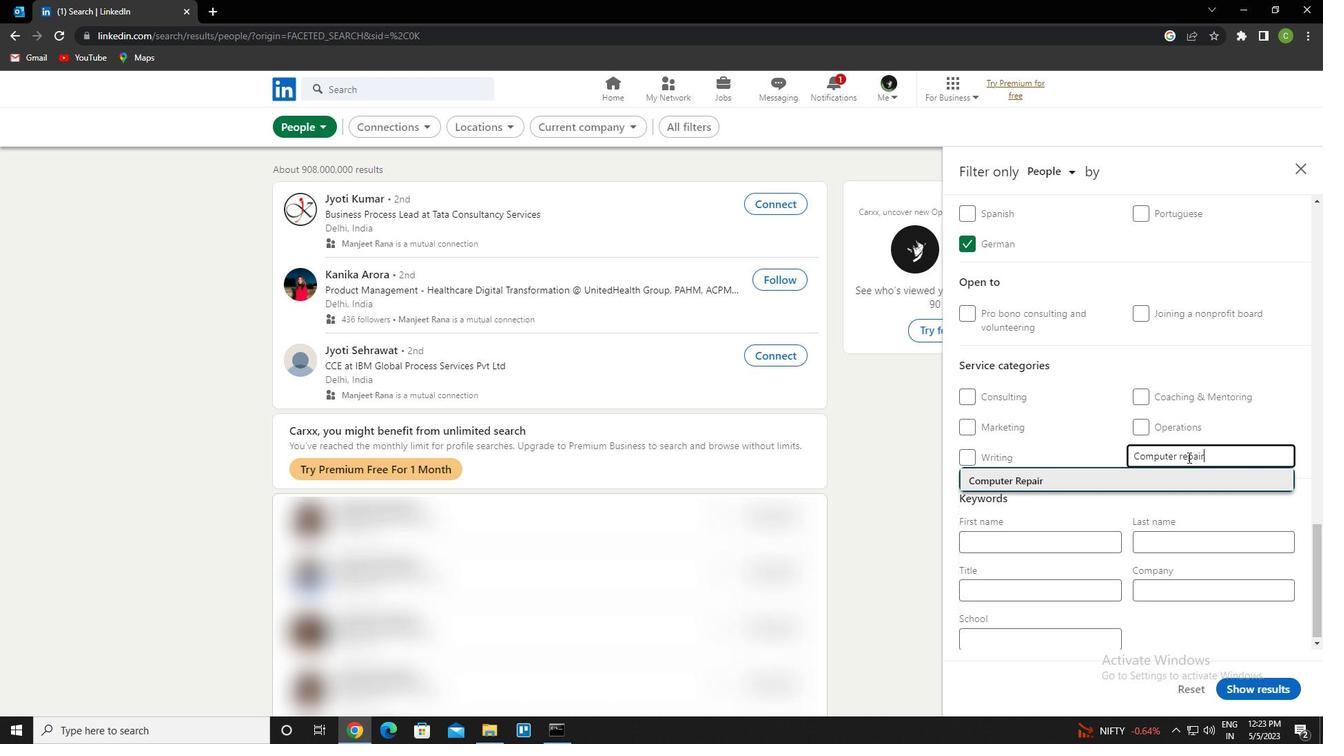 
Action: Mouse scrolled (1188, 456) with delta (0, 0)
Screenshot: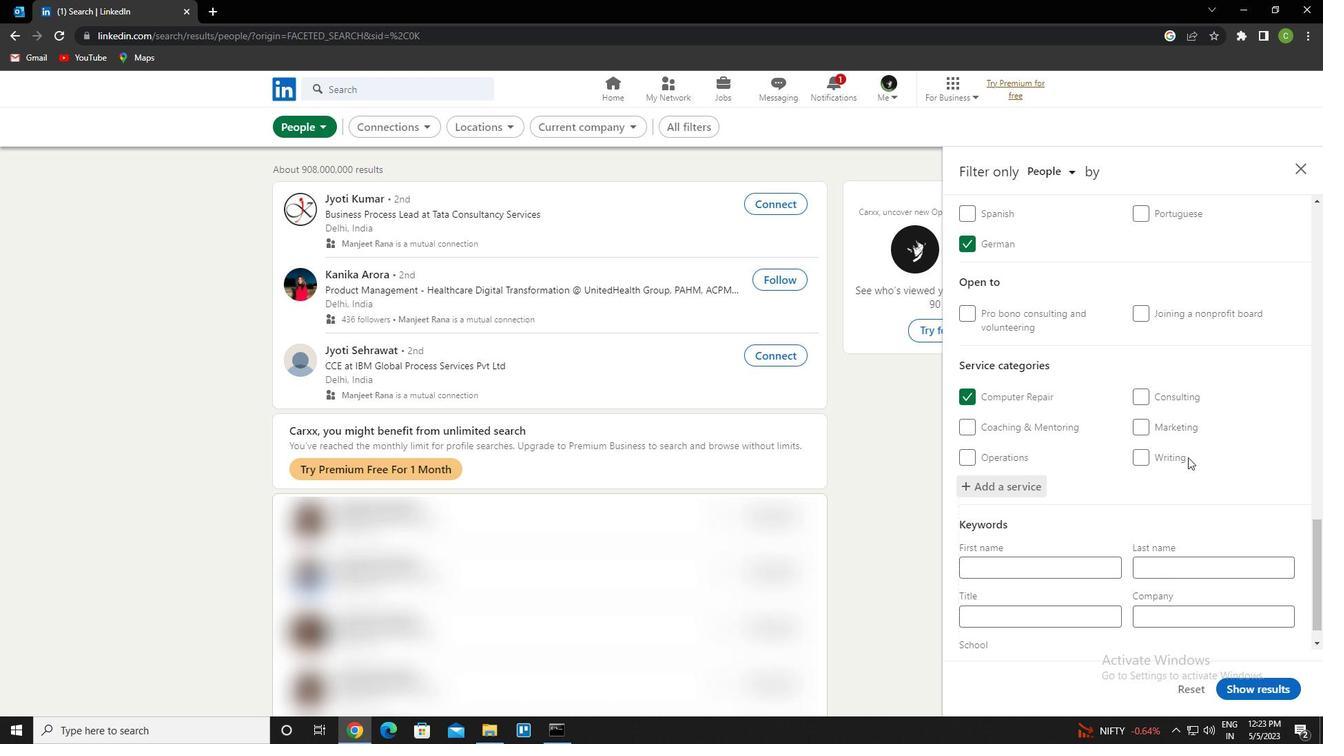 
Action: Mouse scrolled (1188, 456) with delta (0, 0)
Screenshot: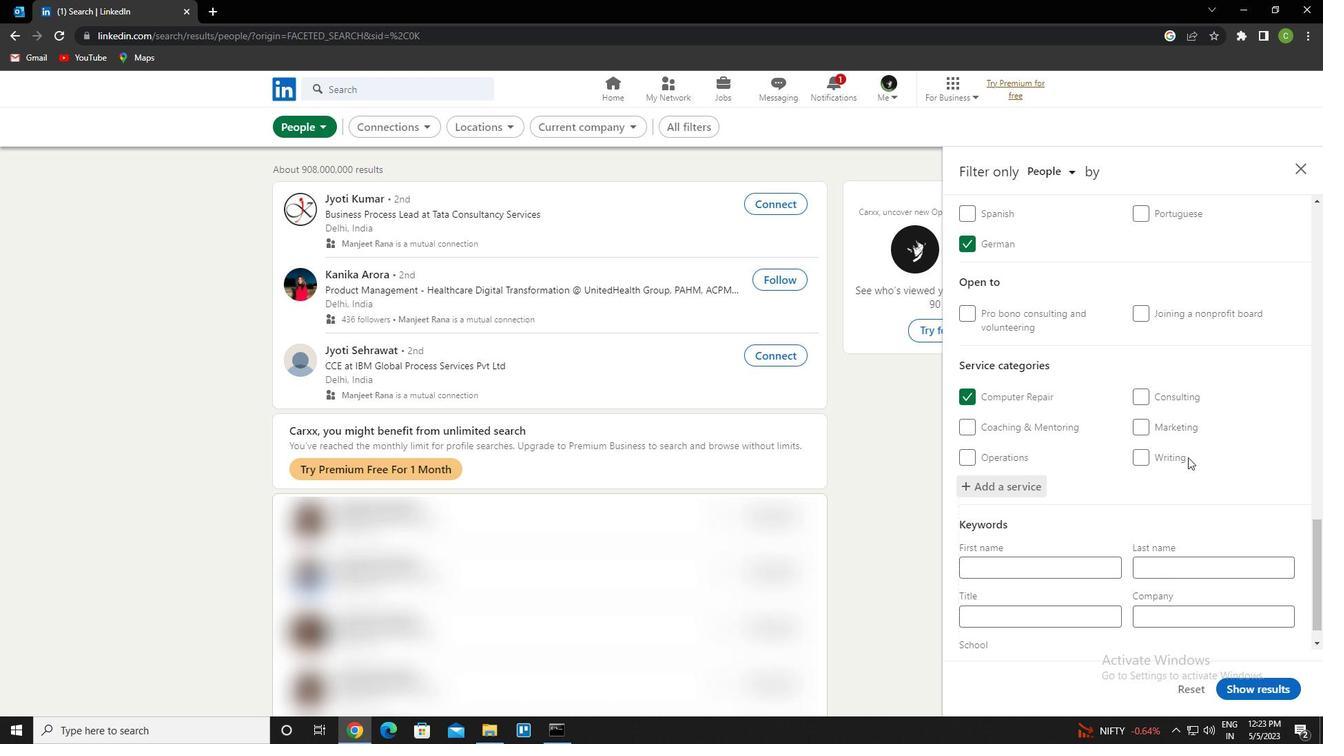 
Action: Mouse scrolled (1188, 456) with delta (0, 0)
Screenshot: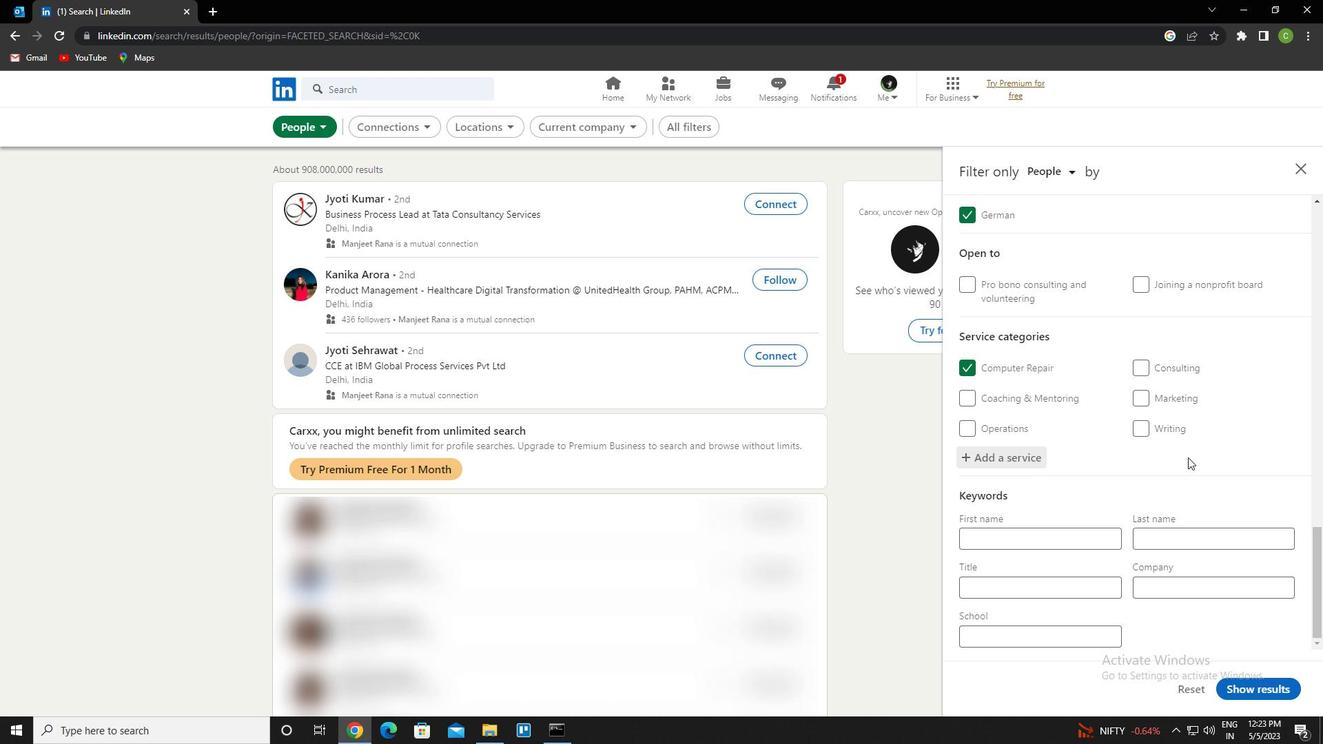 
Action: Mouse scrolled (1188, 456) with delta (0, 0)
Screenshot: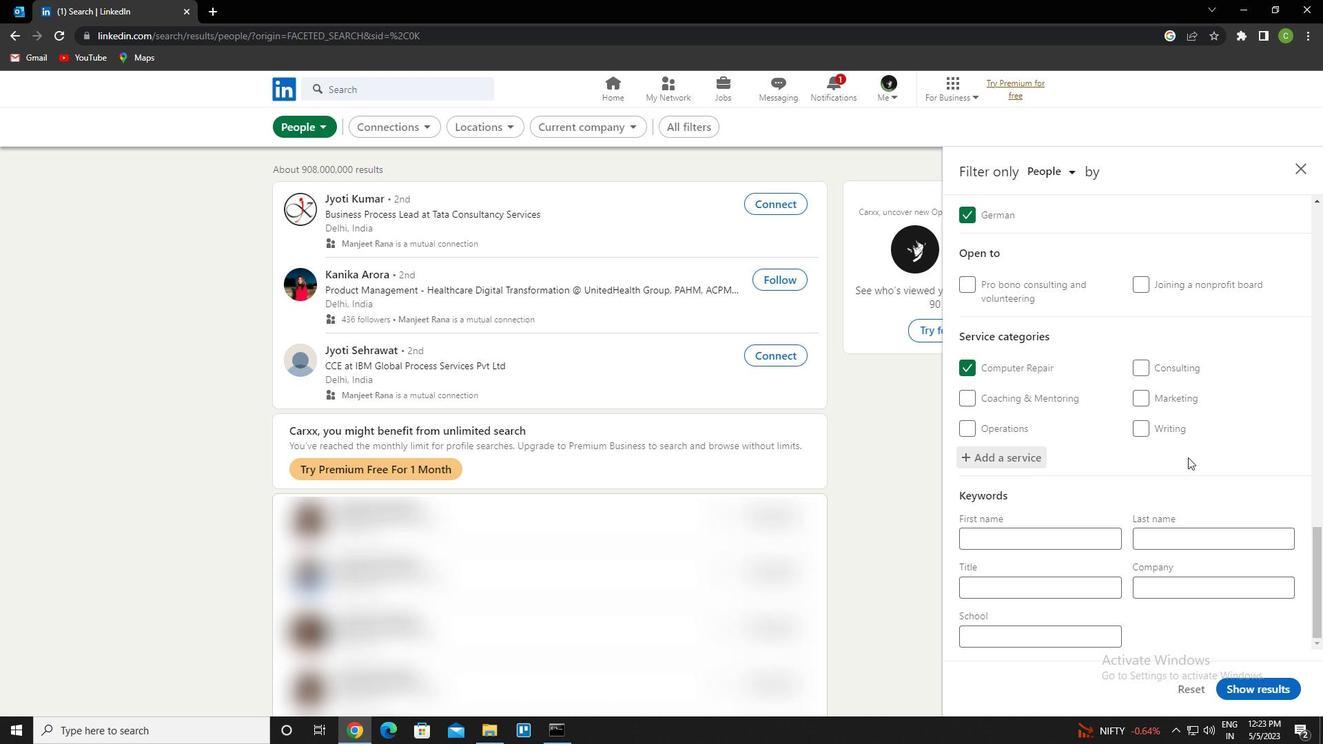 
Action: Mouse scrolled (1188, 456) with delta (0, 0)
Screenshot: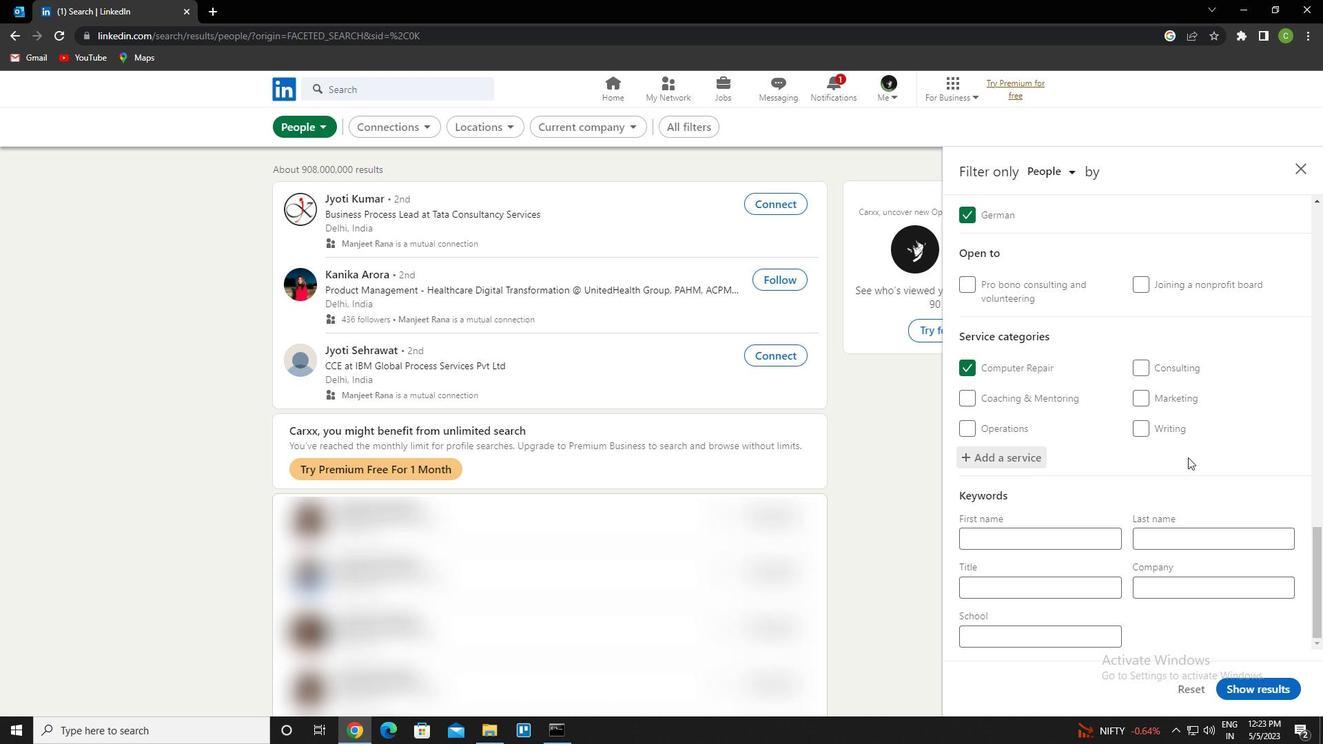 
Action: Mouse scrolled (1188, 456) with delta (0, 0)
Screenshot: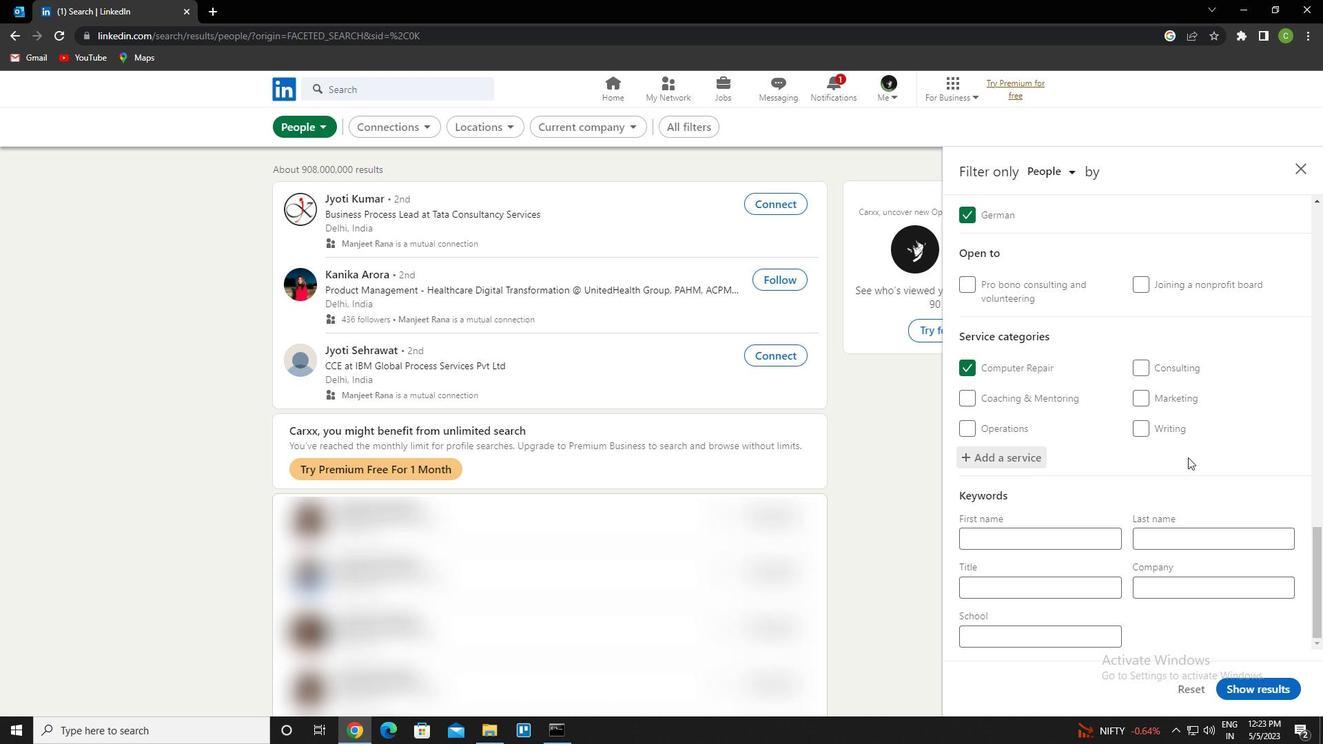 
Action: Mouse moved to (1087, 594)
Screenshot: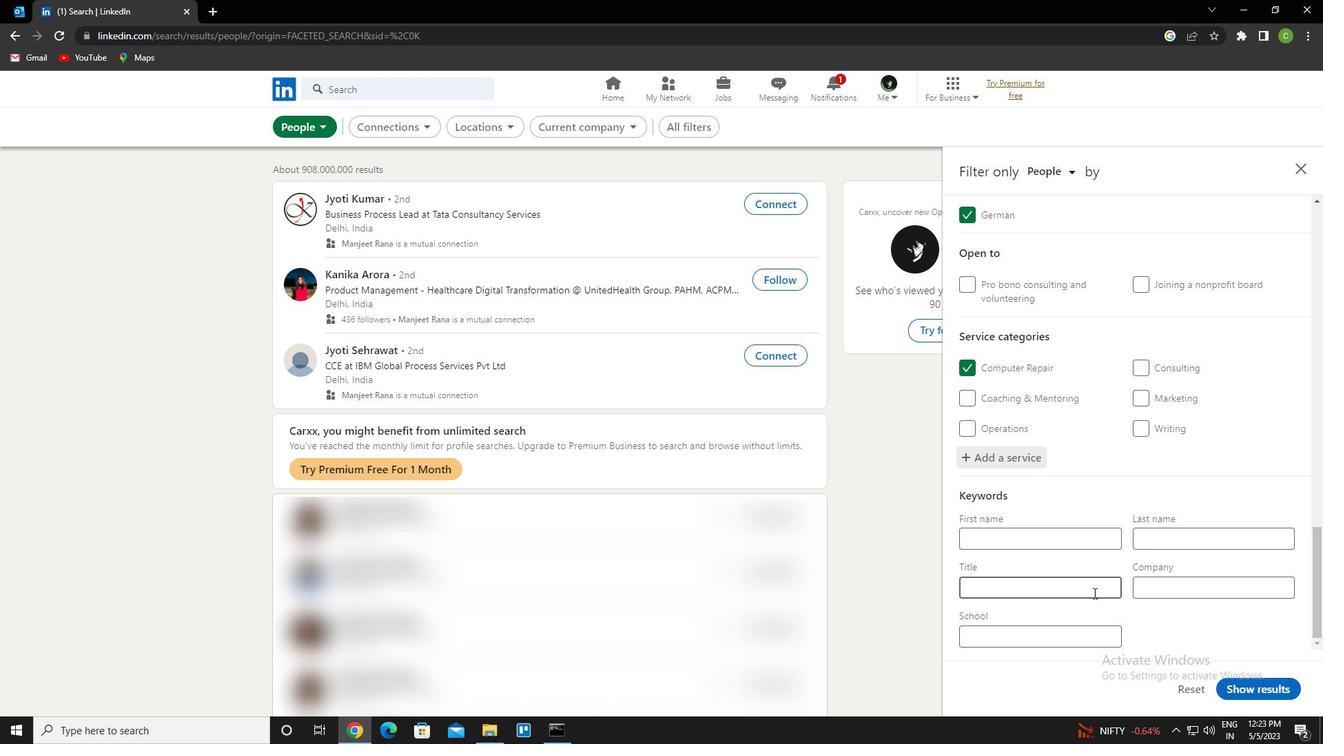 
Action: Mouse pressed left at (1087, 594)
Screenshot: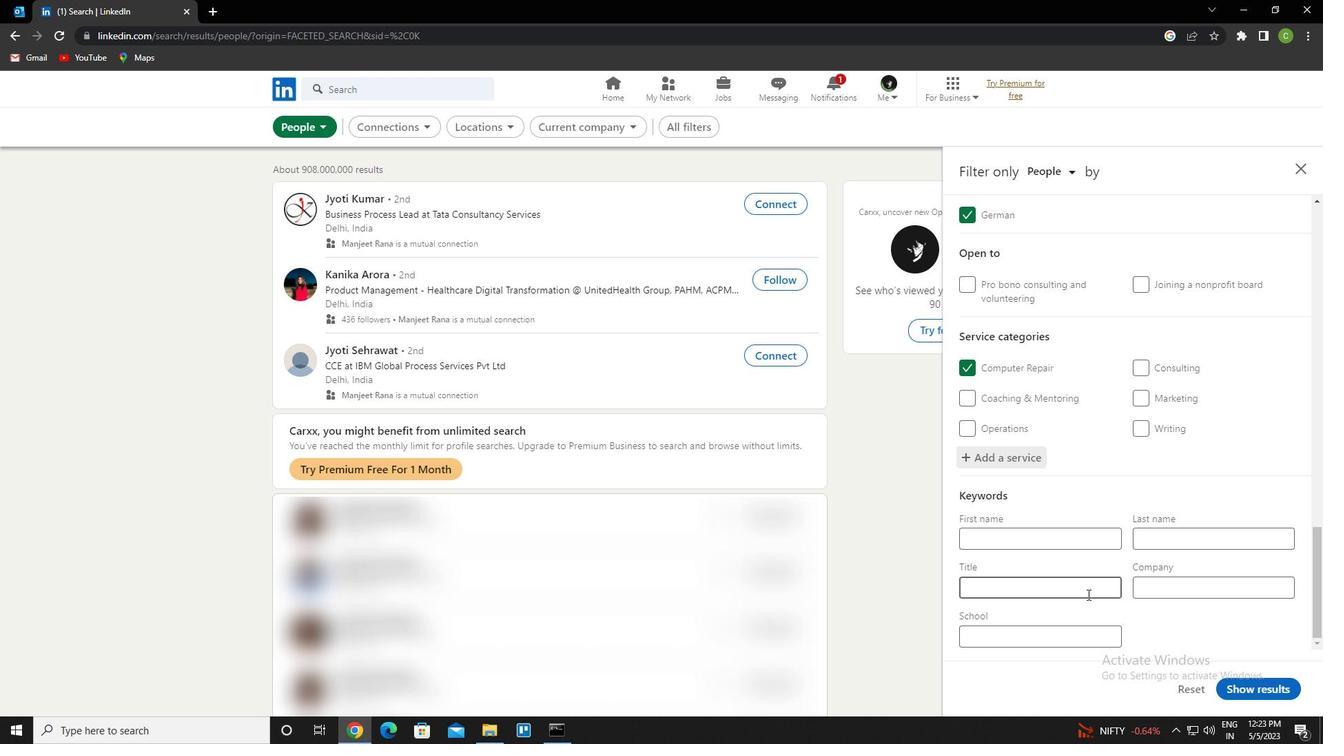 
Action: Key pressed <Key.caps_lock>t<Key.caps_lock>elemarketer
Screenshot: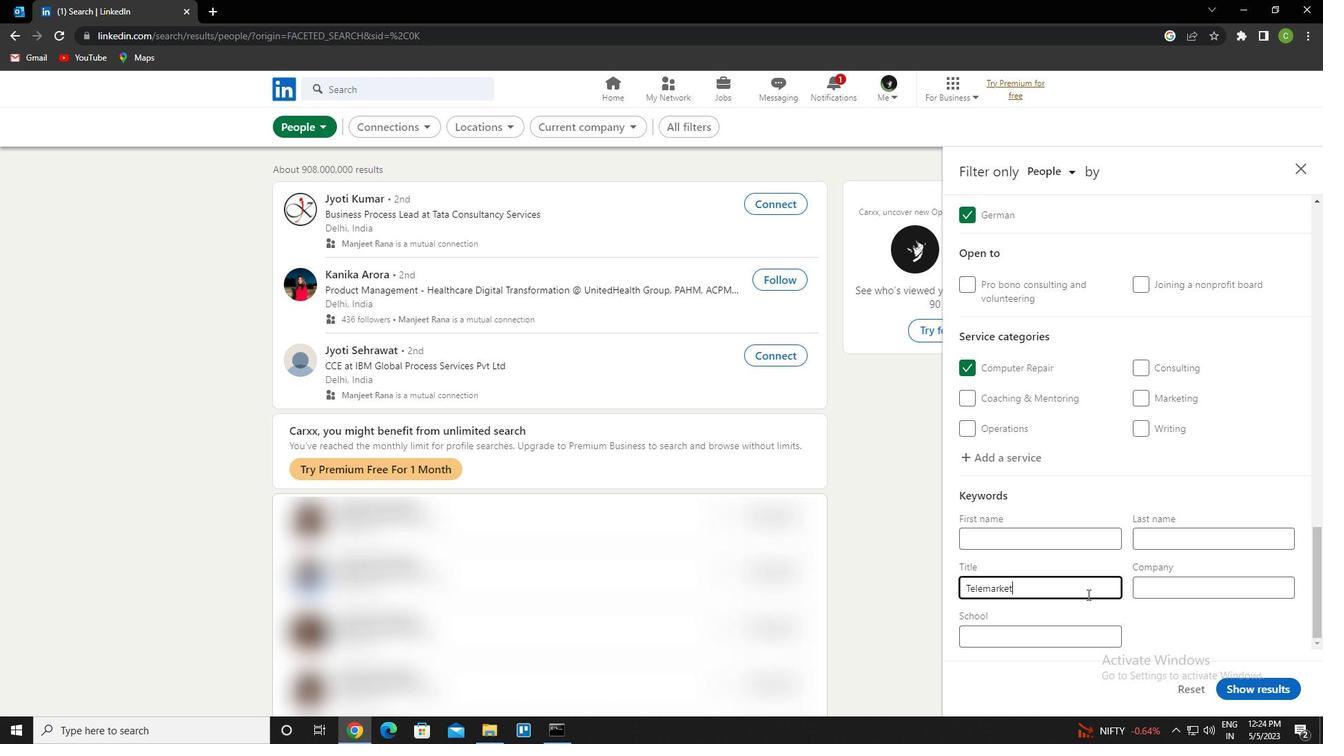 
Action: Mouse moved to (1264, 696)
Screenshot: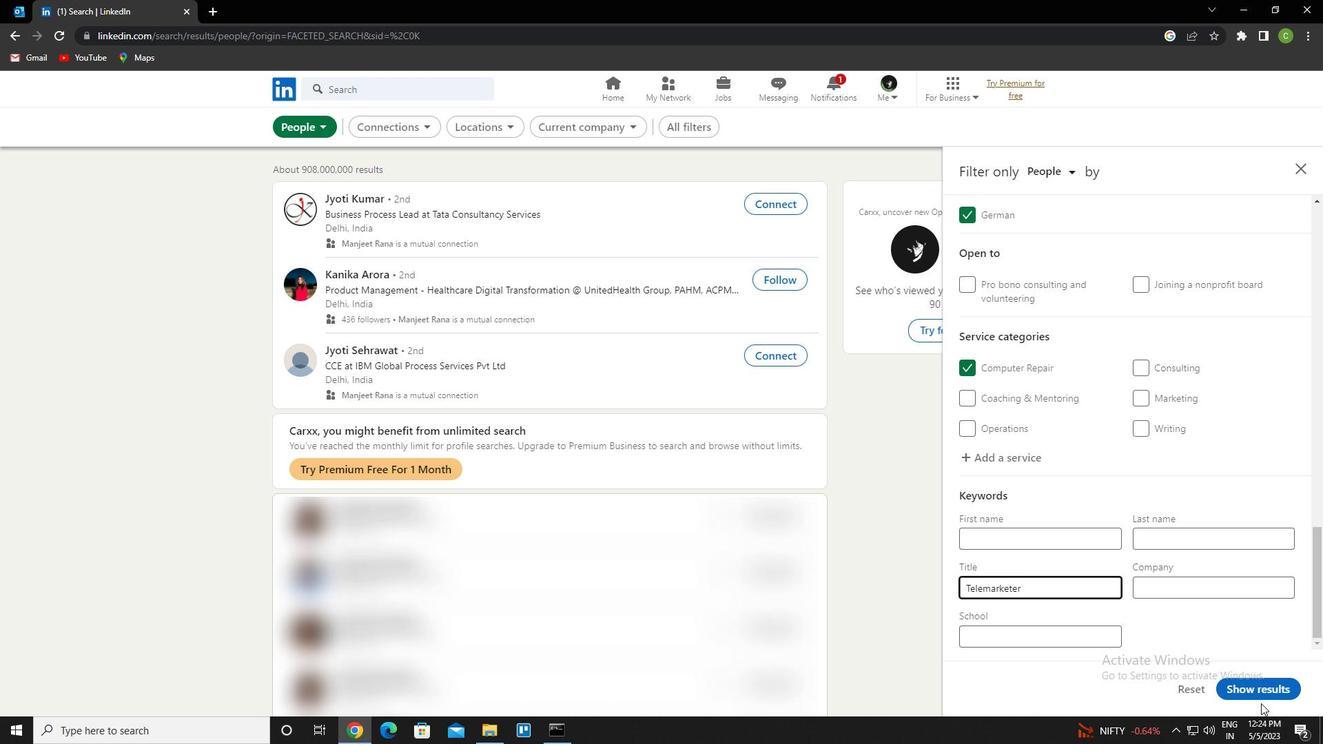 
Action: Mouse pressed left at (1264, 696)
Screenshot: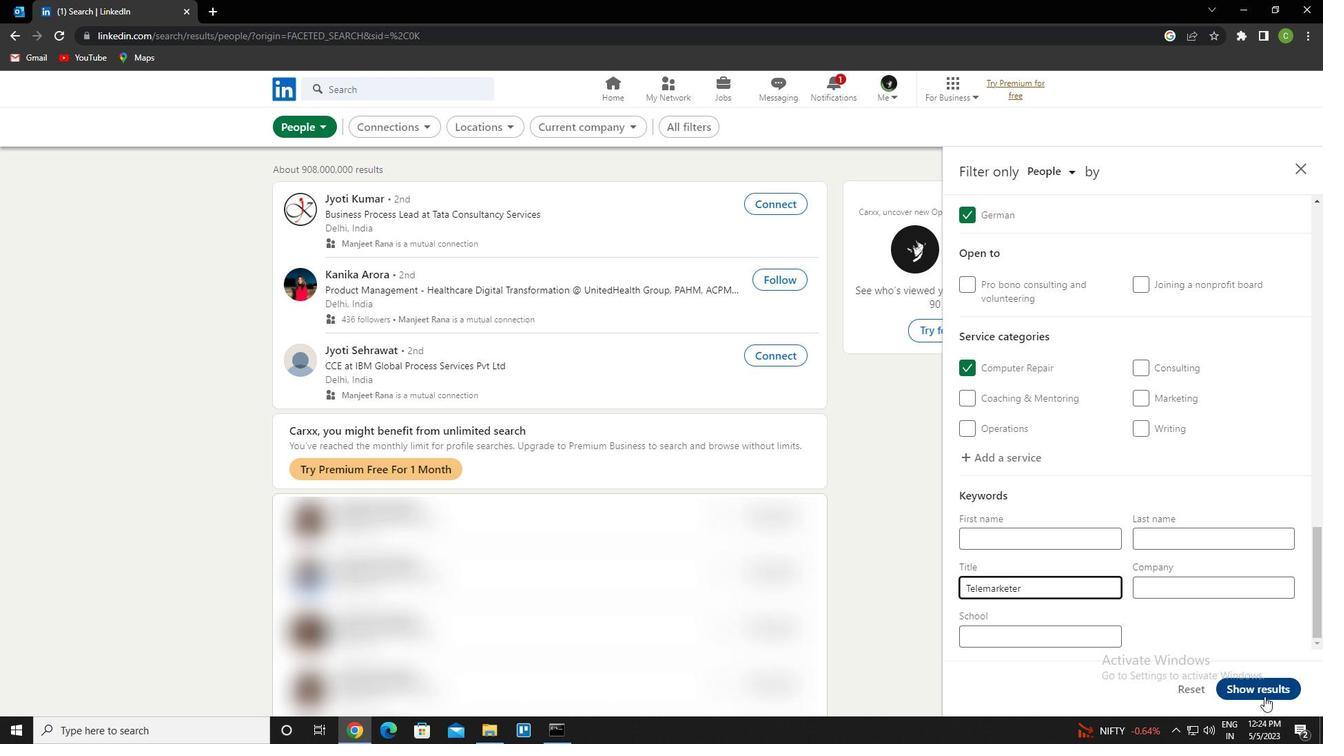 
Action: Mouse moved to (571, 674)
Screenshot: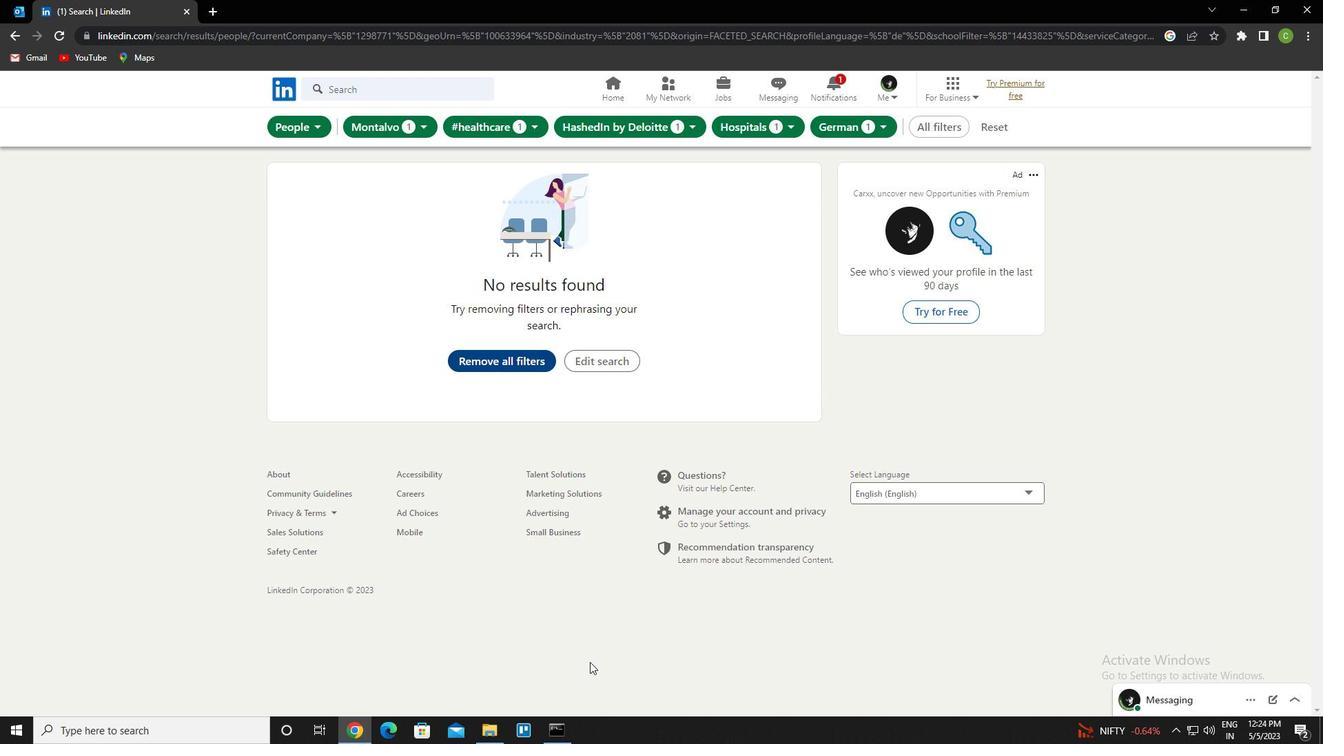 
